 Task: Open Card Legal Compliance Review in Board Sales Territory Management and Optimization to Workspace Call Center Services and add a team member Softage.3@softage.net, a label Red, a checklist Video Marketing, an attachment from your onedrive, a color Red and finally, add a card description 'team-building event at a local charity' and a comment 'We should approach this task with a sense of experimentation and exploration, willing to try new things and take risks.'. Add a start date 'Jan 03, 1900' with a due date 'Jan 10, 1900'
Action: Mouse moved to (70, 333)
Screenshot: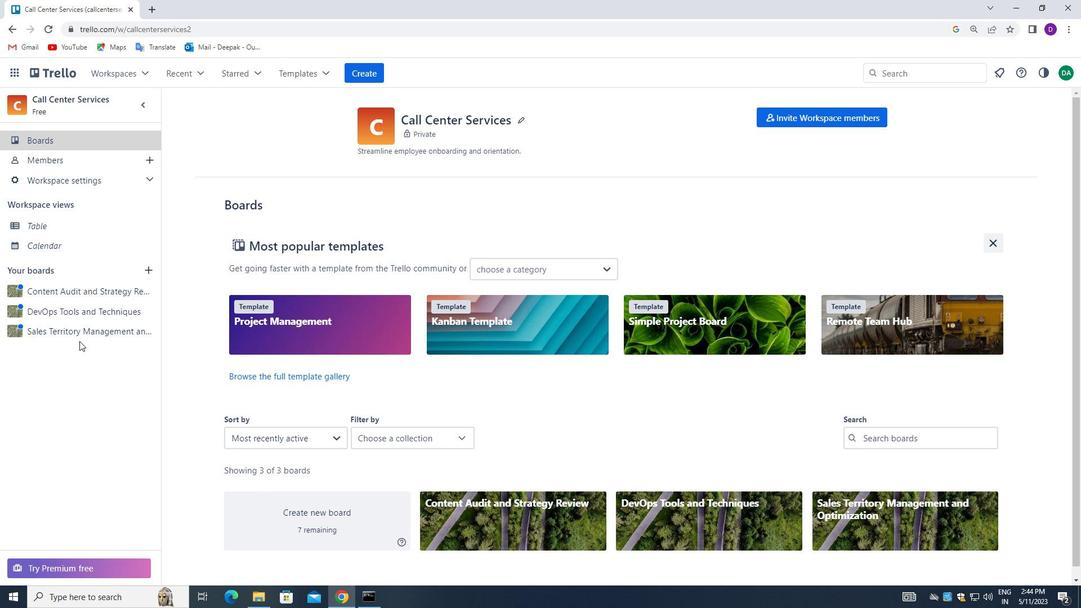 
Action: Mouse pressed left at (70, 333)
Screenshot: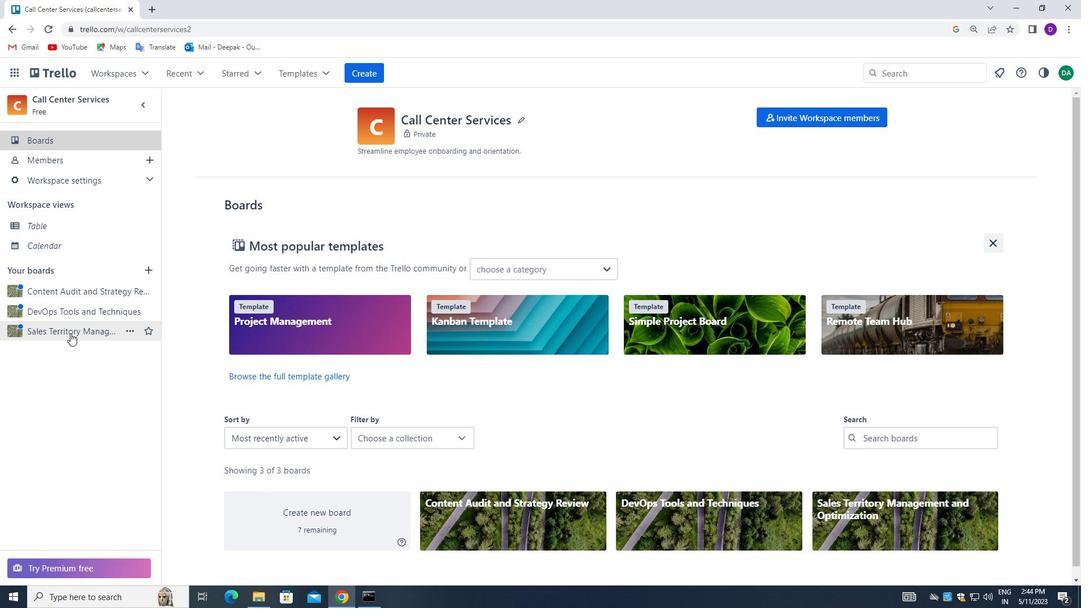 
Action: Mouse moved to (229, 171)
Screenshot: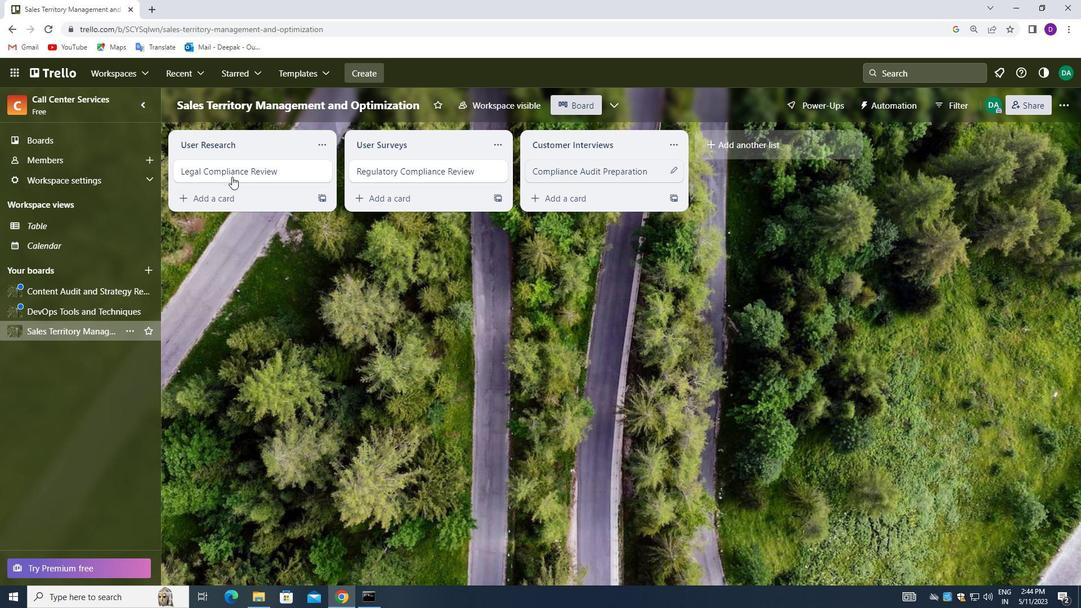 
Action: Mouse pressed left at (229, 171)
Screenshot: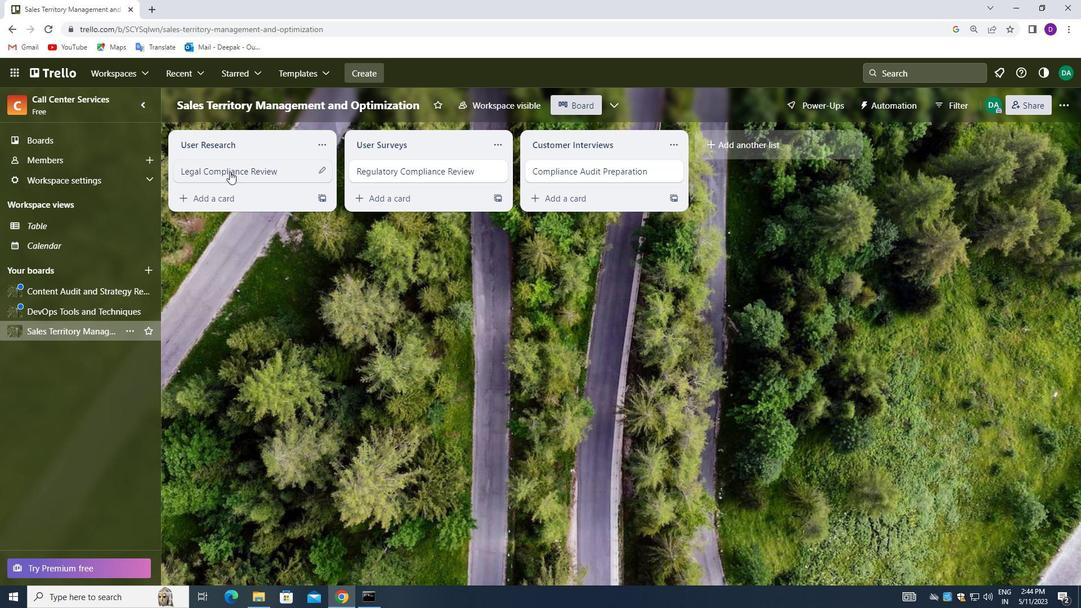 
Action: Mouse moved to (692, 171)
Screenshot: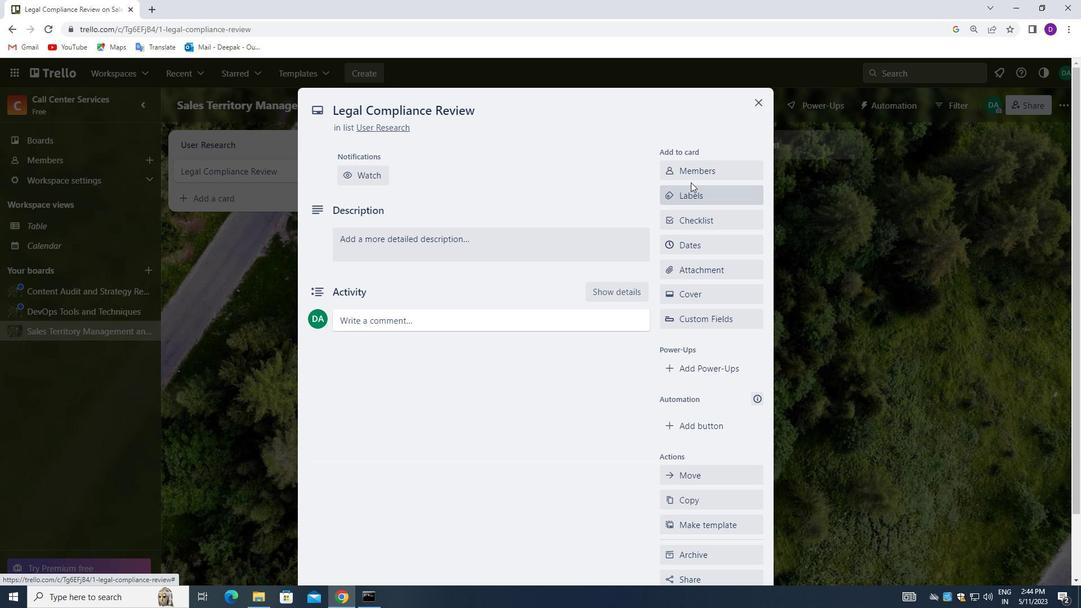 
Action: Mouse pressed left at (692, 171)
Screenshot: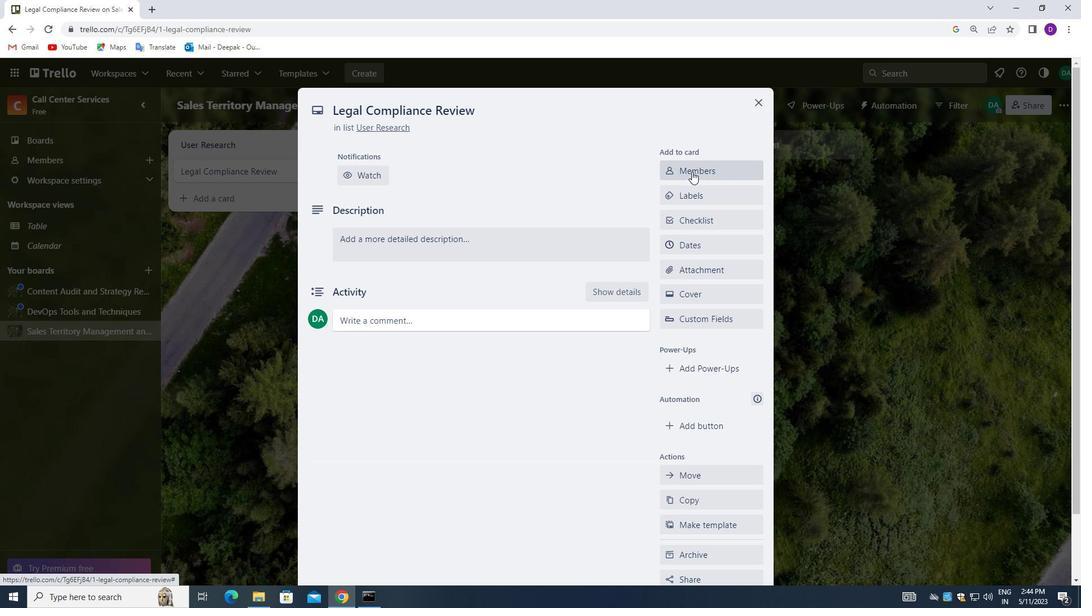 
Action: Mouse moved to (705, 226)
Screenshot: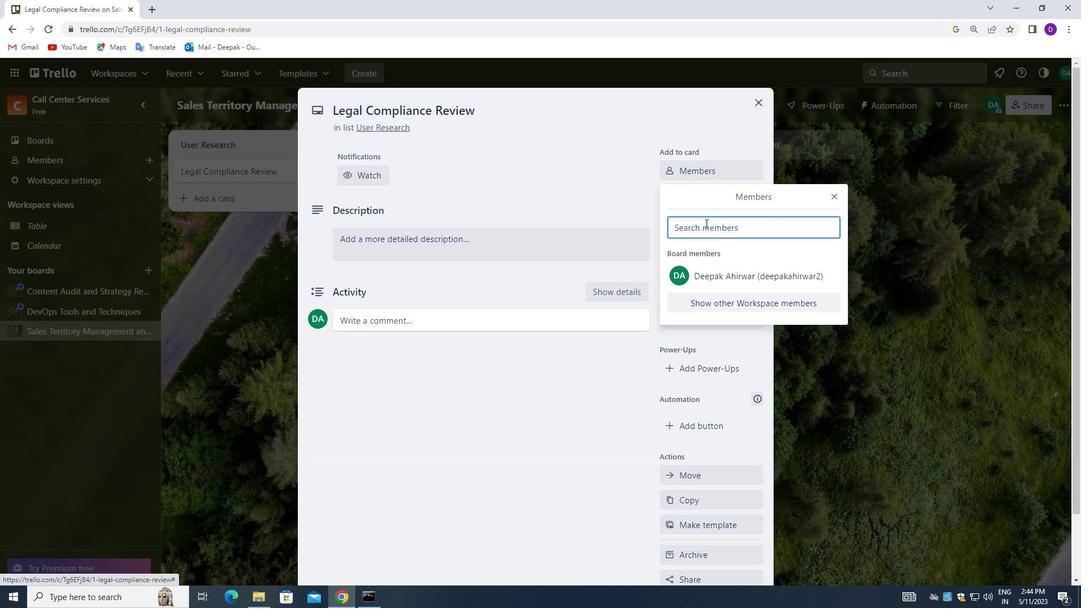 
Action: Mouse pressed left at (705, 226)
Screenshot: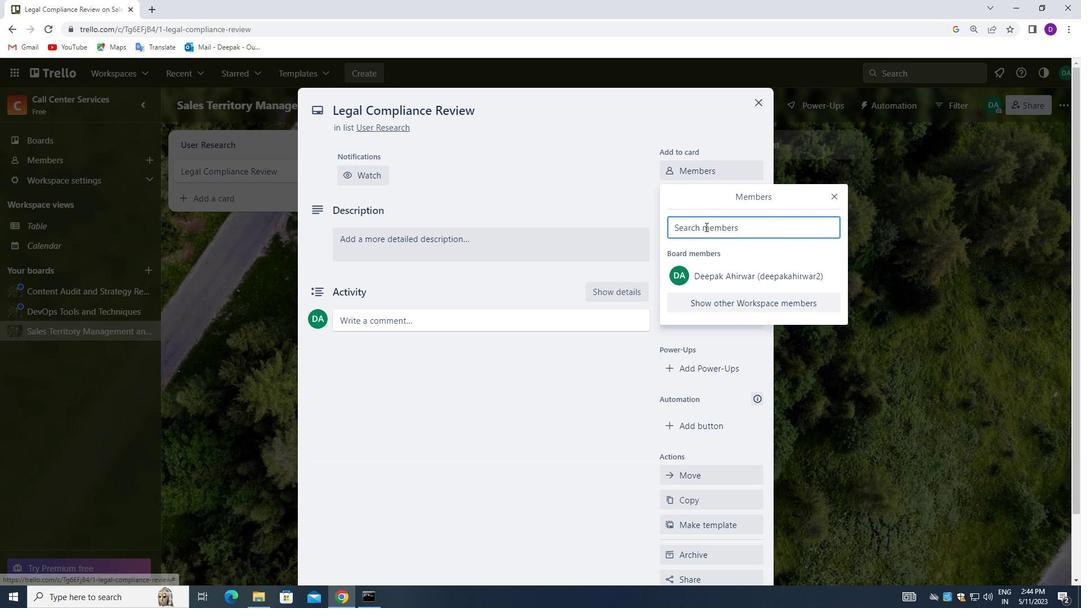 
Action: Mouse moved to (475, 335)
Screenshot: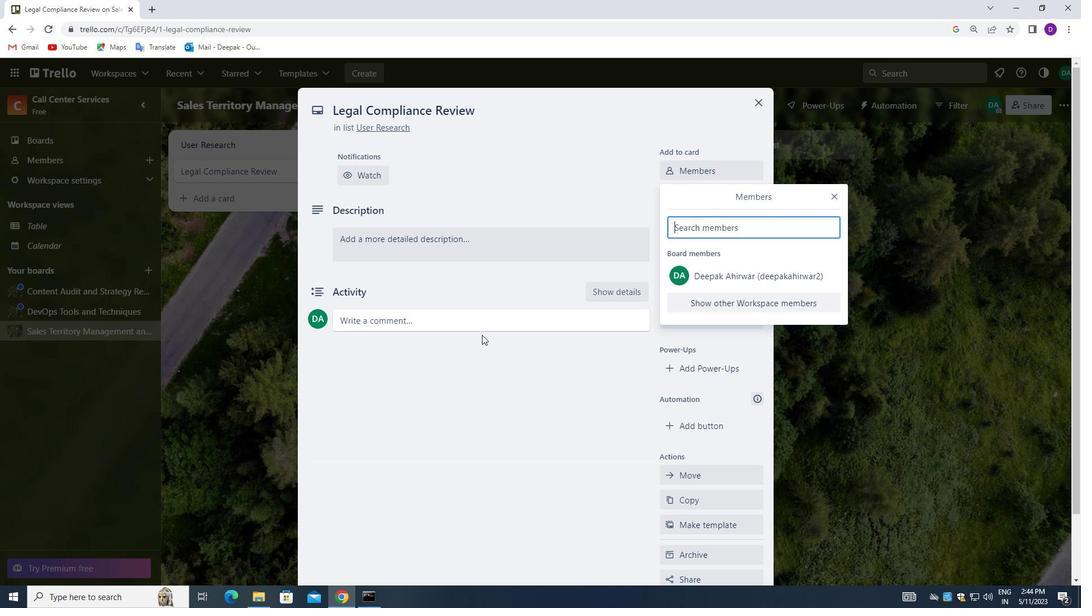 
Action: Key pressed softage.3<Key.shift>@SOFTAGE.NET
Screenshot: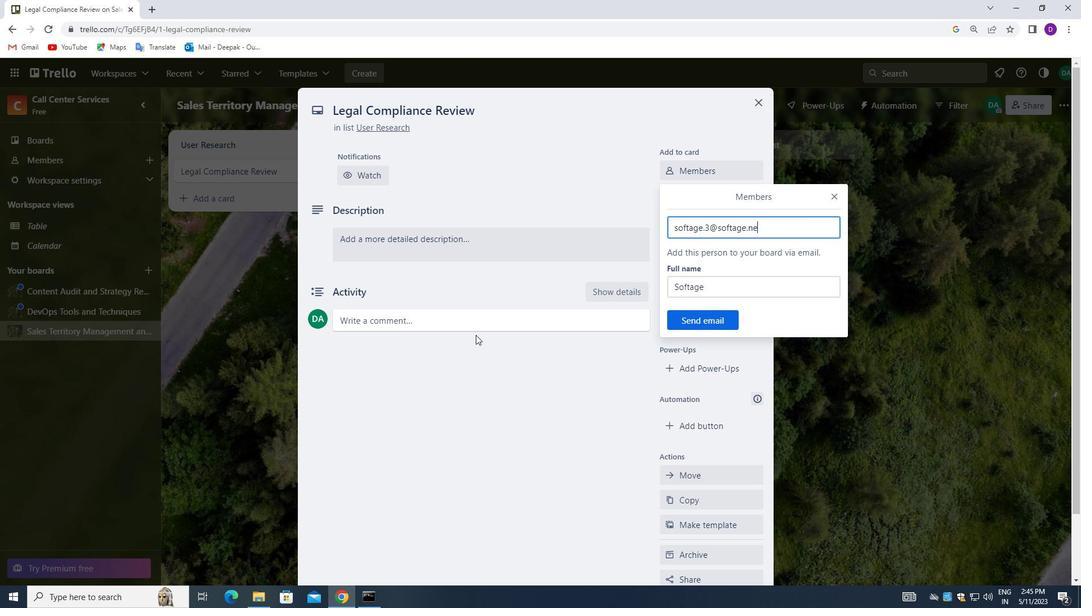 
Action: Mouse moved to (699, 319)
Screenshot: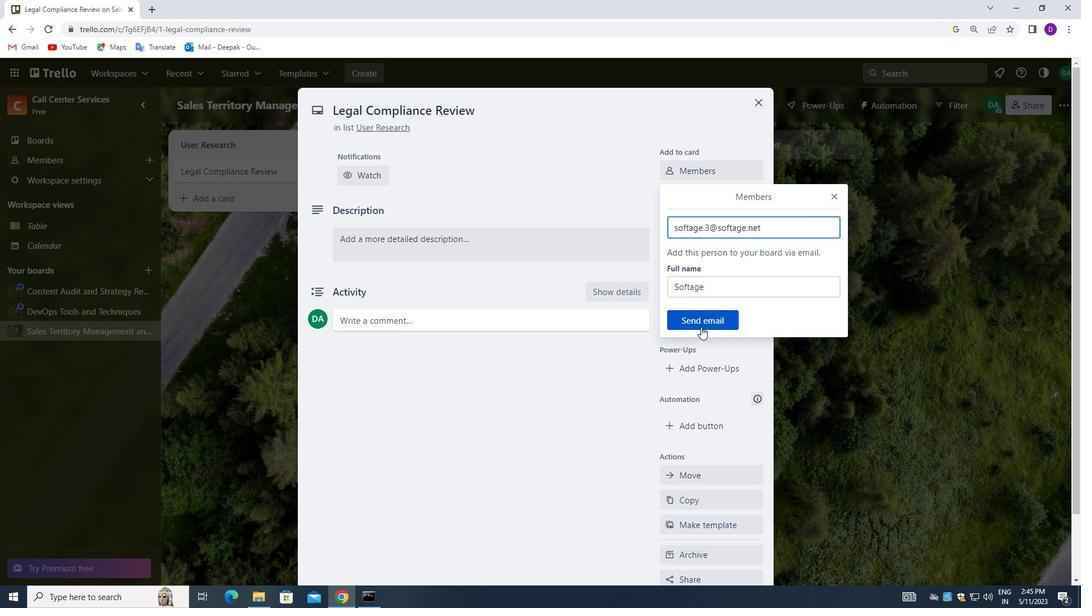 
Action: Mouse pressed left at (699, 319)
Screenshot: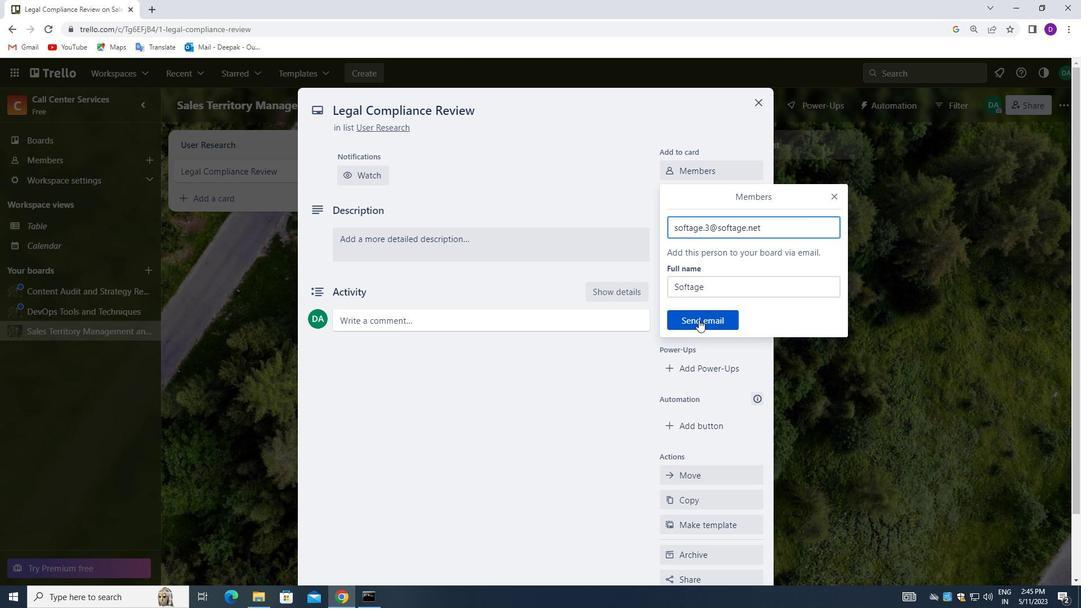 
Action: Mouse moved to (688, 241)
Screenshot: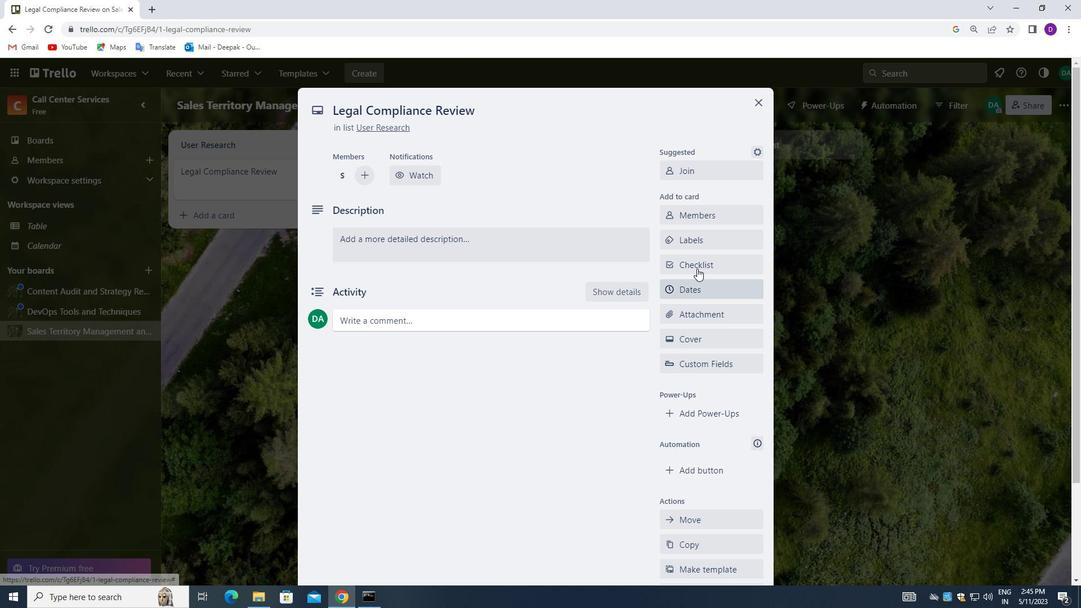 
Action: Mouse pressed left at (688, 241)
Screenshot: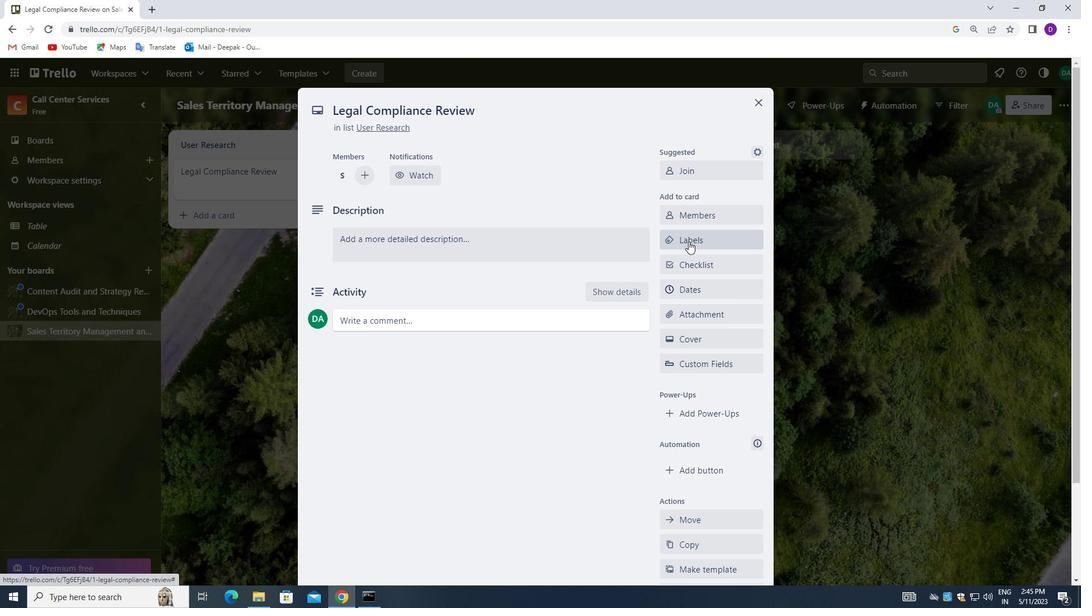 
Action: Mouse moved to (749, 401)
Screenshot: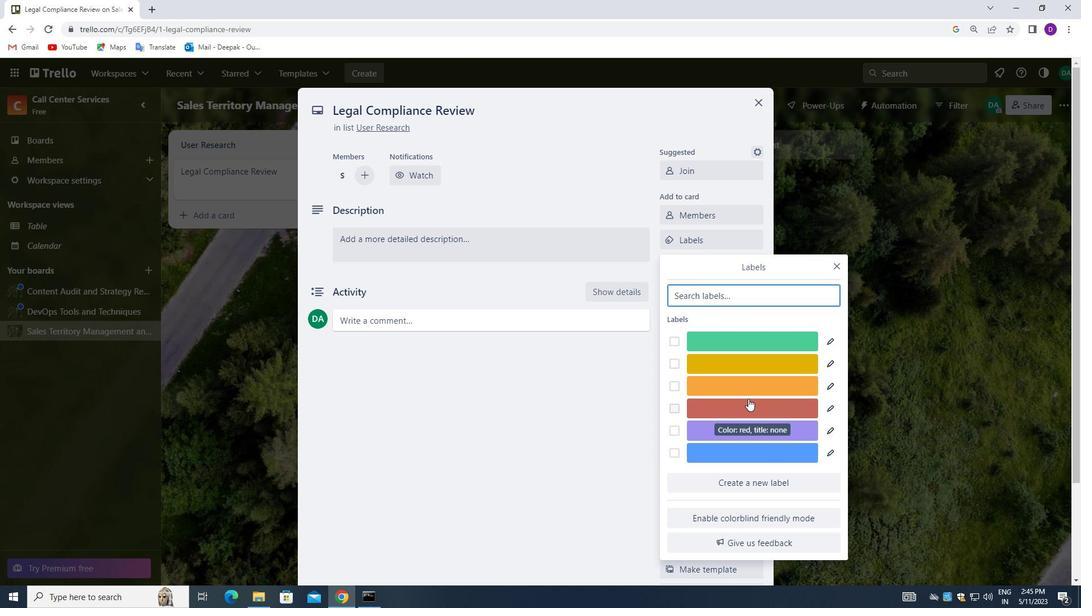 
Action: Mouse pressed left at (749, 401)
Screenshot: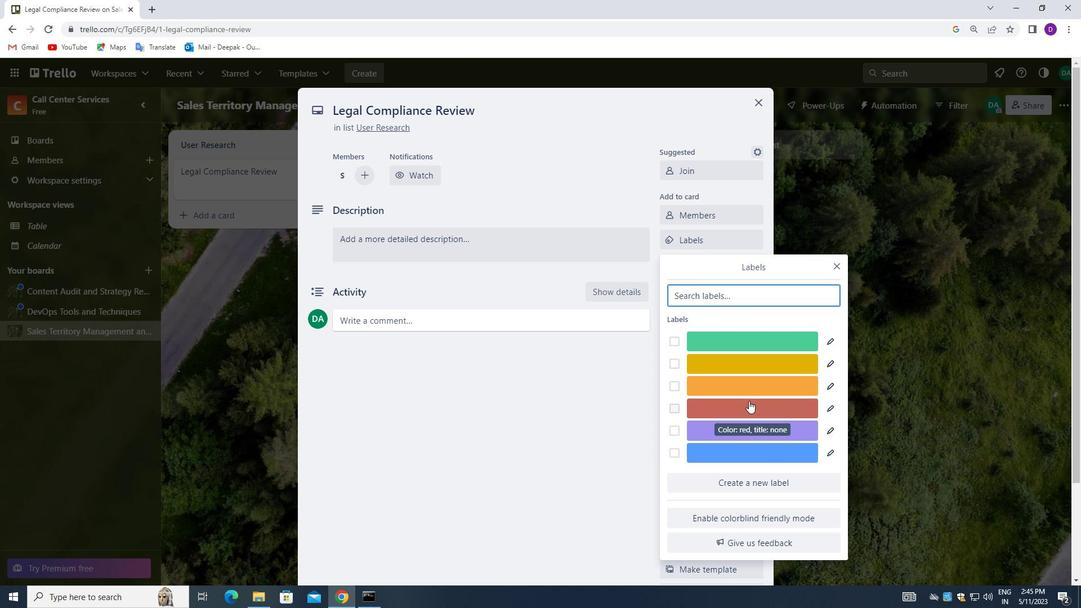 
Action: Mouse moved to (837, 266)
Screenshot: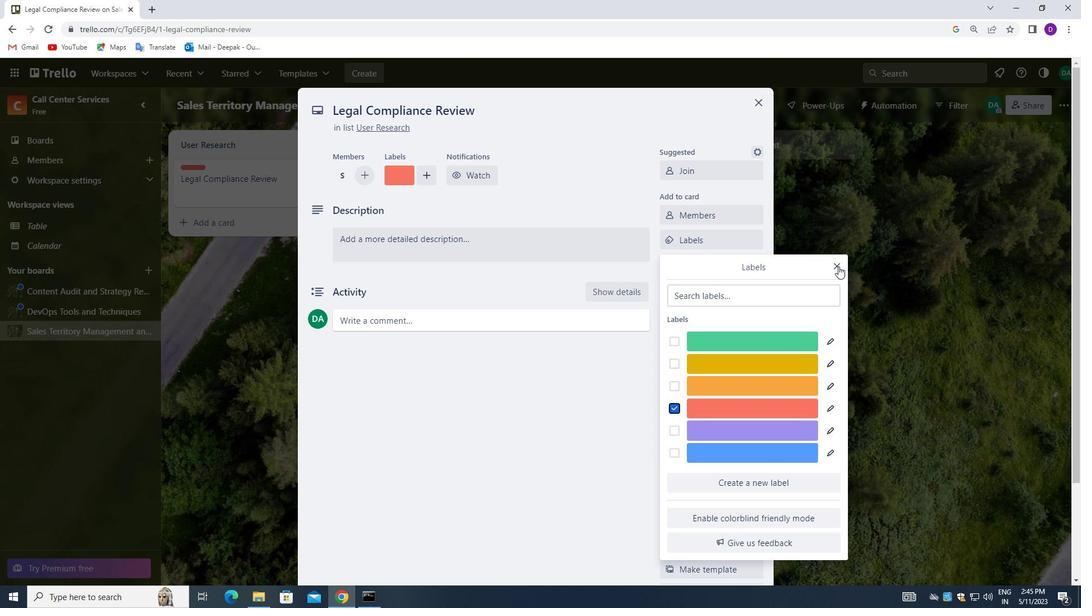
Action: Mouse pressed left at (837, 266)
Screenshot: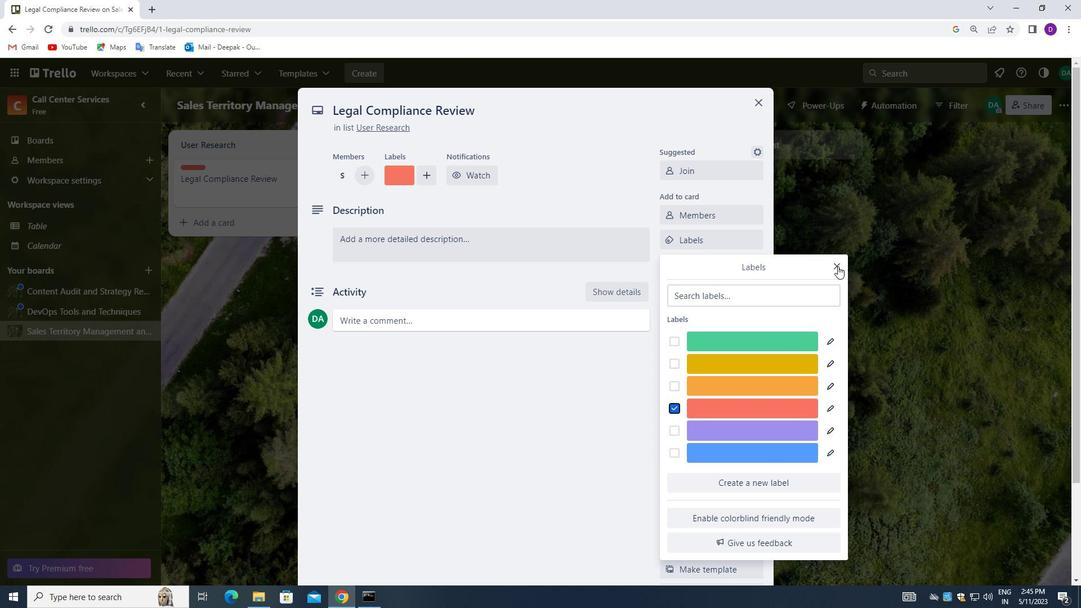
Action: Mouse moved to (710, 264)
Screenshot: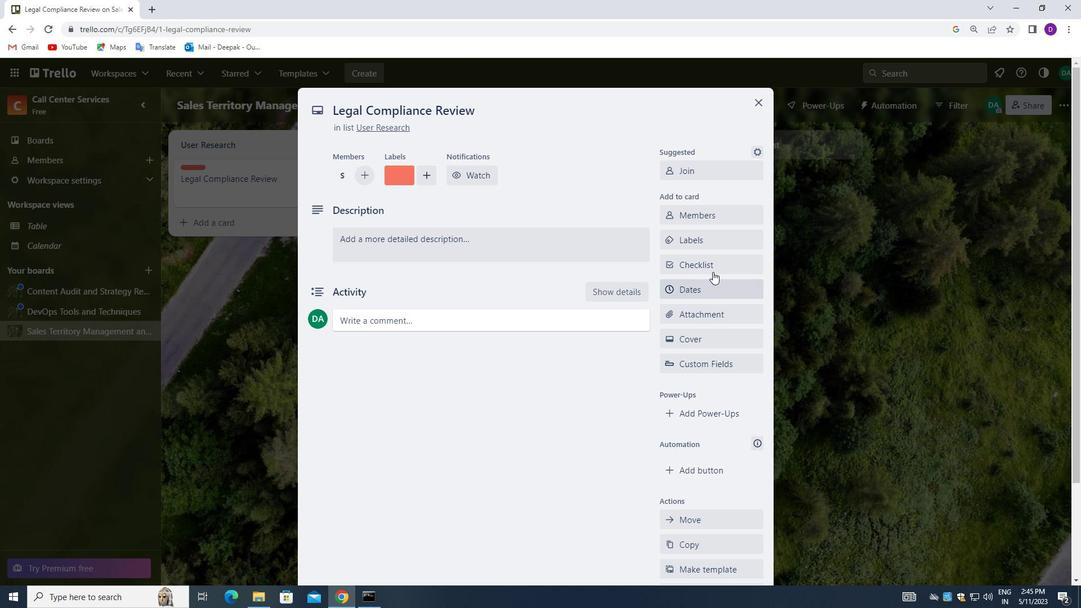
Action: Mouse pressed left at (710, 264)
Screenshot: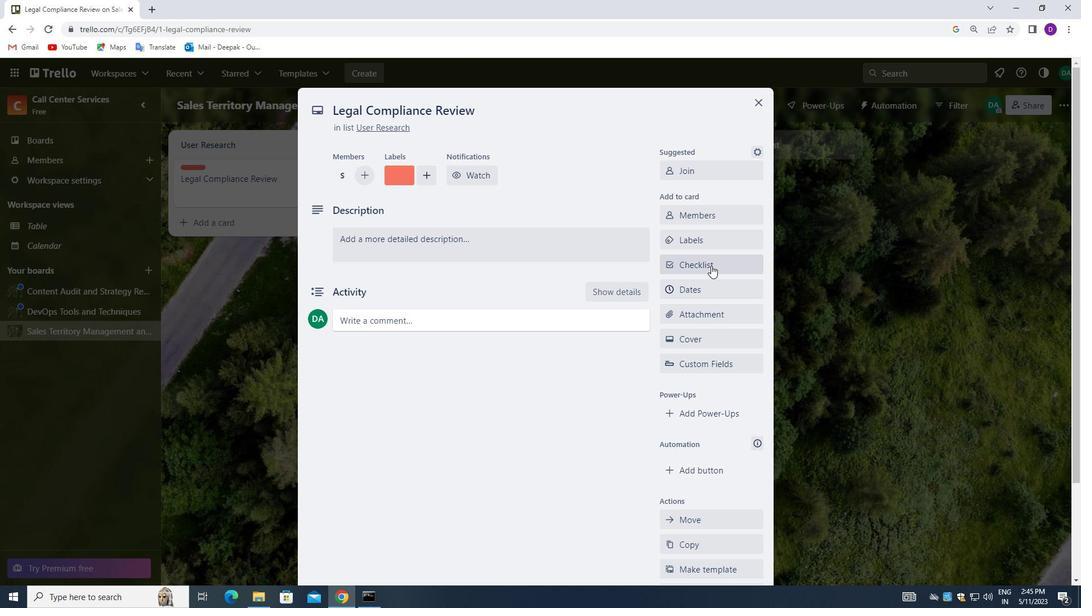 
Action: Mouse moved to (745, 334)
Screenshot: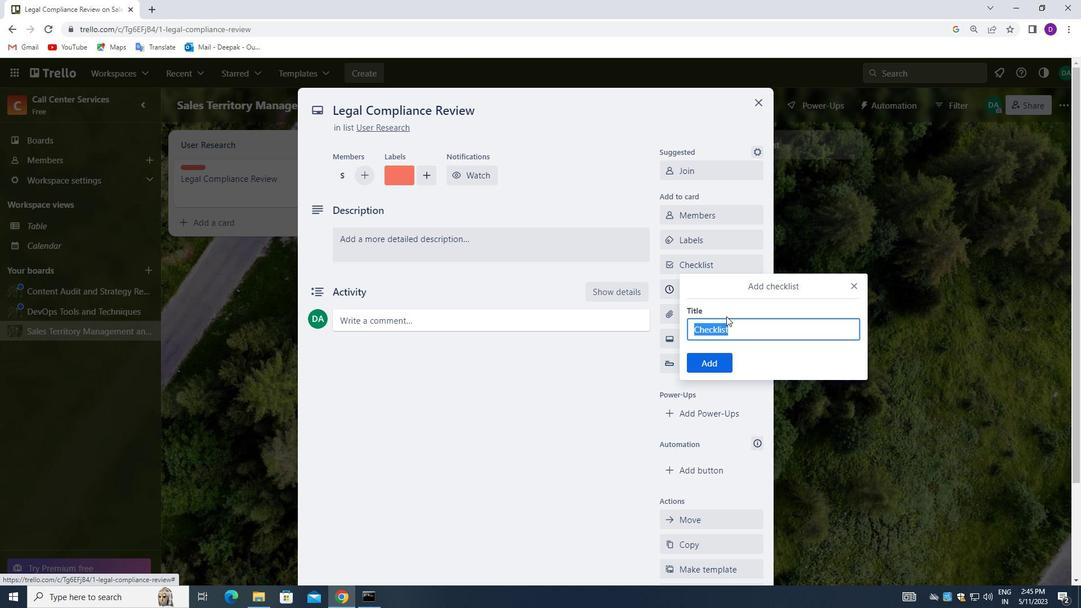 
Action: Key pressed <Key.backspace><Key.shift_r><Key.shift_r><Key.shift_r><Key.shift_r><Key.shift_r><Key.shift_r><Key.shift_r><Key.shift_r><Key.shift_r><Key.shift_r><Key.shift_r><Key.shift_r><Key.shift_r><Key.shift_r><Key.shift_r><Key.shift_r><Key.shift_r><Key.shift_r><Key.shift_r><Key.shift_r>VIDEO<Key.space><Key.shift>MARKETING<Key.space>
Screenshot: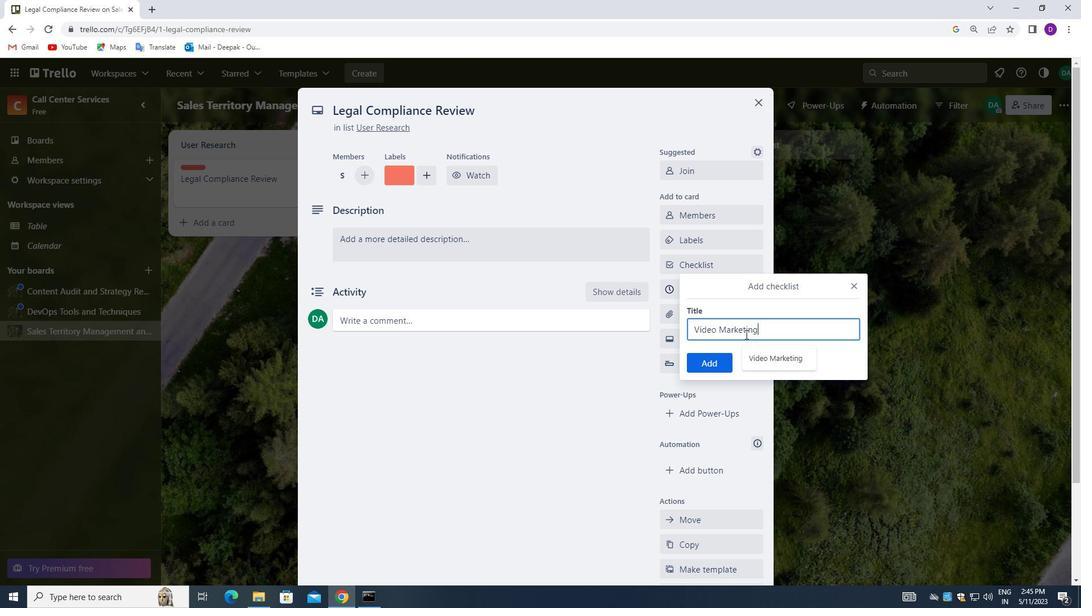 
Action: Mouse moved to (702, 363)
Screenshot: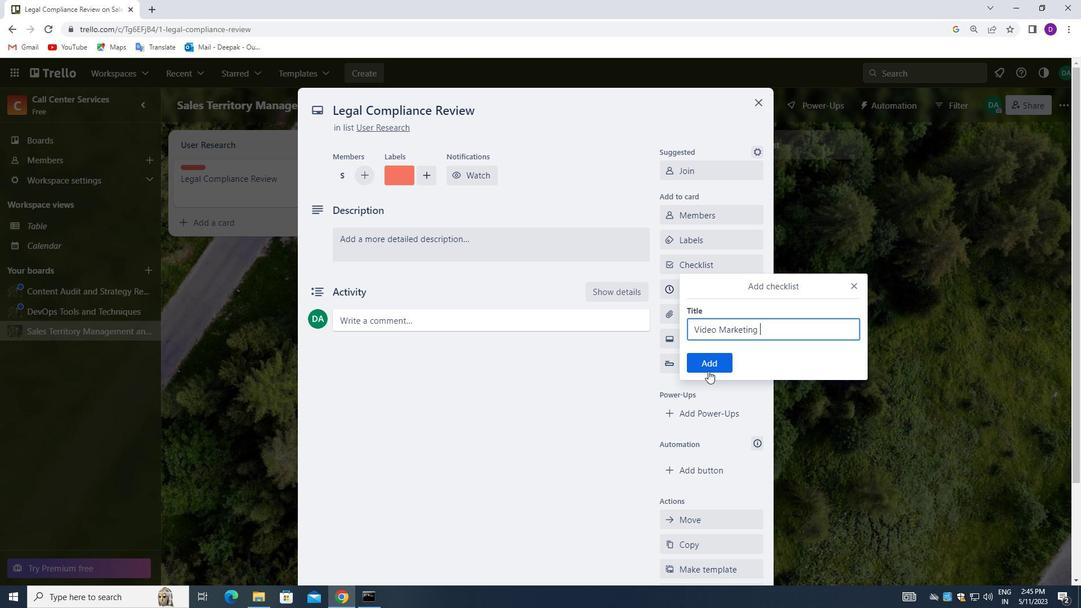 
Action: Mouse pressed left at (702, 363)
Screenshot: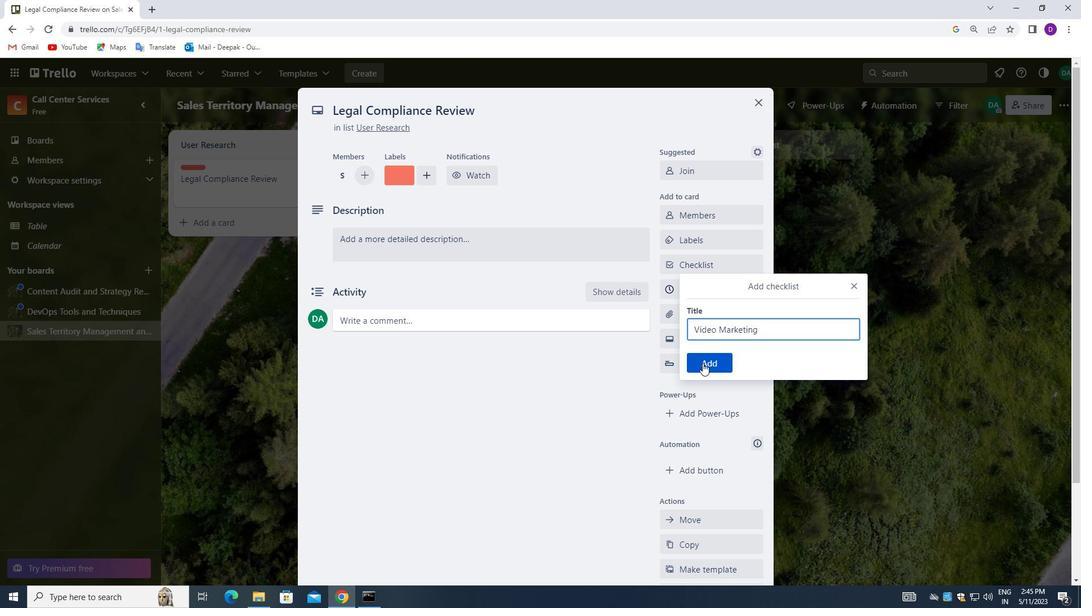 
Action: Mouse moved to (717, 312)
Screenshot: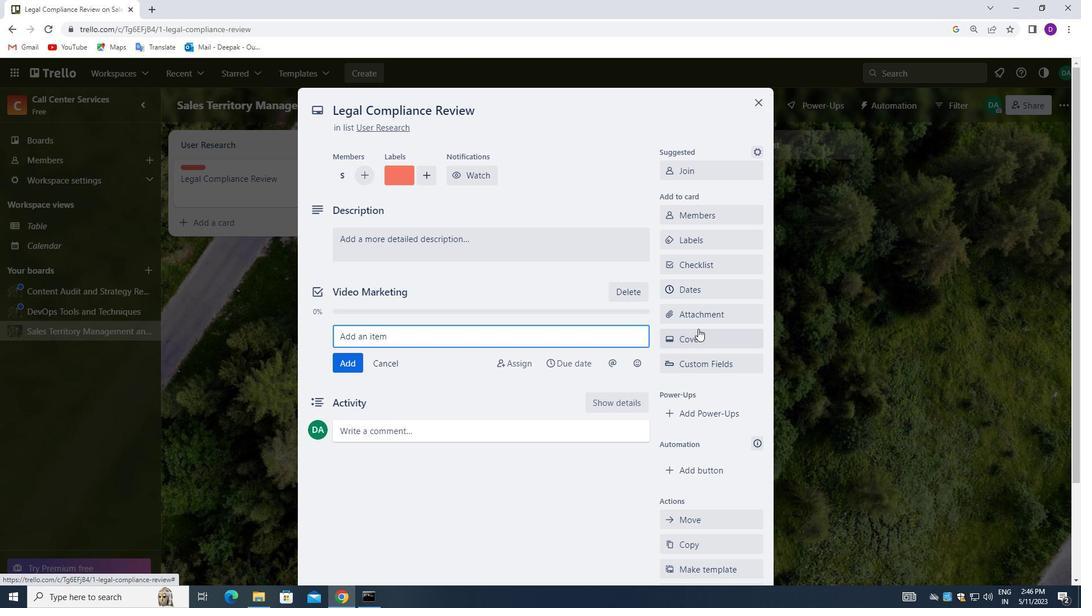 
Action: Mouse pressed left at (717, 312)
Screenshot: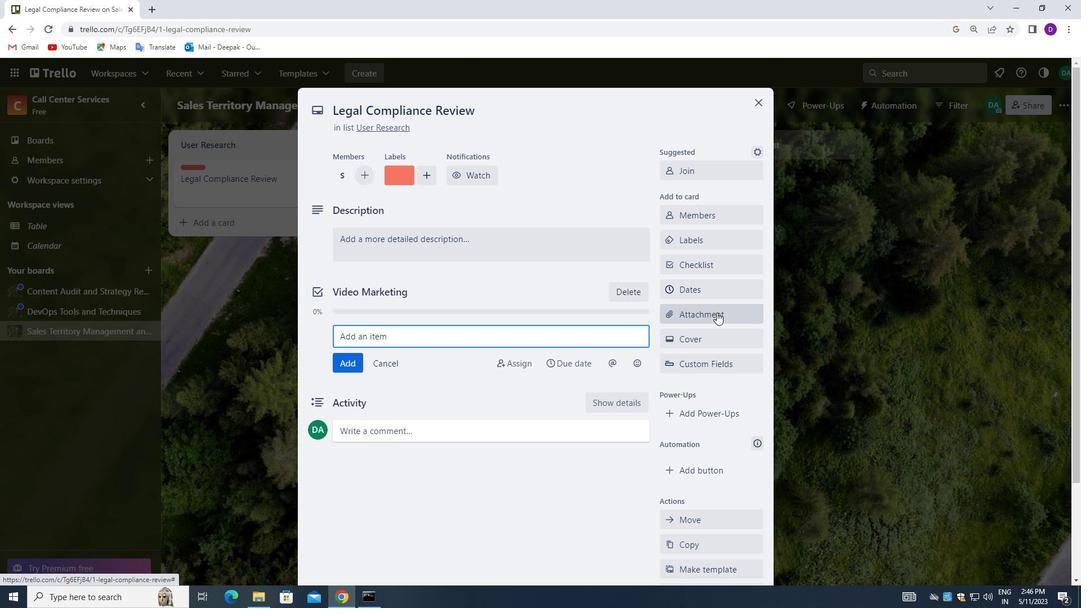 
Action: Mouse moved to (698, 230)
Screenshot: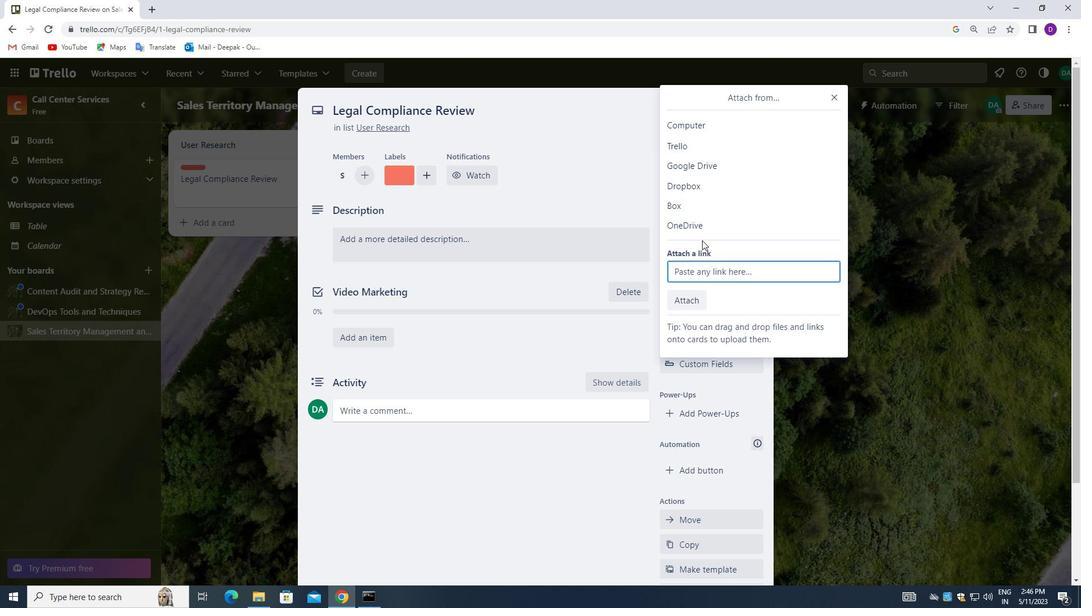 
Action: Mouse pressed left at (698, 230)
Screenshot: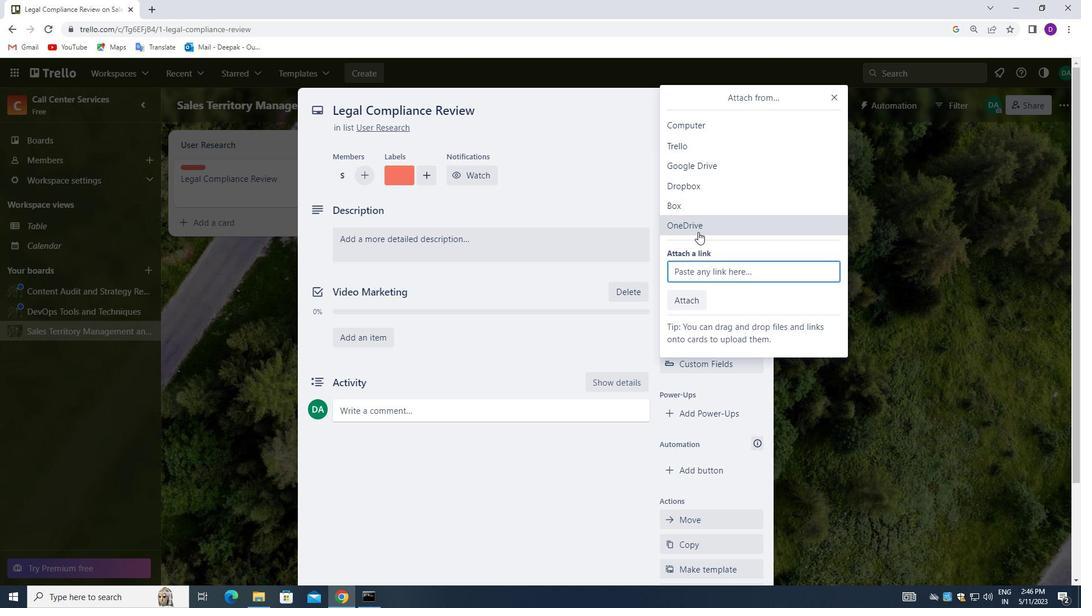 
Action: Mouse moved to (498, 391)
Screenshot: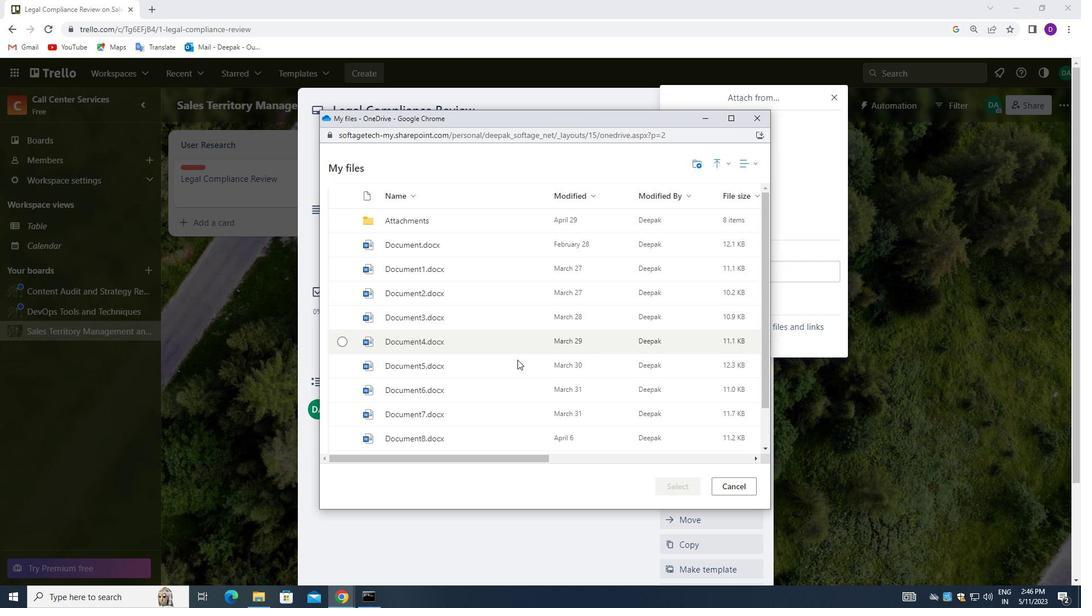 
Action: Mouse scrolled (498, 390) with delta (0, 0)
Screenshot: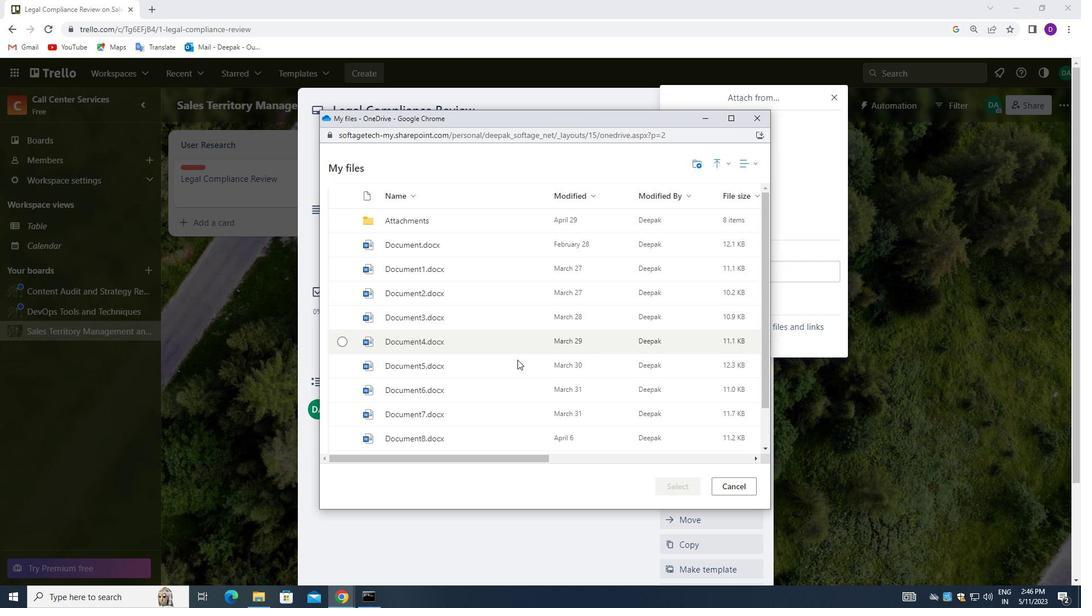 
Action: Mouse moved to (495, 395)
Screenshot: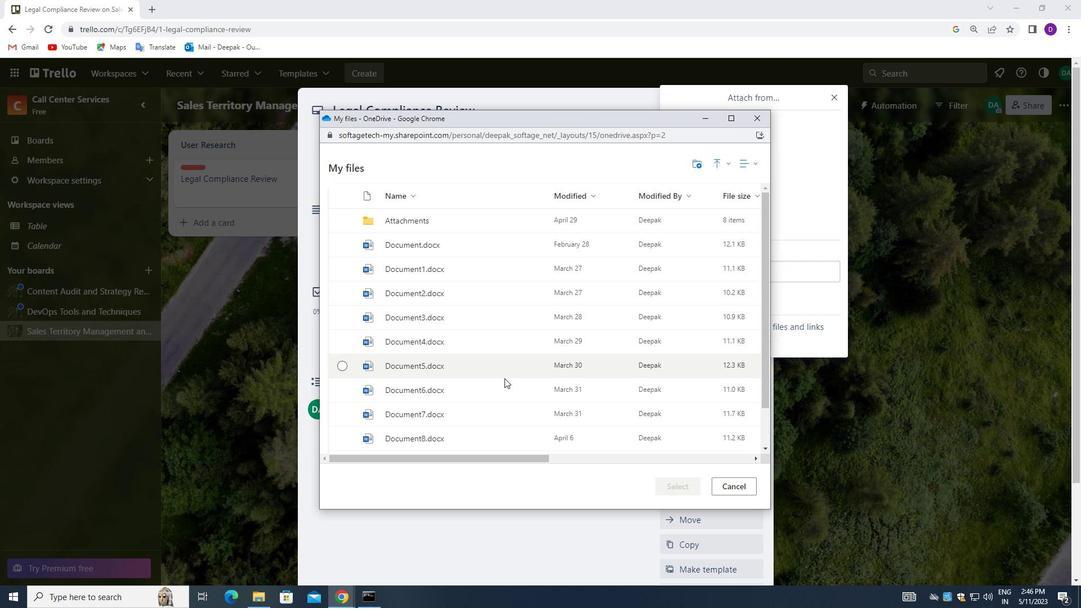 
Action: Mouse scrolled (495, 394) with delta (0, 0)
Screenshot: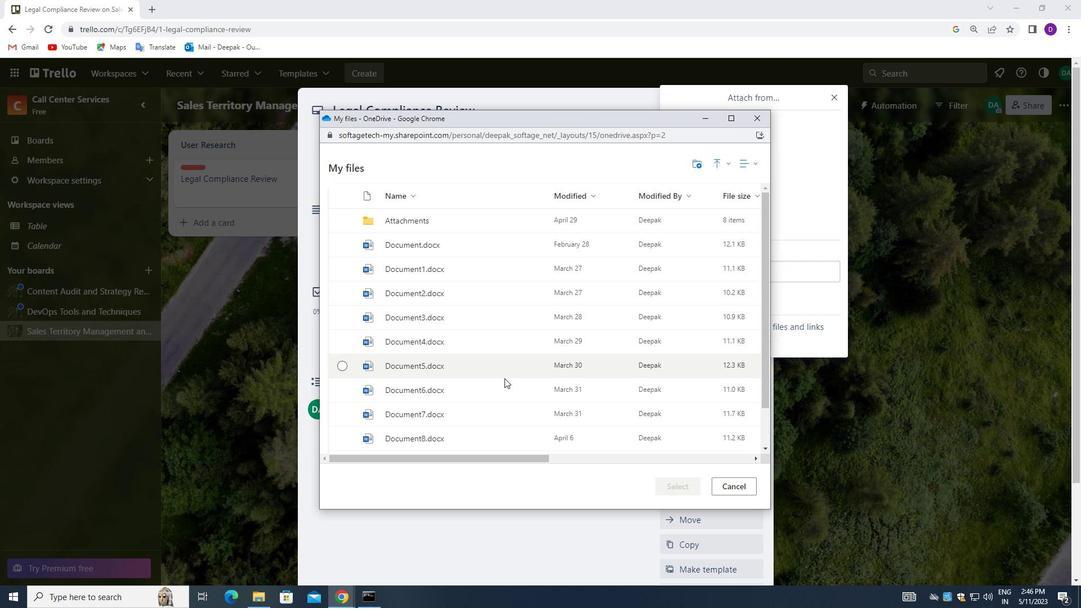 
Action: Mouse moved to (493, 397)
Screenshot: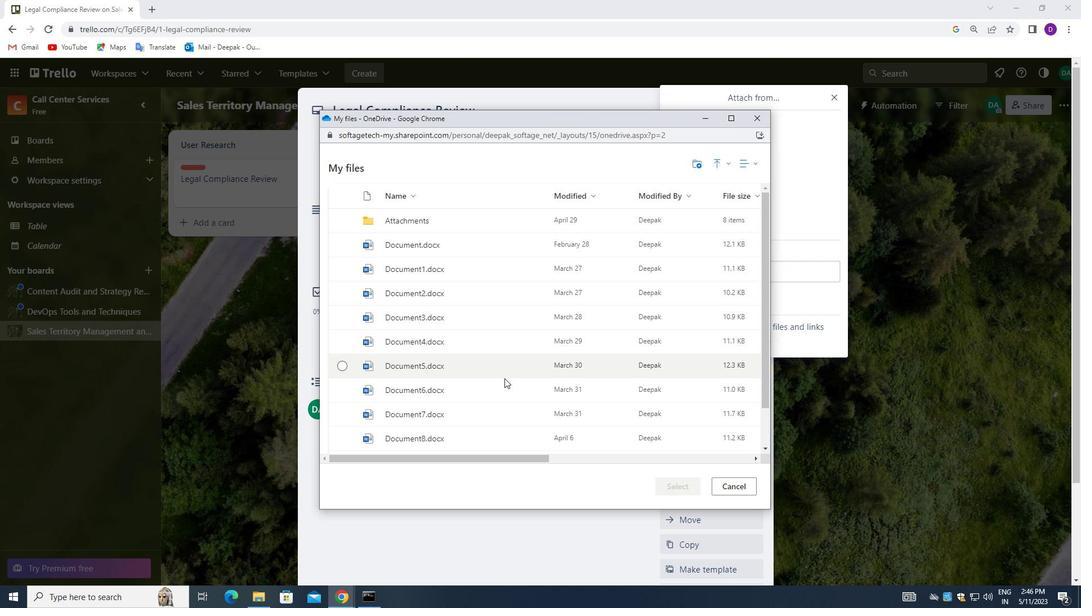 
Action: Mouse scrolled (493, 397) with delta (0, 0)
Screenshot: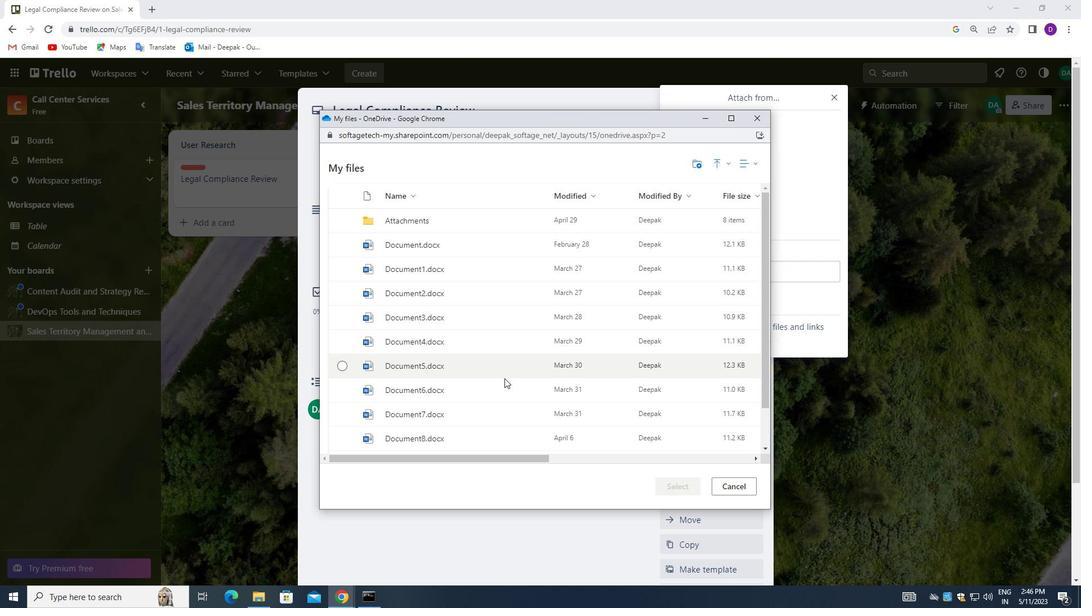 
Action: Mouse moved to (491, 398)
Screenshot: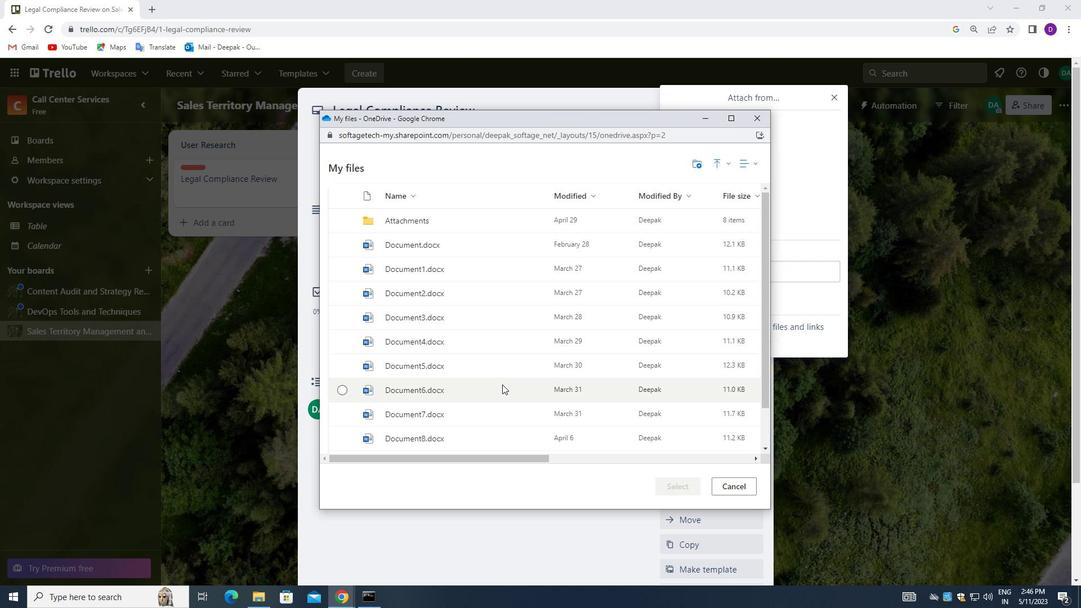 
Action: Mouse scrolled (491, 398) with delta (0, 0)
Screenshot: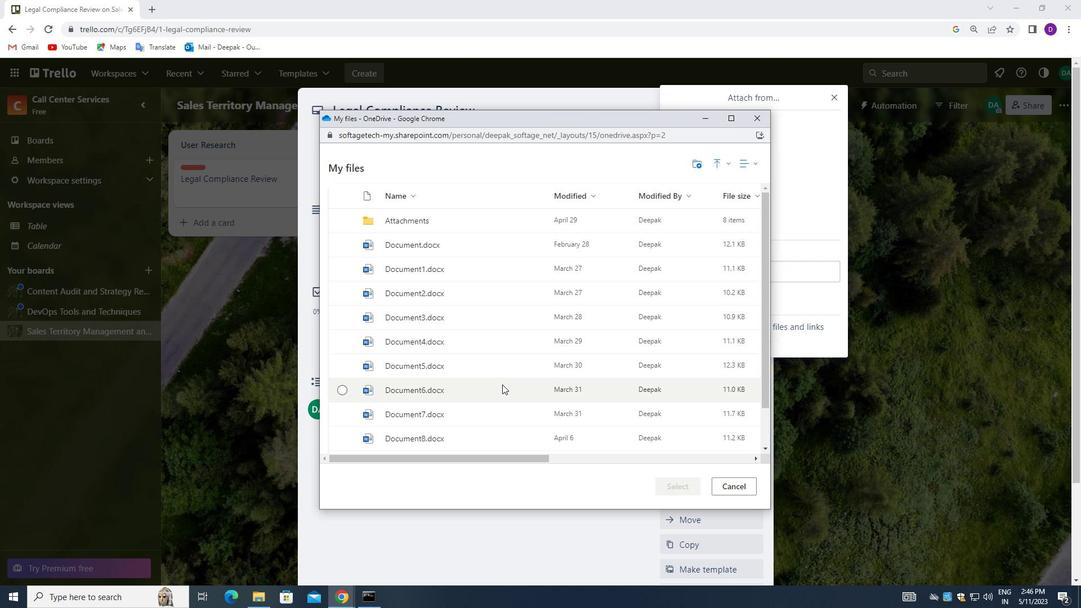
Action: Mouse moved to (495, 404)
Screenshot: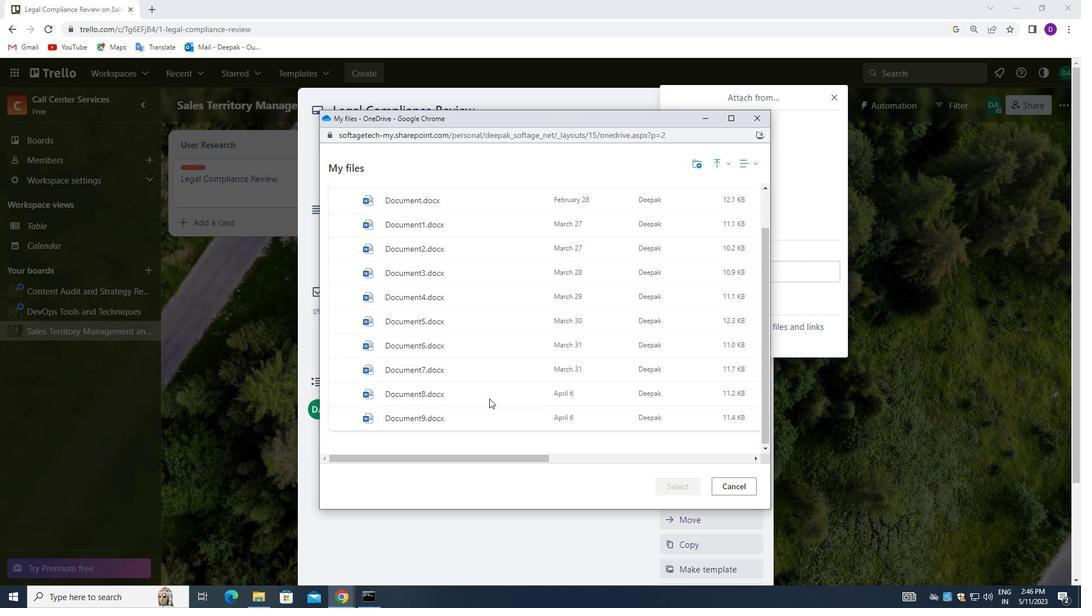 
Action: Mouse scrolled (495, 404) with delta (0, 0)
Screenshot: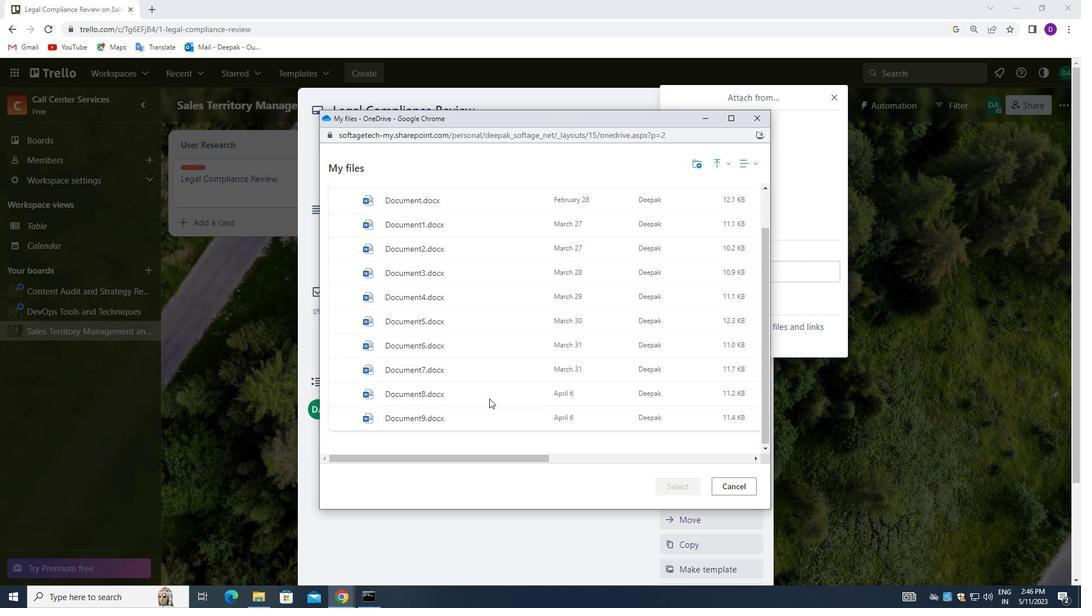 
Action: Mouse moved to (495, 406)
Screenshot: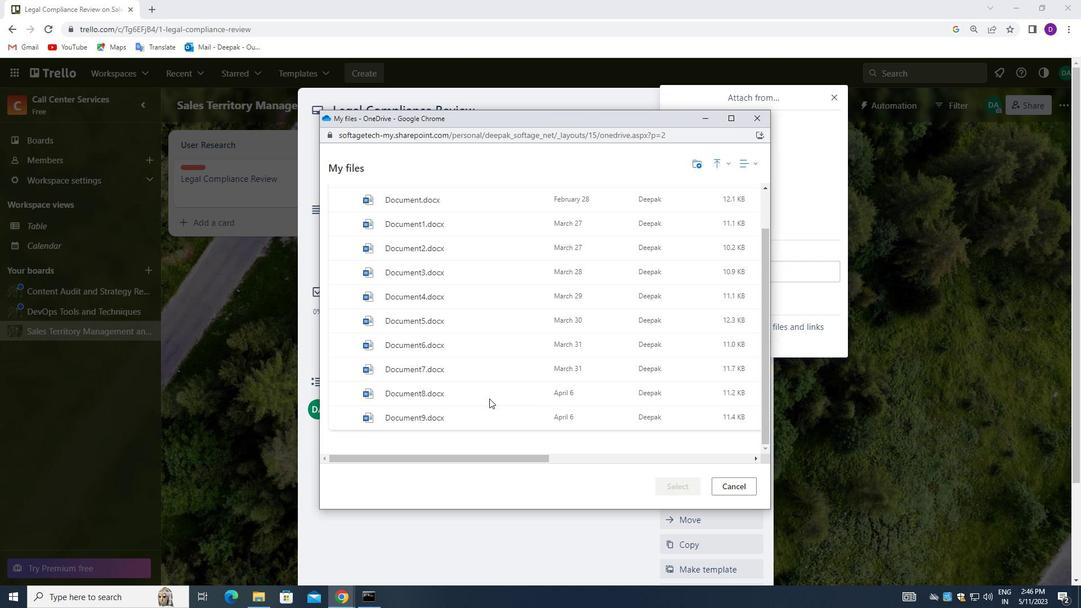 
Action: Mouse scrolled (495, 406) with delta (0, 0)
Screenshot: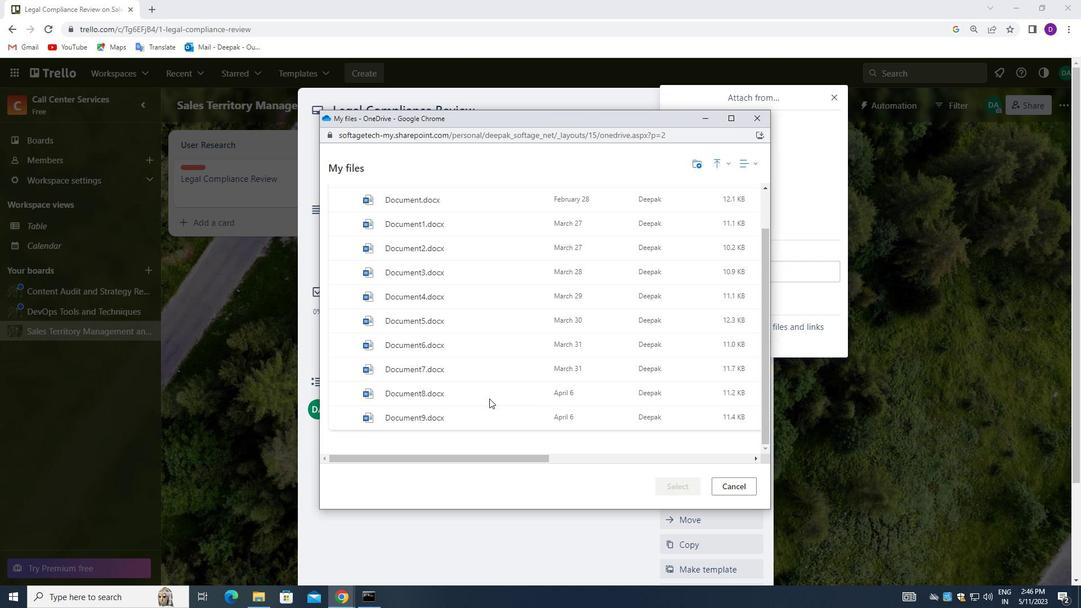 
Action: Mouse moved to (495, 406)
Screenshot: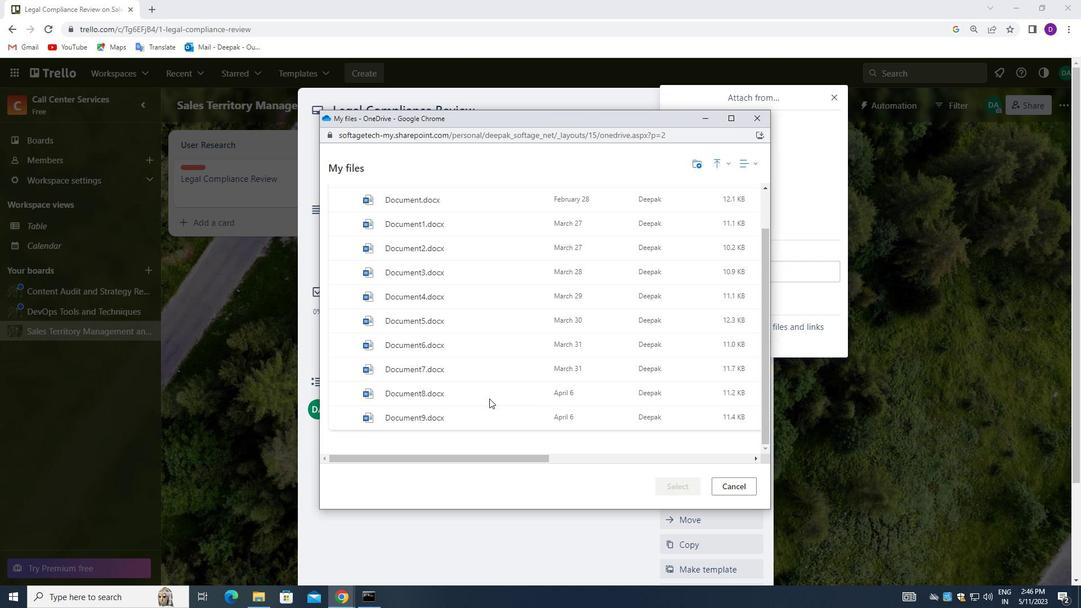 
Action: Mouse scrolled (495, 406) with delta (0, 0)
Screenshot: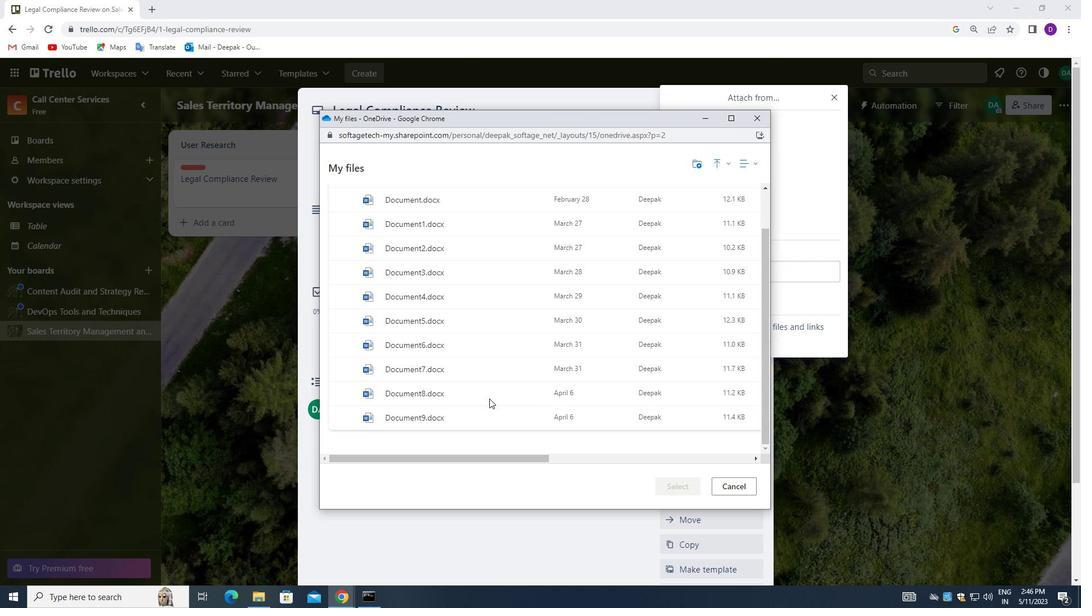 
Action: Mouse scrolled (495, 406) with delta (0, 0)
Screenshot: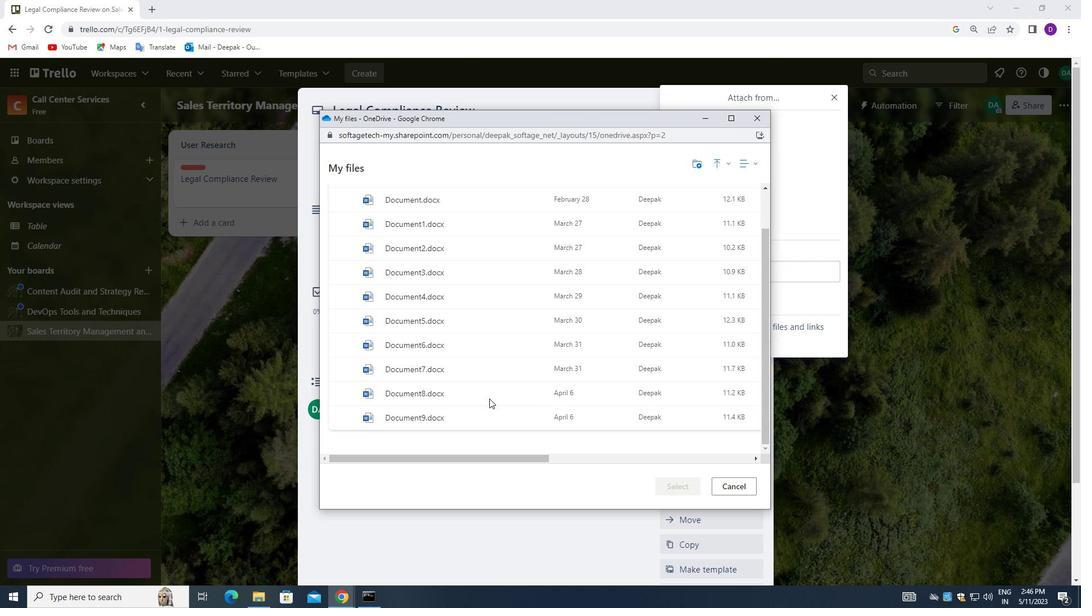 
Action: Mouse scrolled (495, 406) with delta (0, 0)
Screenshot: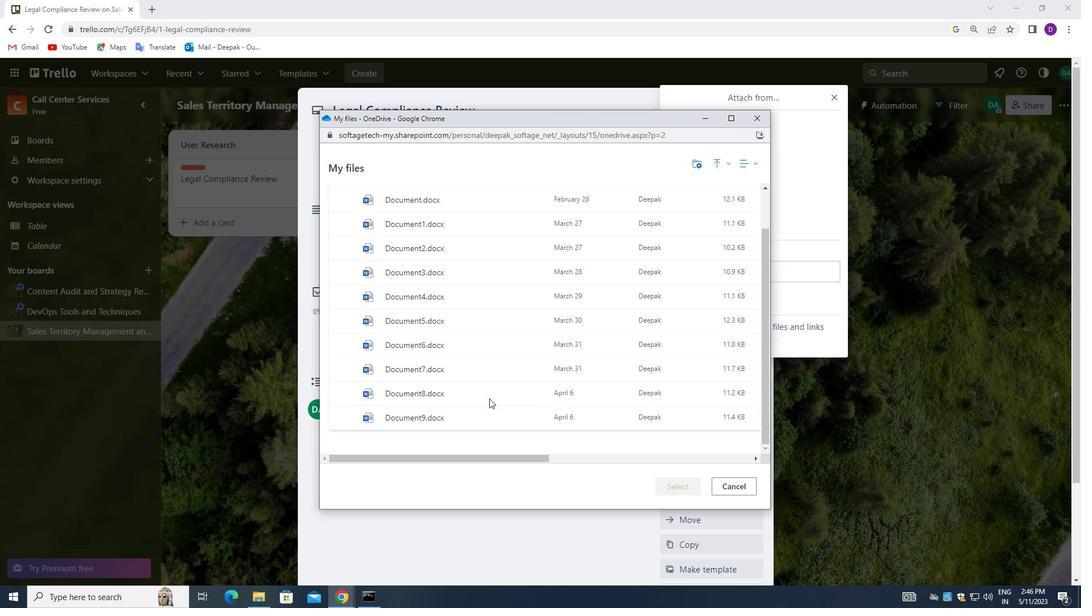 
Action: Mouse moved to (487, 375)
Screenshot: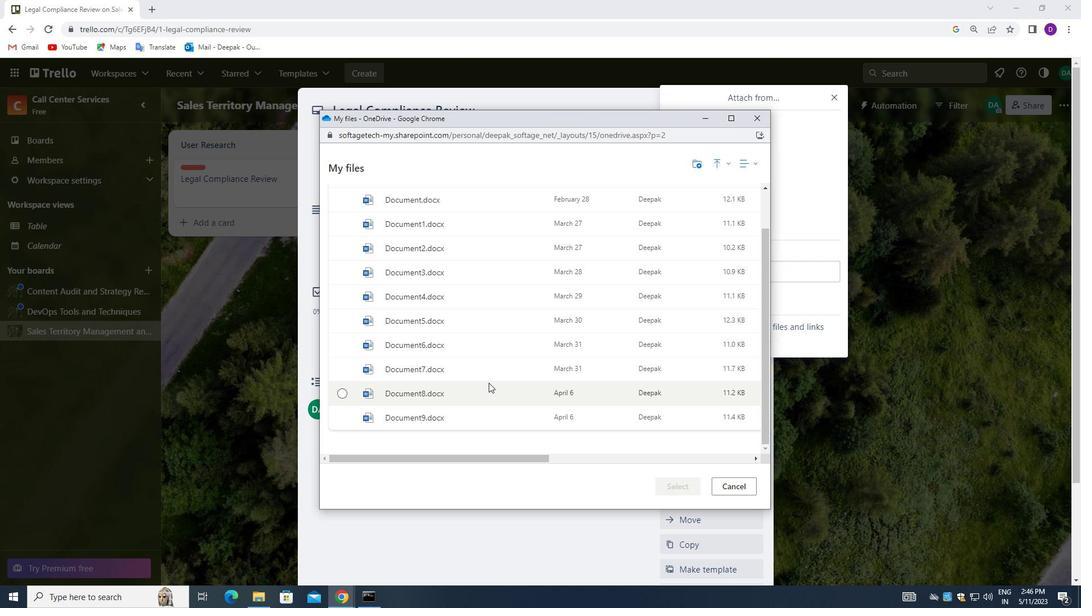 
Action: Mouse pressed left at (487, 375)
Screenshot: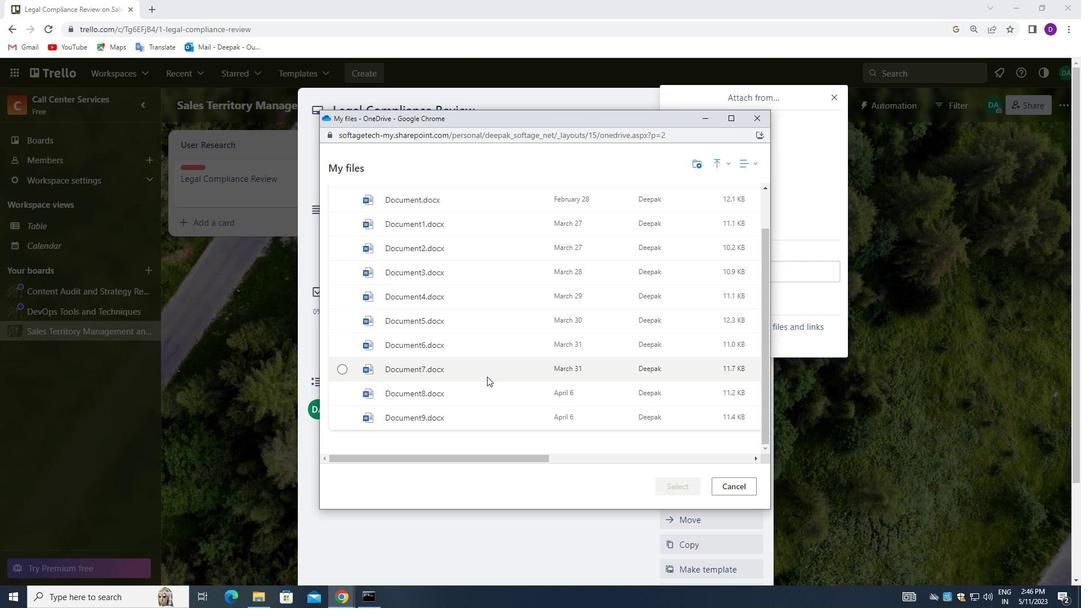 
Action: Mouse moved to (671, 485)
Screenshot: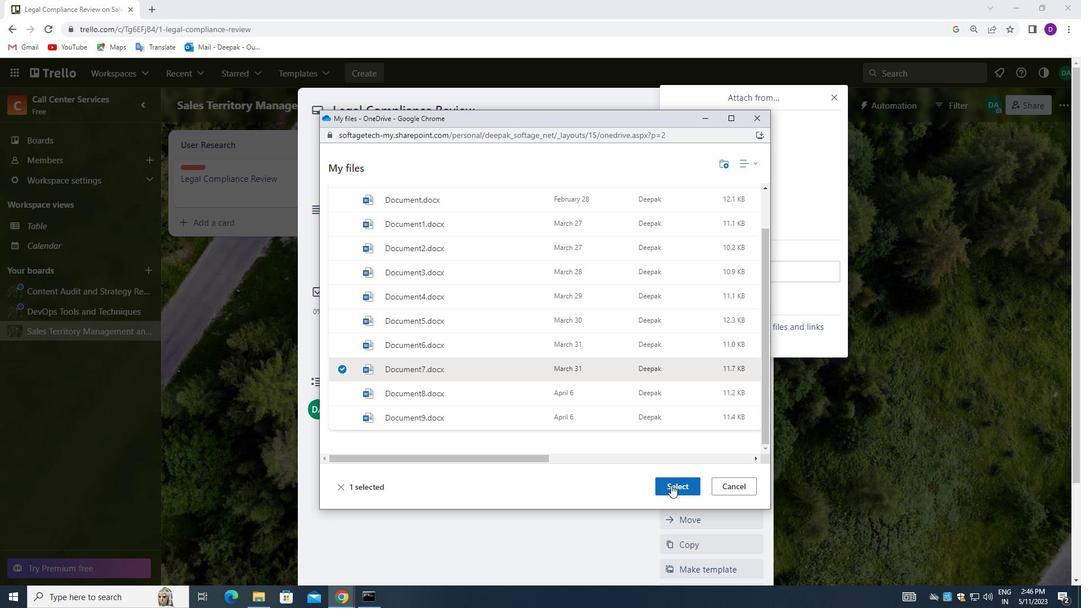 
Action: Mouse pressed left at (671, 485)
Screenshot: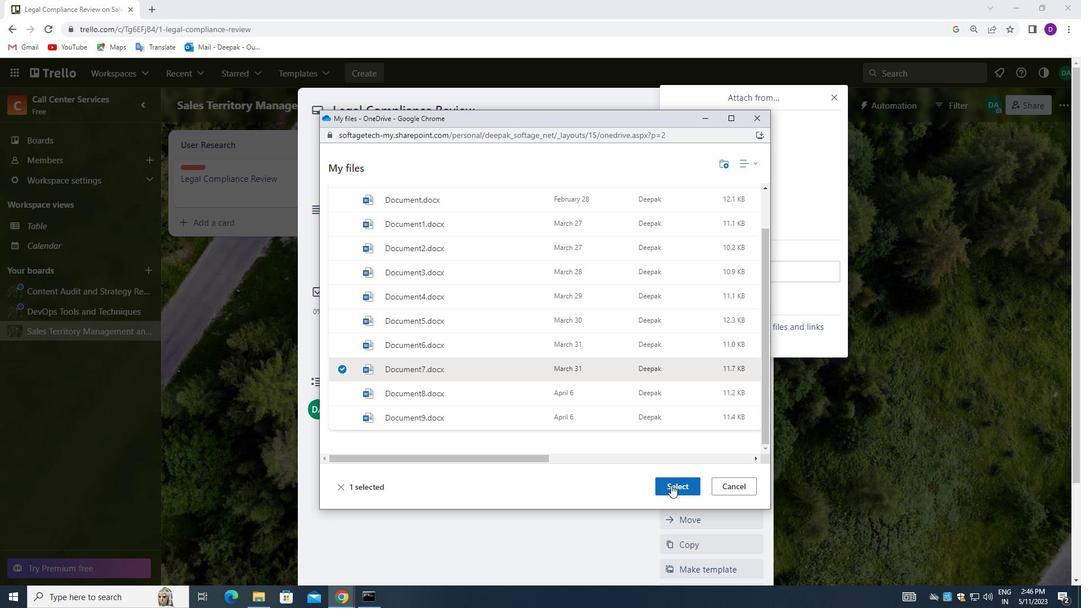 
Action: Mouse moved to (701, 338)
Screenshot: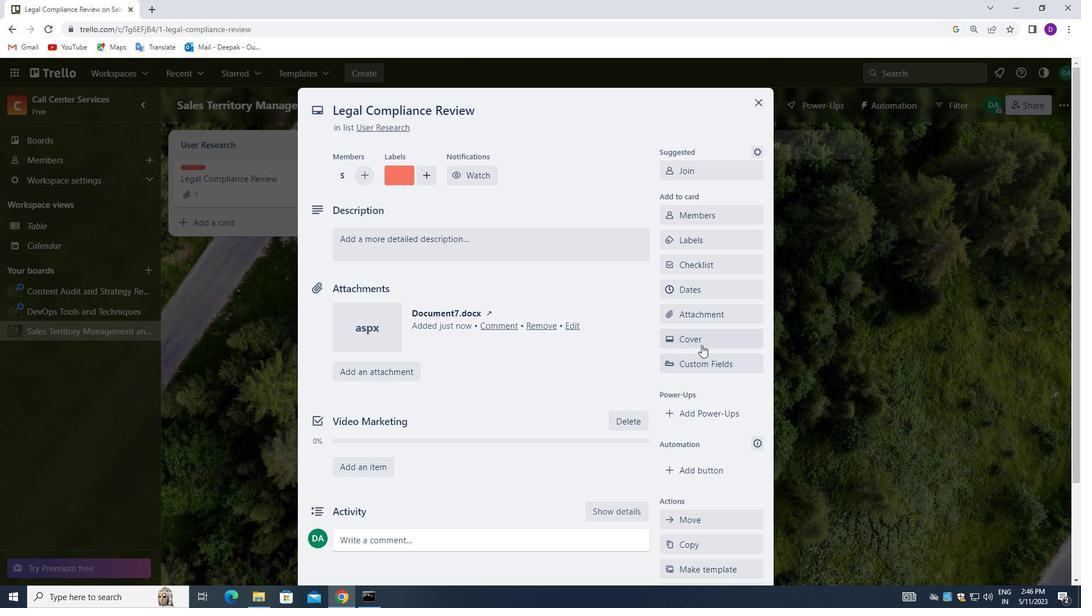 
Action: Mouse pressed left at (701, 338)
Screenshot: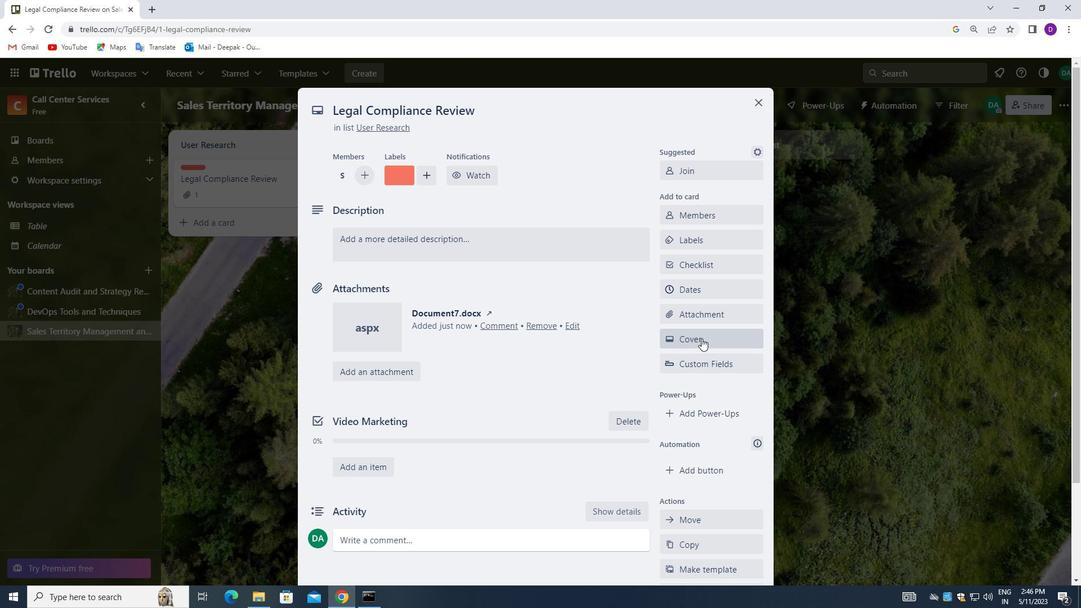 
Action: Mouse moved to (791, 339)
Screenshot: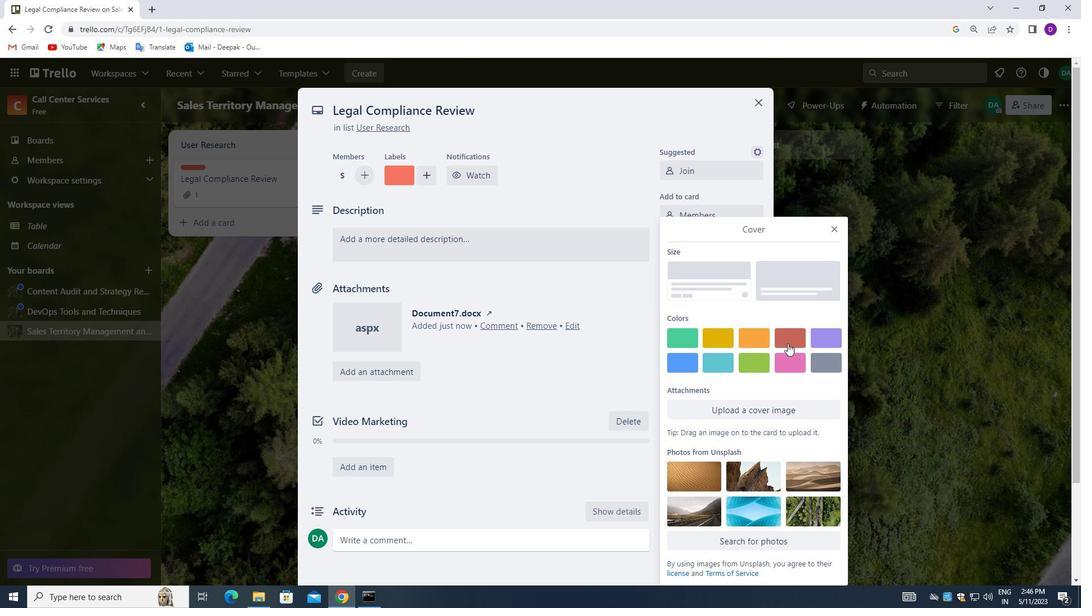 
Action: Mouse pressed left at (791, 339)
Screenshot: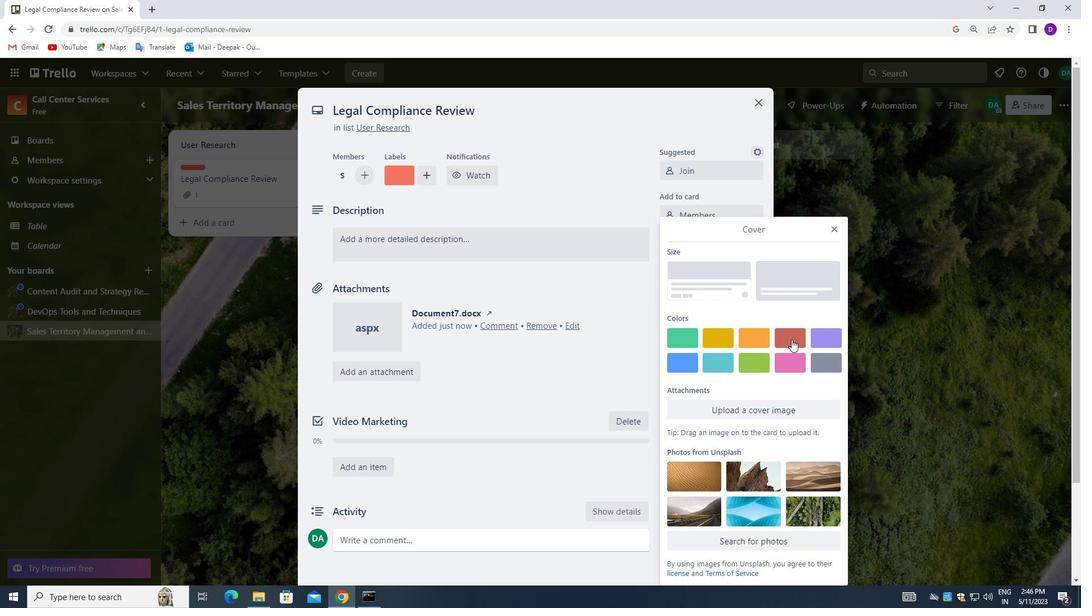 
Action: Mouse moved to (832, 203)
Screenshot: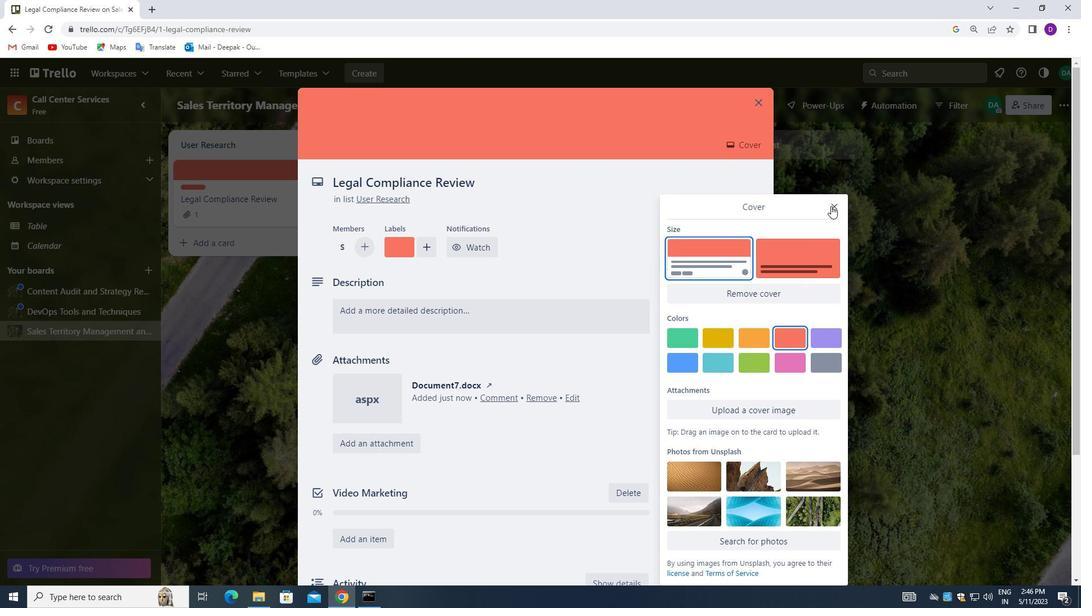 
Action: Mouse pressed left at (832, 203)
Screenshot: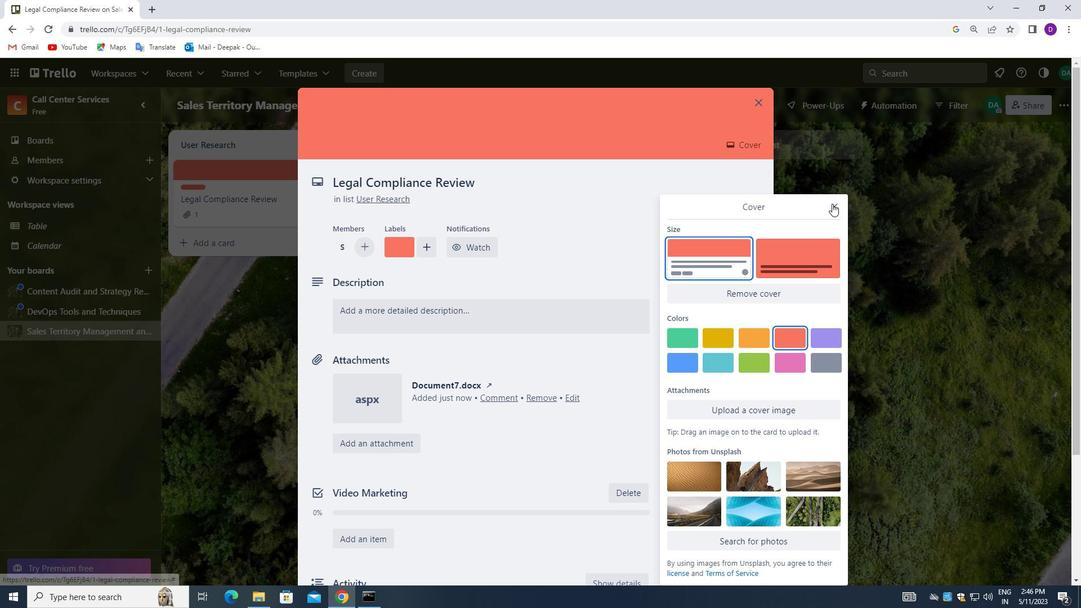 
Action: Mouse moved to (420, 310)
Screenshot: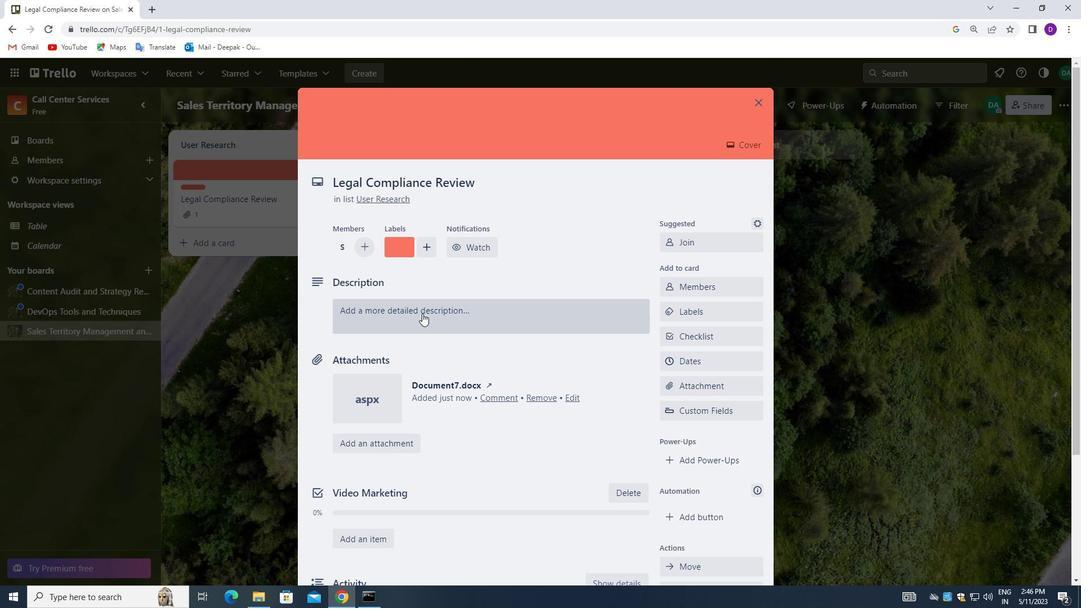 
Action: Mouse pressed left at (420, 310)
Screenshot: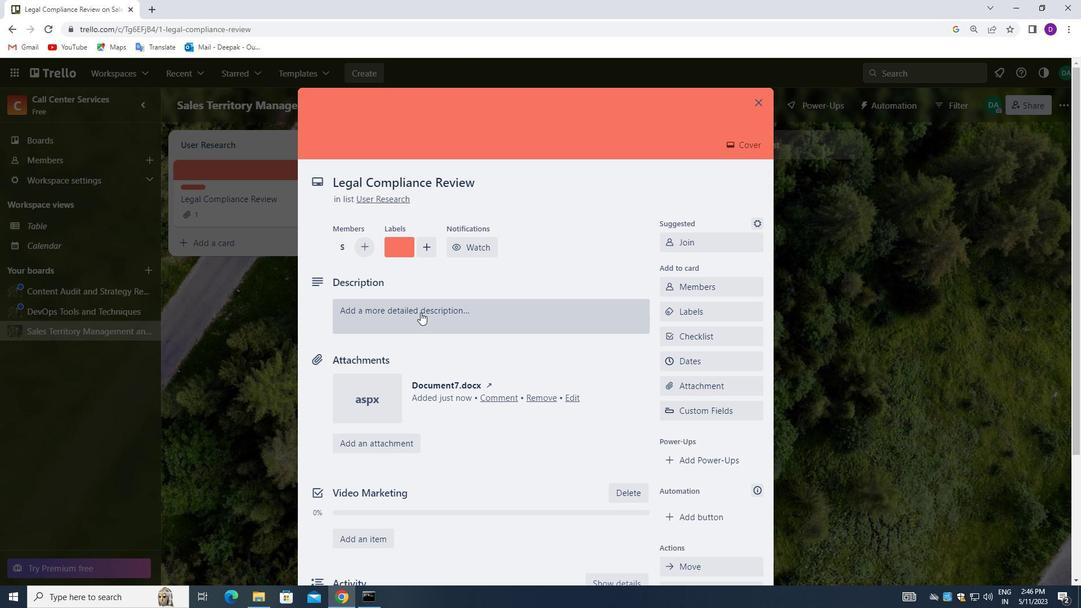 
Action: Mouse moved to (292, 339)
Screenshot: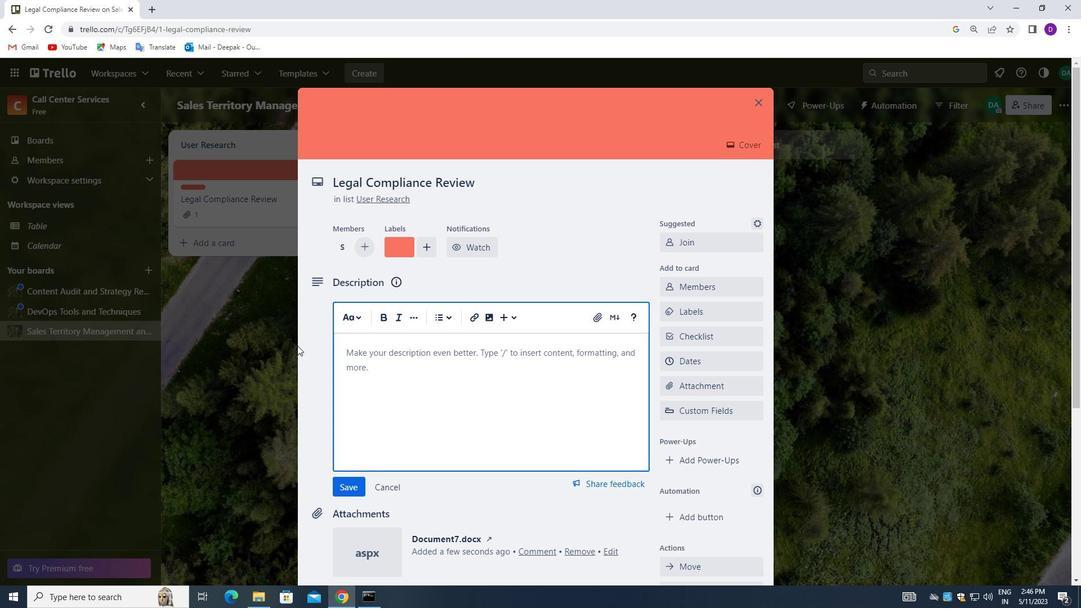 
Action: Key pressed <Key.shift_r>TEAM-BUILDING<Key.space>EVENT<Key.space>AT<Key.space>A<Key.space>LOCAL<Key.space>CHARITY<Key.space>AND<Key.backspace><Key.backspace><Key.backspace><Key.backspace>.
Screenshot: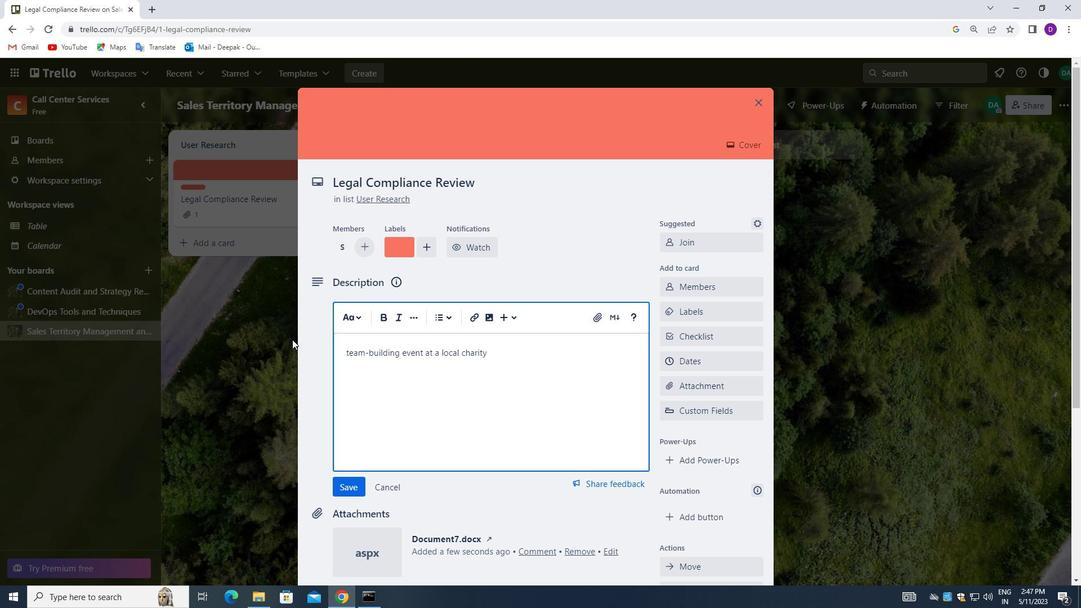 
Action: Mouse moved to (346, 488)
Screenshot: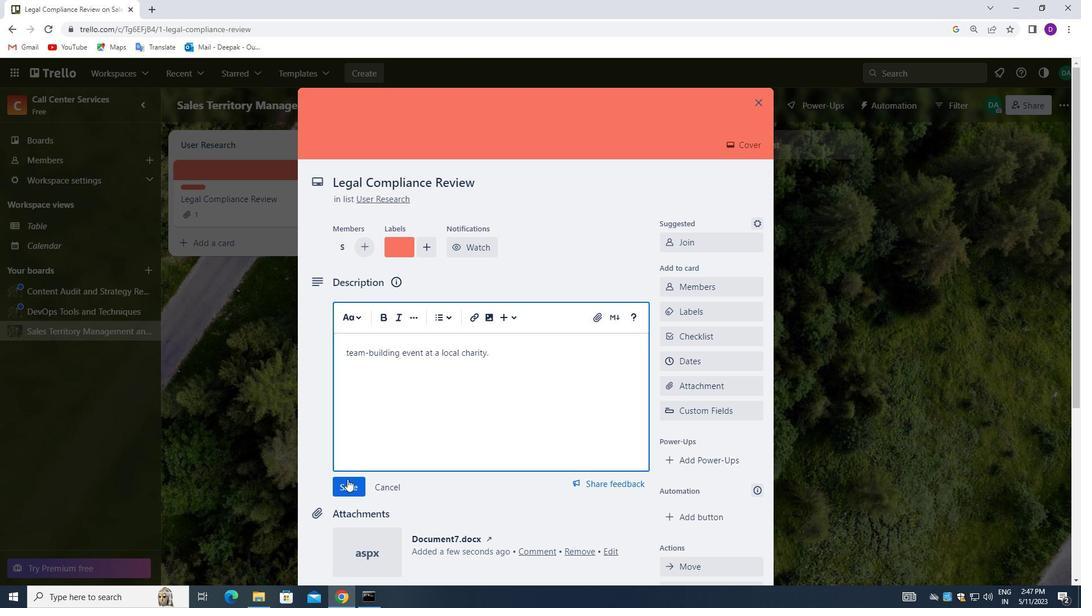 
Action: Mouse pressed left at (346, 488)
Screenshot: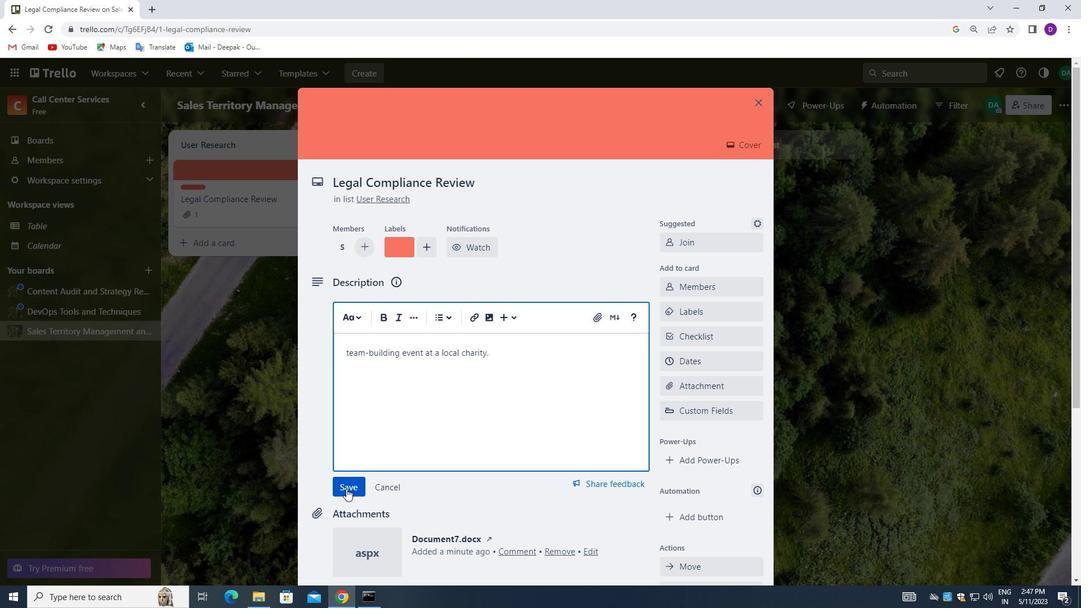
Action: Mouse moved to (444, 343)
Screenshot: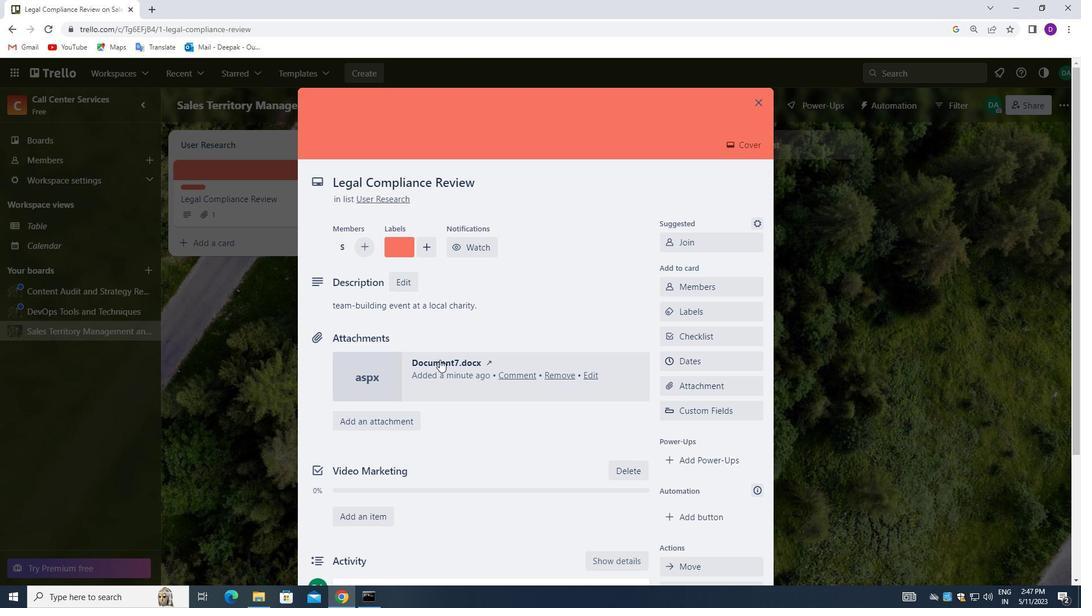 
Action: Mouse scrolled (444, 342) with delta (0, 0)
Screenshot: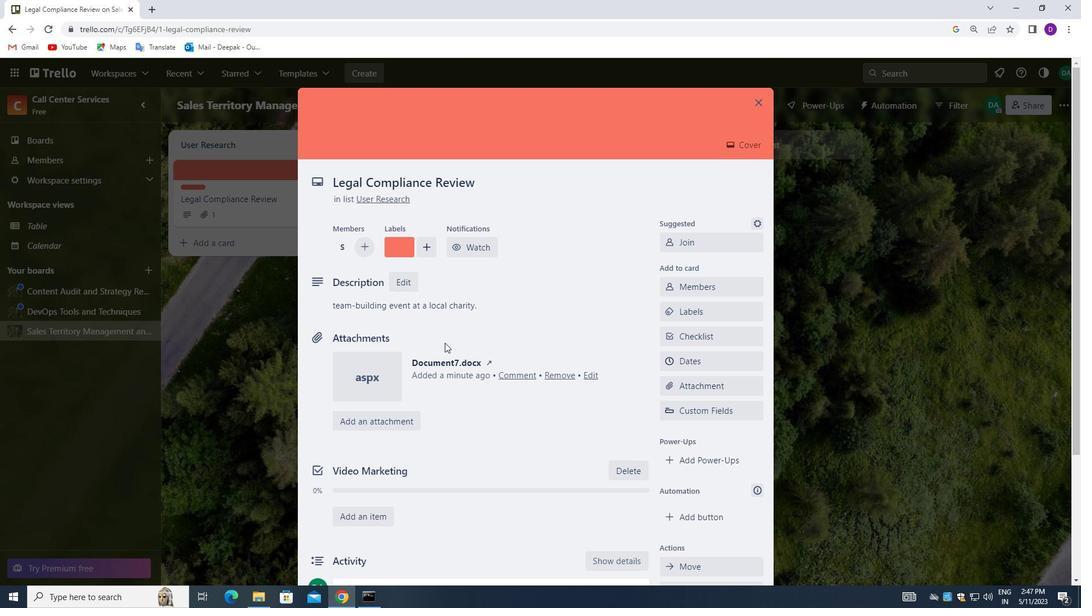 
Action: Mouse scrolled (444, 342) with delta (0, 0)
Screenshot: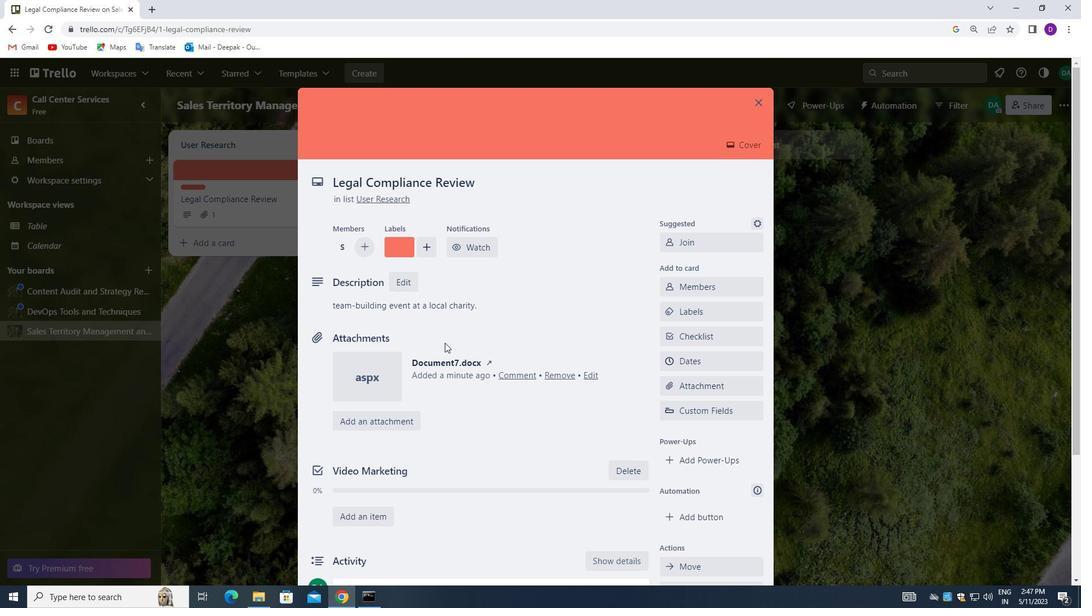 
Action: Mouse moved to (444, 343)
Screenshot: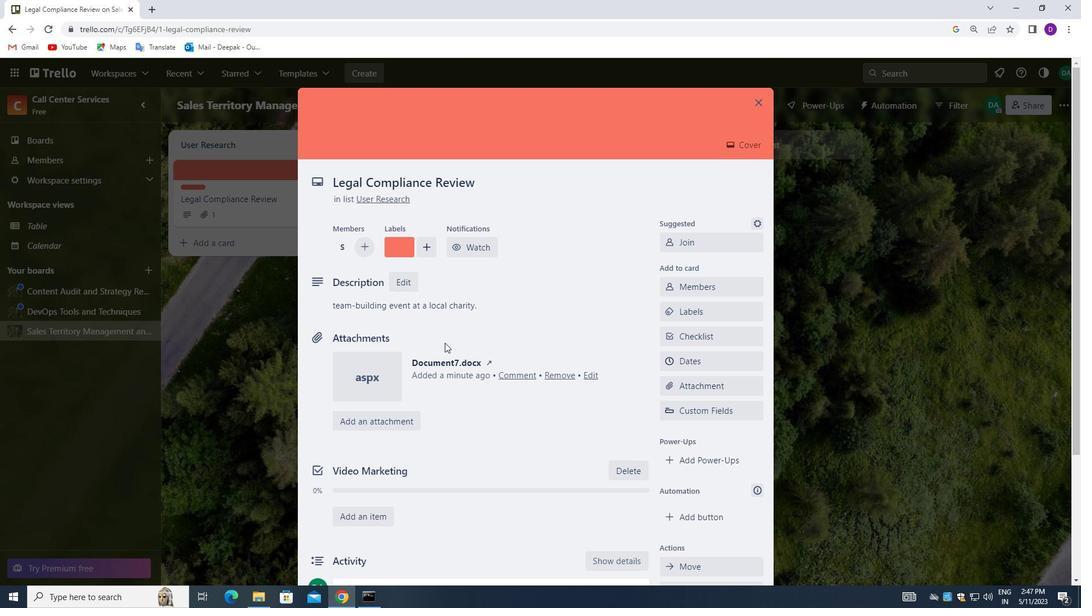 
Action: Mouse scrolled (444, 343) with delta (0, 0)
Screenshot: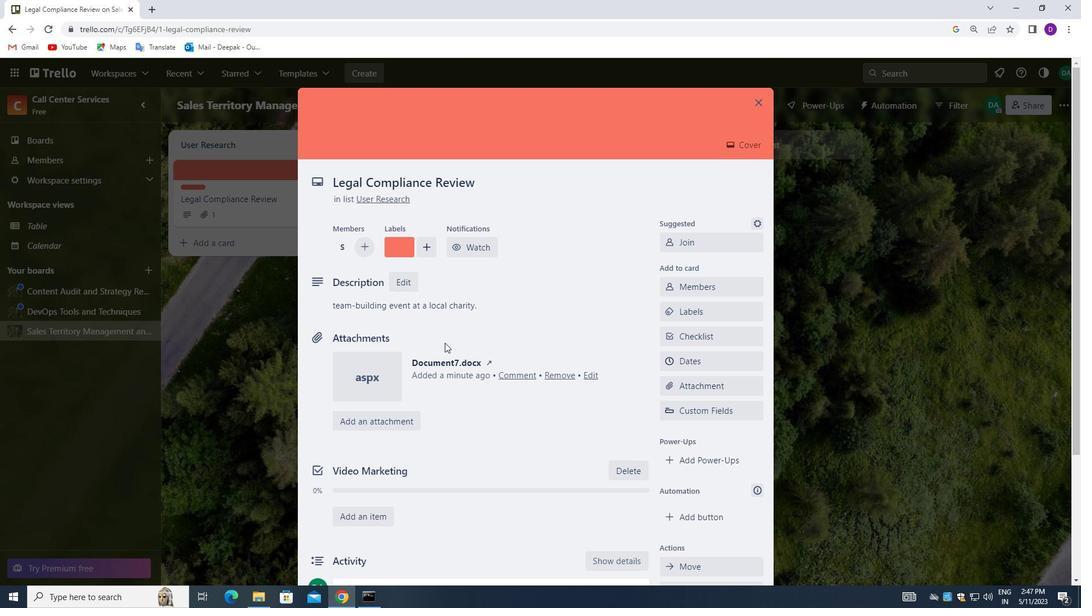 
Action: Mouse moved to (394, 425)
Screenshot: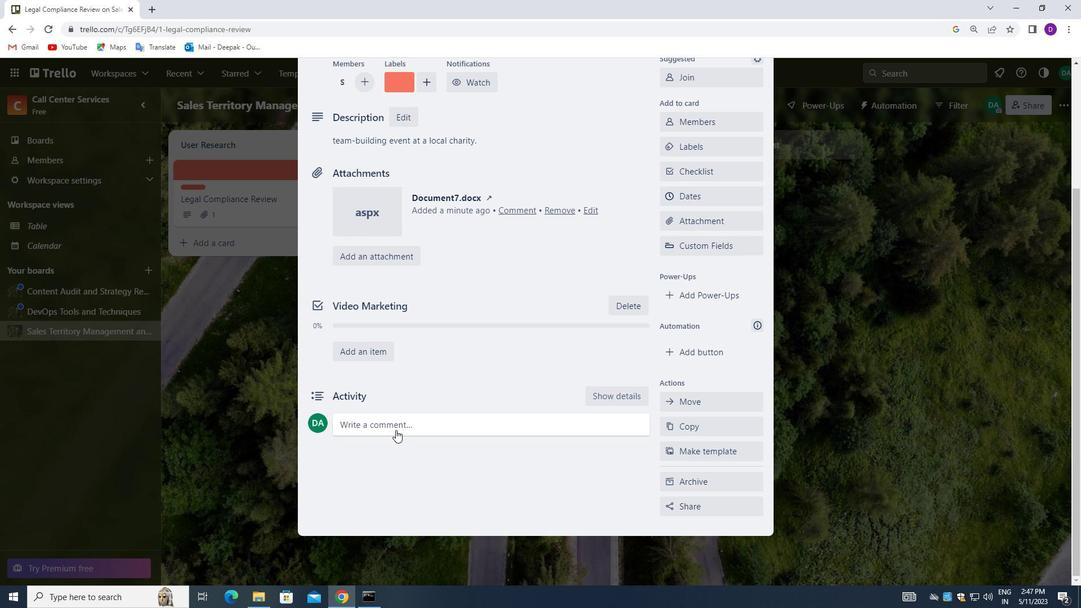 
Action: Mouse pressed left at (394, 425)
Screenshot: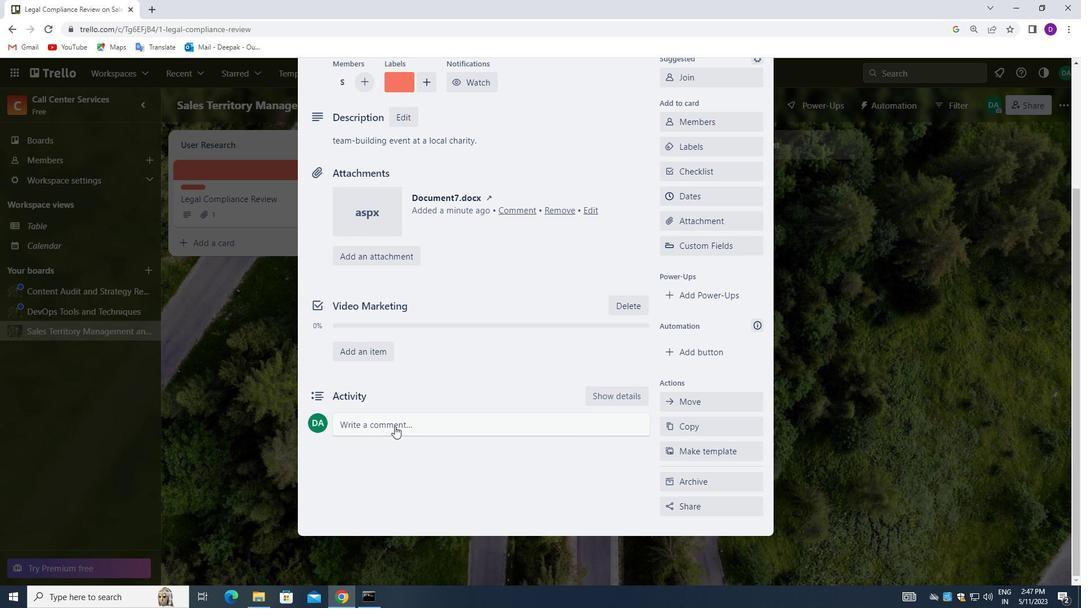 
Action: Mouse moved to (384, 462)
Screenshot: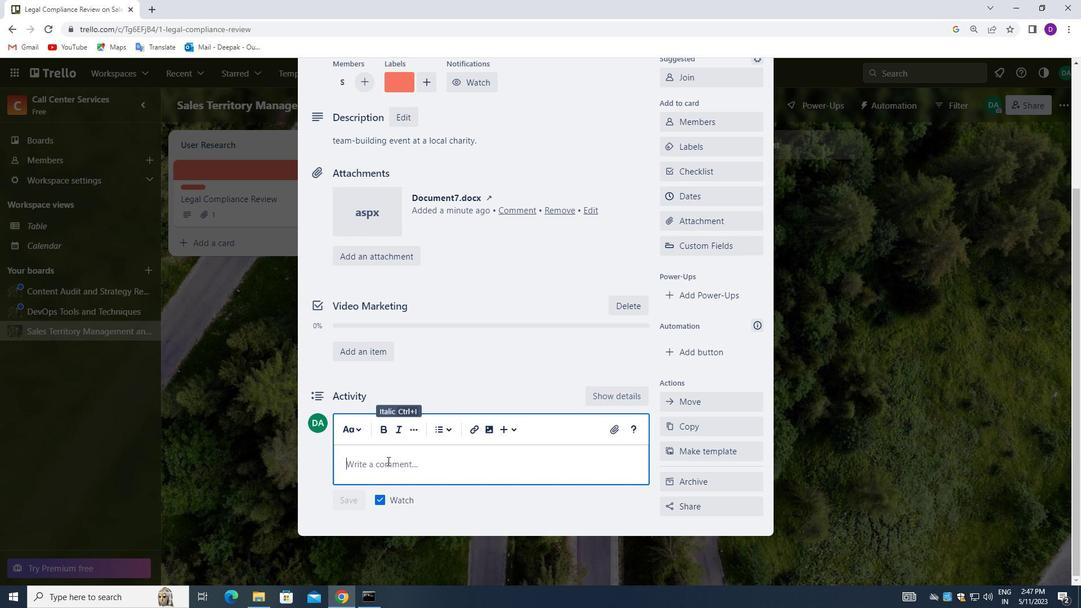 
Action: Mouse pressed left at (384, 462)
Screenshot: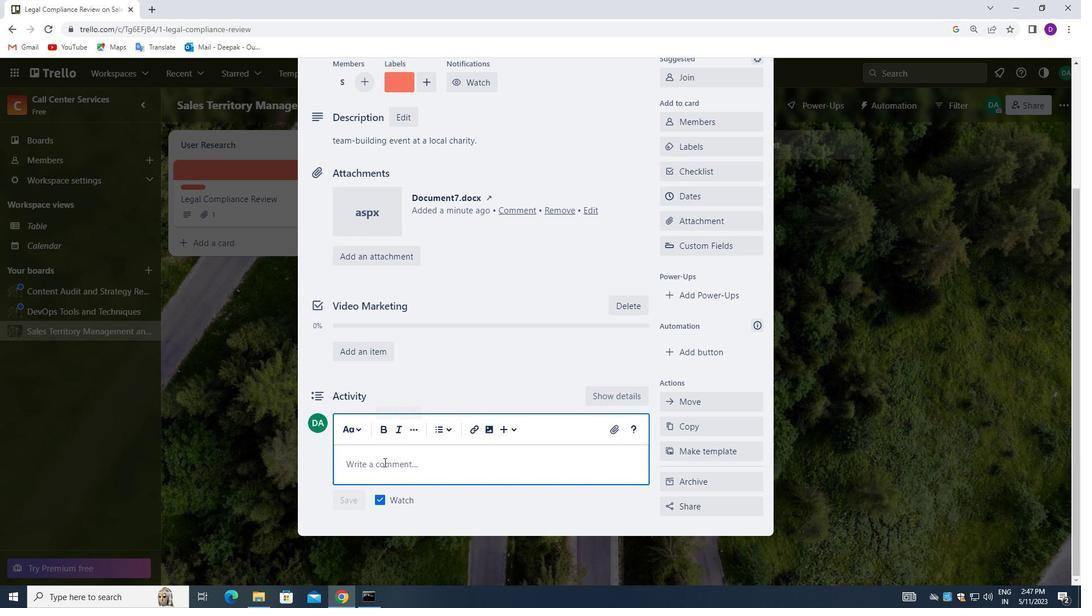 
Action: Mouse moved to (308, 463)
Screenshot: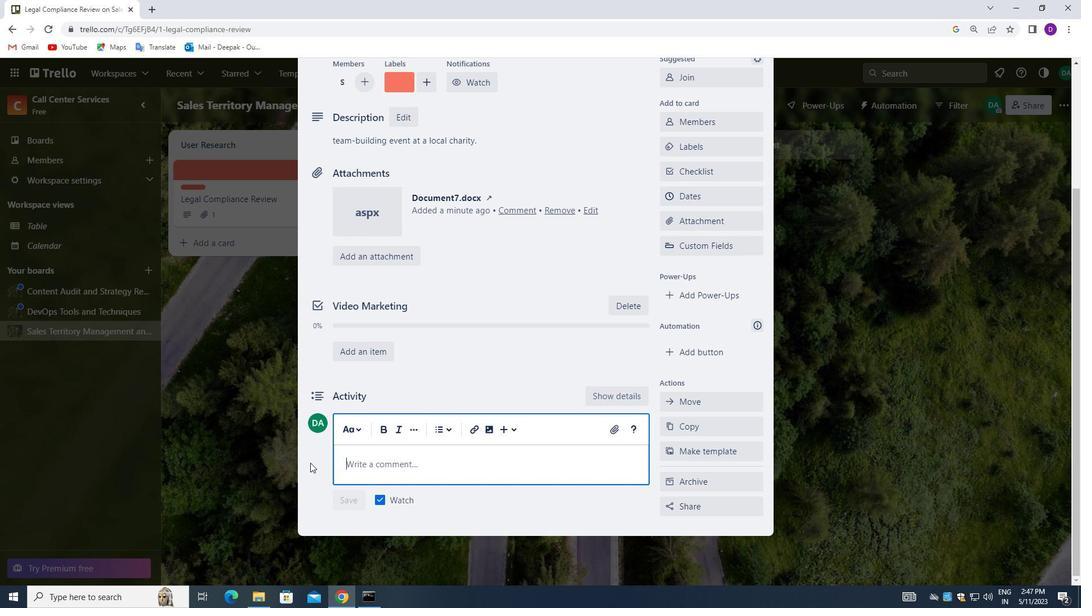 
Action: Key pressed <Key.shift_r>WE<Key.space>SHOULD<Key.space>APPROACH<Key.space>THIS<Key.space>TAL<Key.backspace>SK<Key.space>WITH<Key.space>A<Key.space>SENSE<Key.space>OF<Key.space>EXPERIMET<Key.backspace>NTATION<Key.space>AND<Key.space>ES<Key.backspace>XPLORATION,<Key.space>WILLING<Key.space>TO<Key.space>TRY<Key.space>NEW<Key.space>THINGS<Key.space>AND<Key.space>TAKE<Key.space>RISKS.
Screenshot: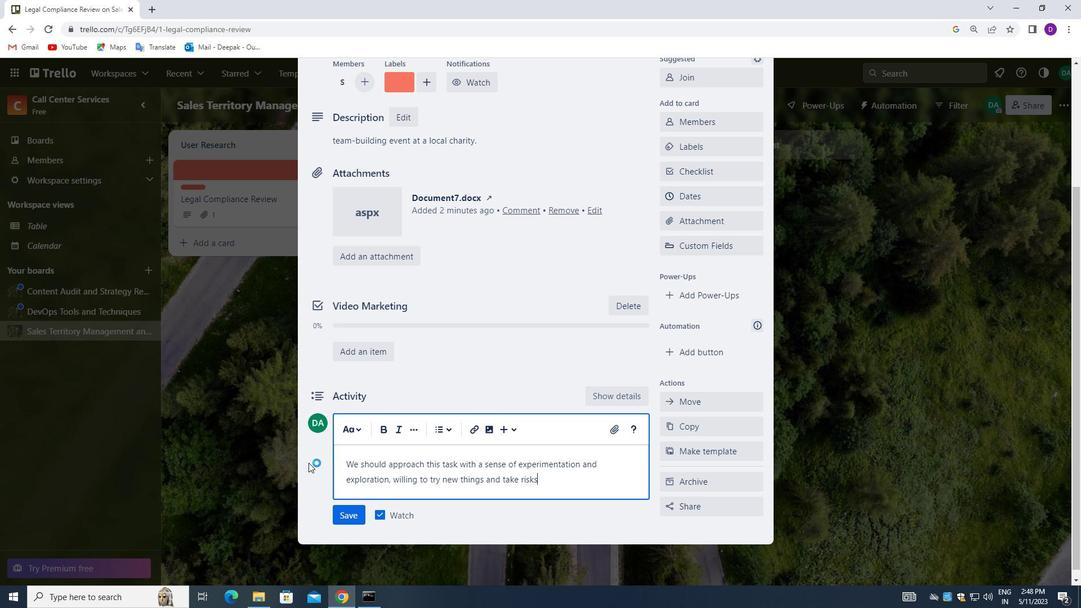 
Action: Mouse moved to (346, 513)
Screenshot: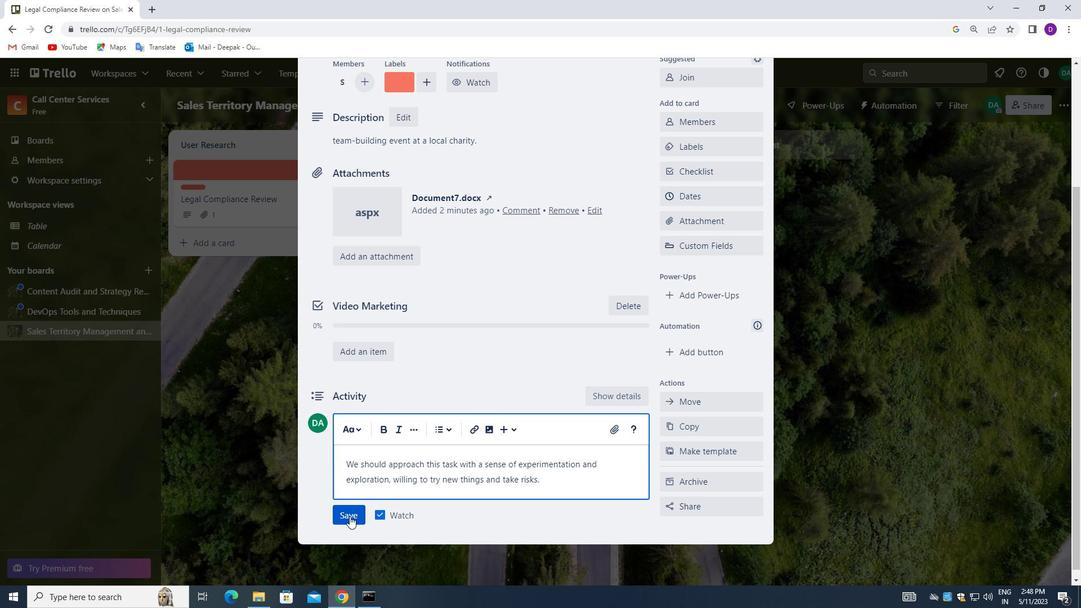 
Action: Mouse pressed left at (346, 513)
Screenshot: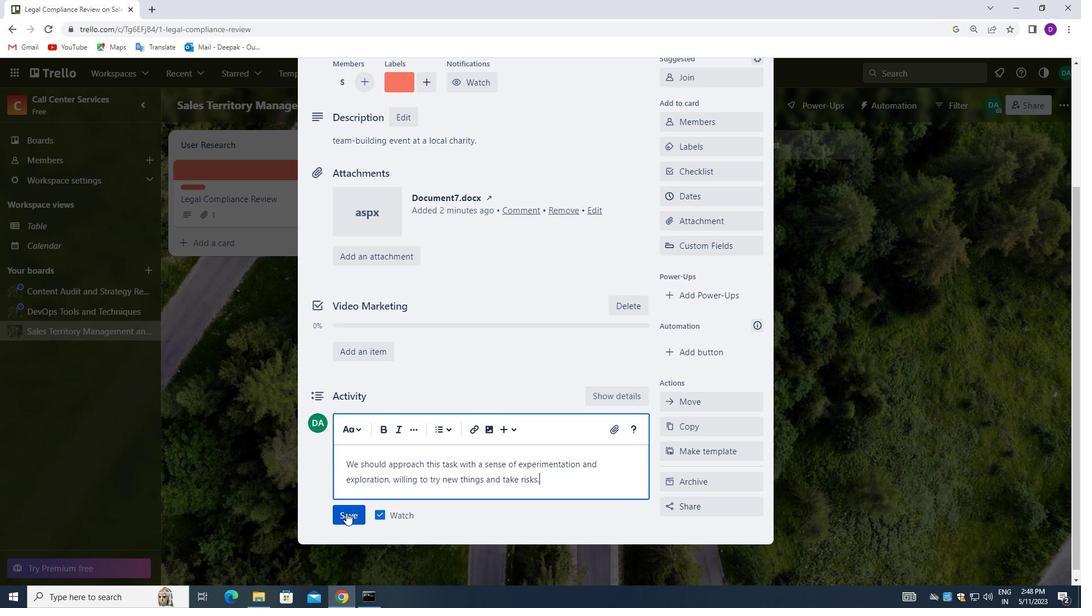 
Action: Mouse moved to (707, 297)
Screenshot: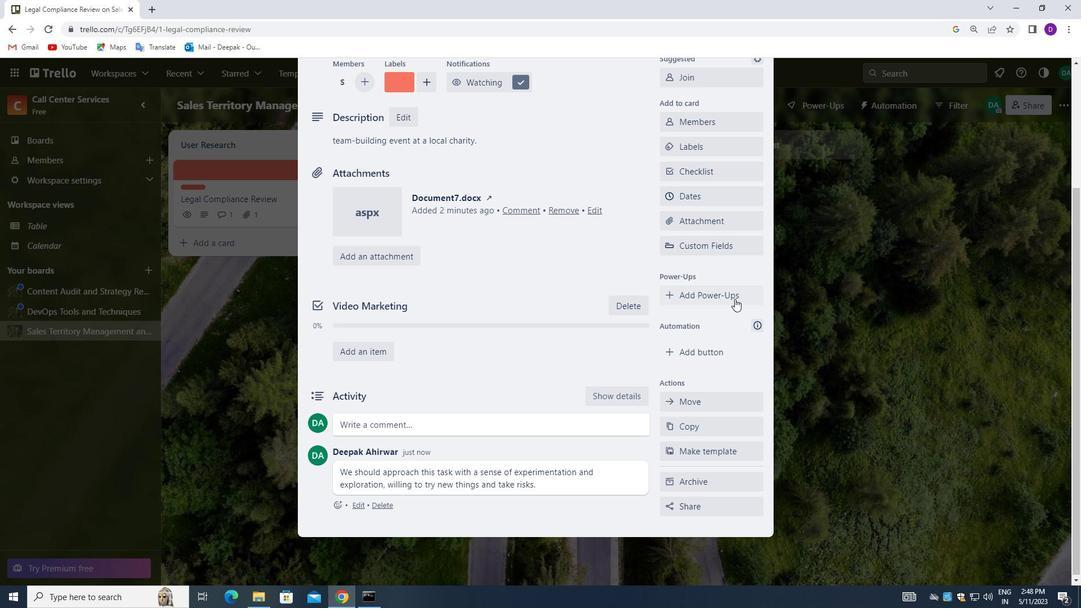 
Action: Mouse scrolled (707, 297) with delta (0, 0)
Screenshot: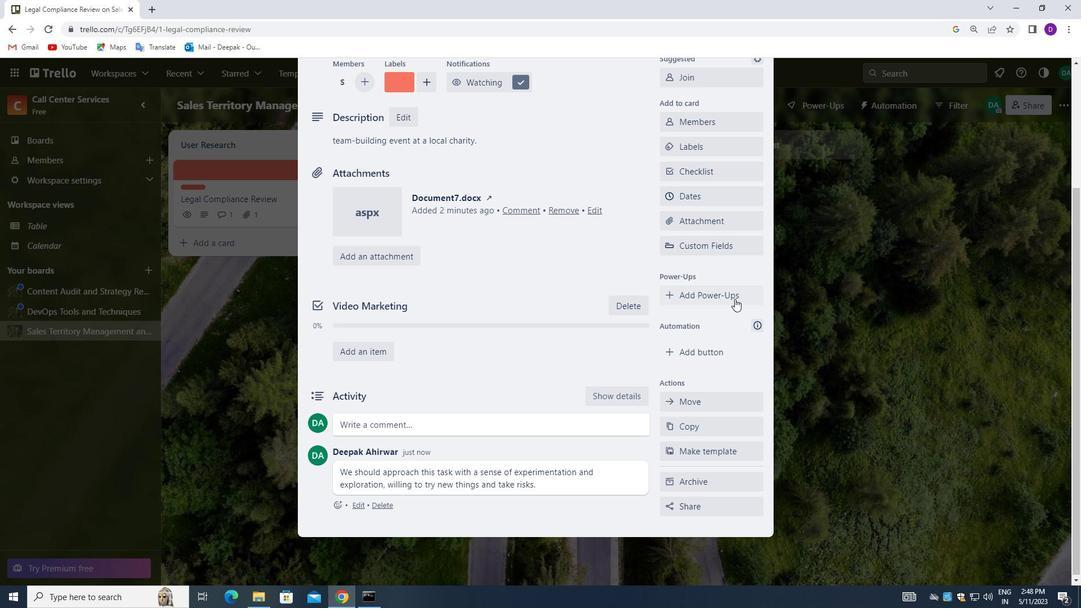 
Action: Mouse moved to (696, 254)
Screenshot: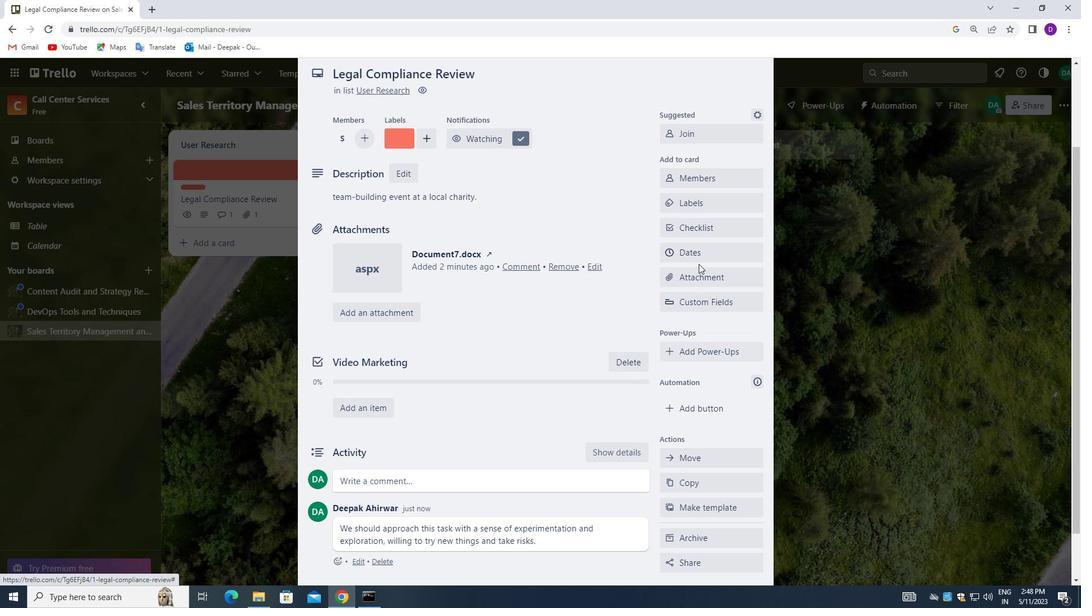 
Action: Mouse pressed left at (696, 254)
Screenshot: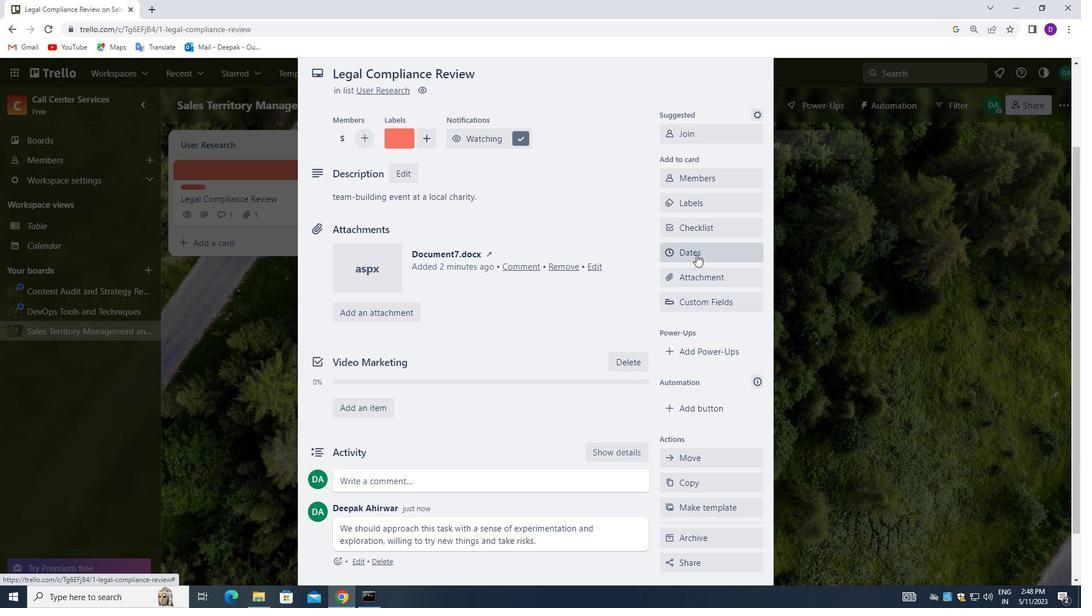 
Action: Mouse moved to (671, 328)
Screenshot: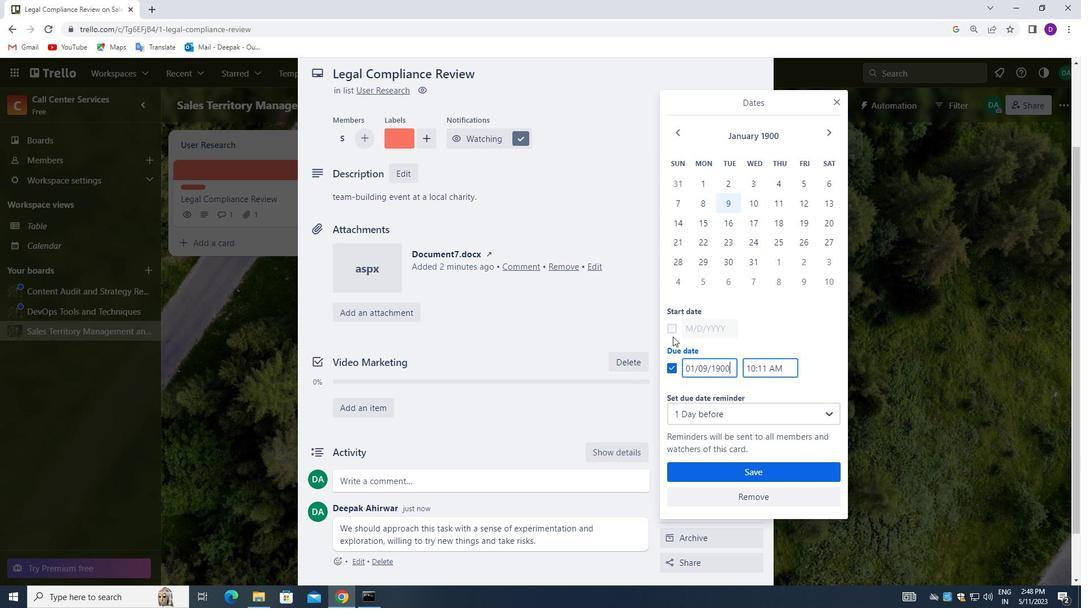 
Action: Mouse pressed left at (671, 328)
Screenshot: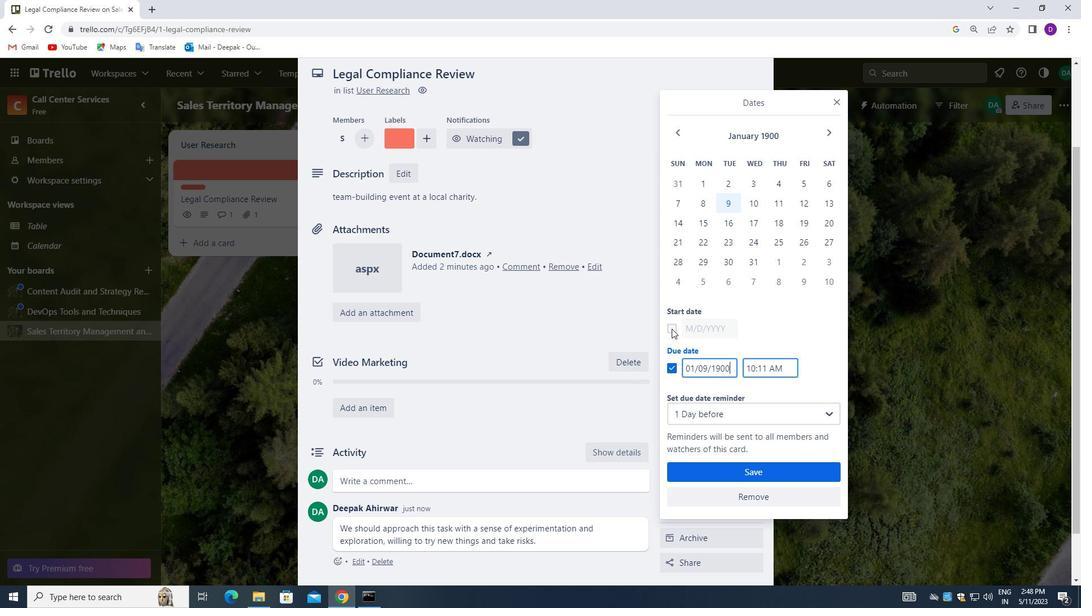 
Action: Mouse moved to (735, 328)
Screenshot: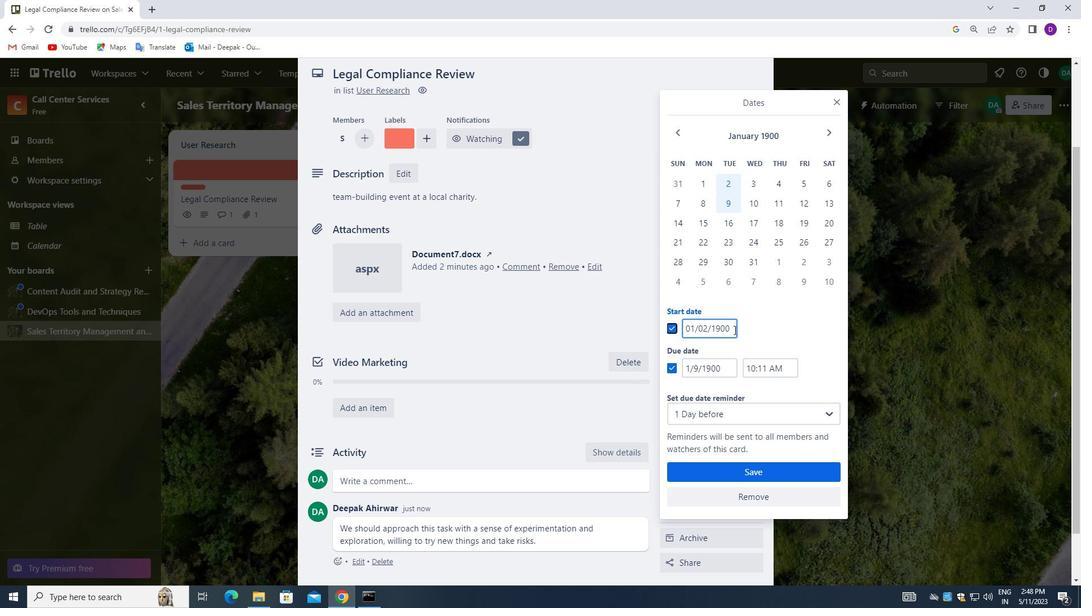 
Action: Mouse pressed left at (735, 328)
Screenshot: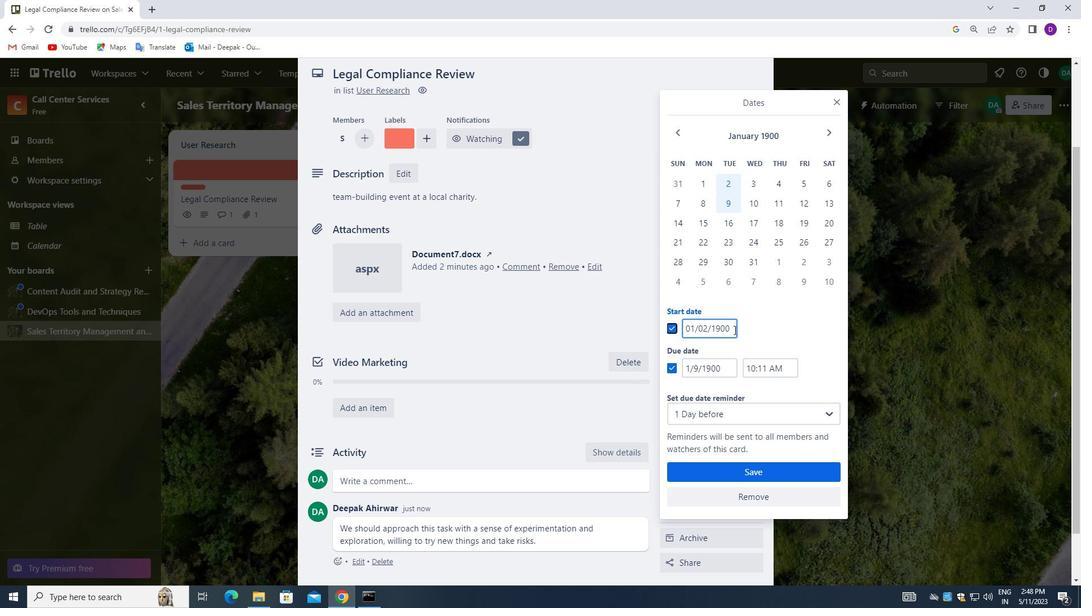 
Action: Mouse moved to (724, 332)
Screenshot: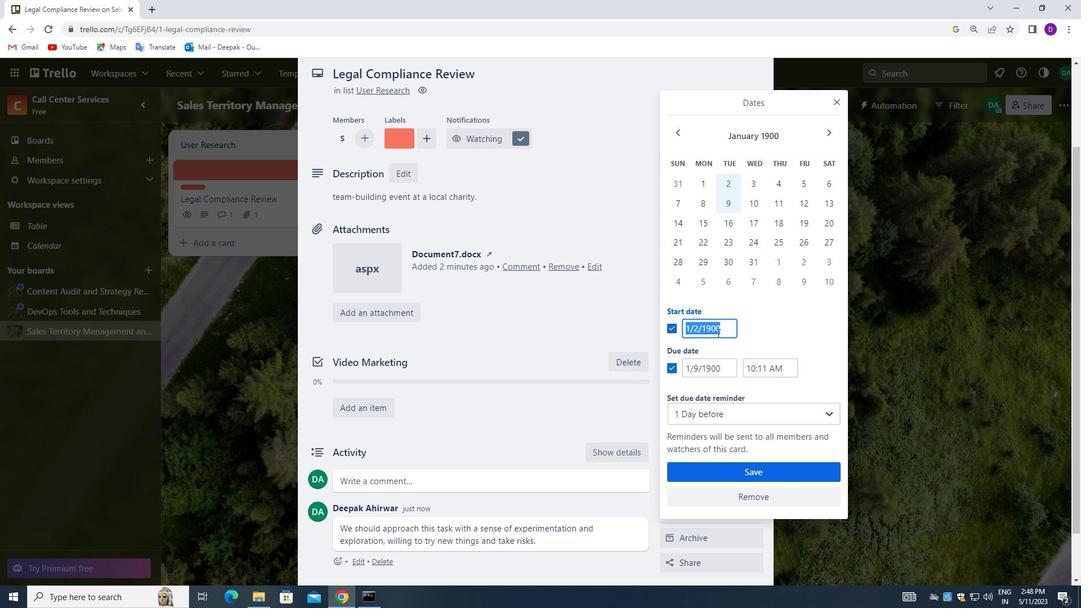 
Action: Key pressed <Key.backspace>
Screenshot: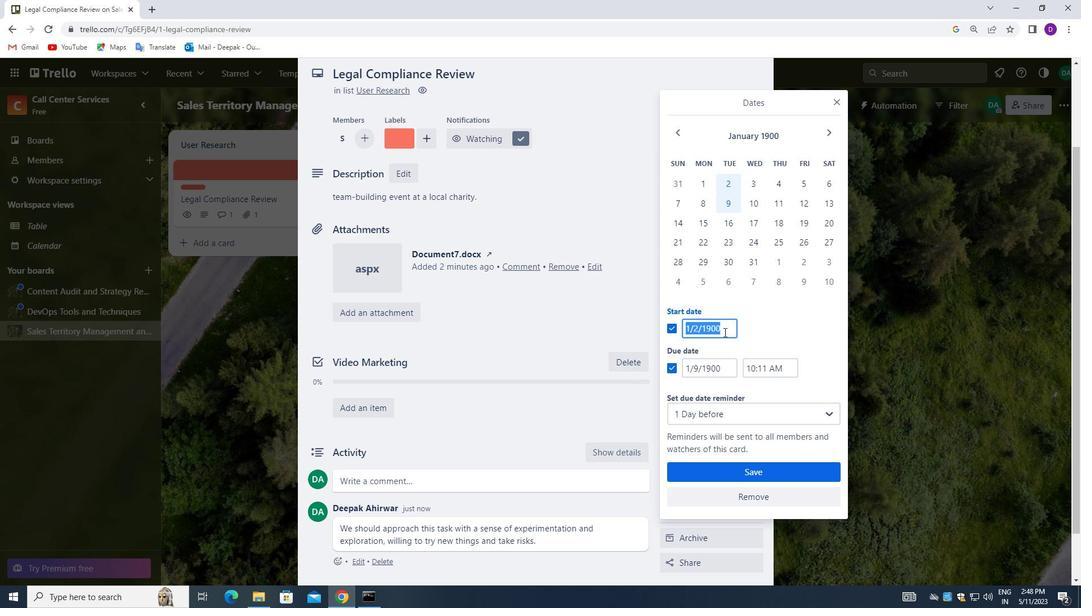 
Action: Mouse moved to (697, 335)
Screenshot: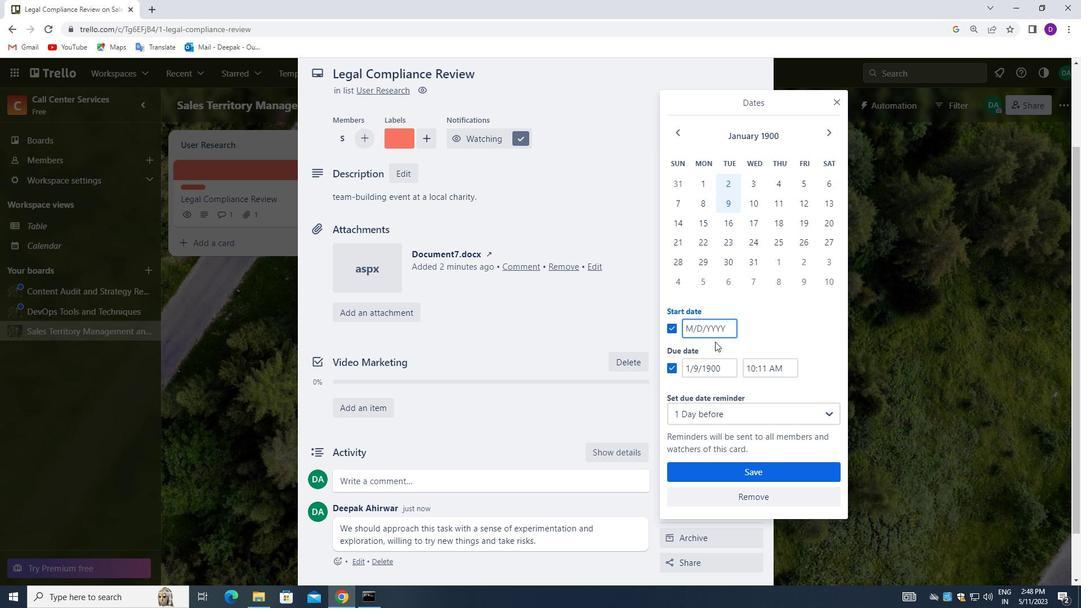 
Action: Key pressed 01/03/1900
Screenshot: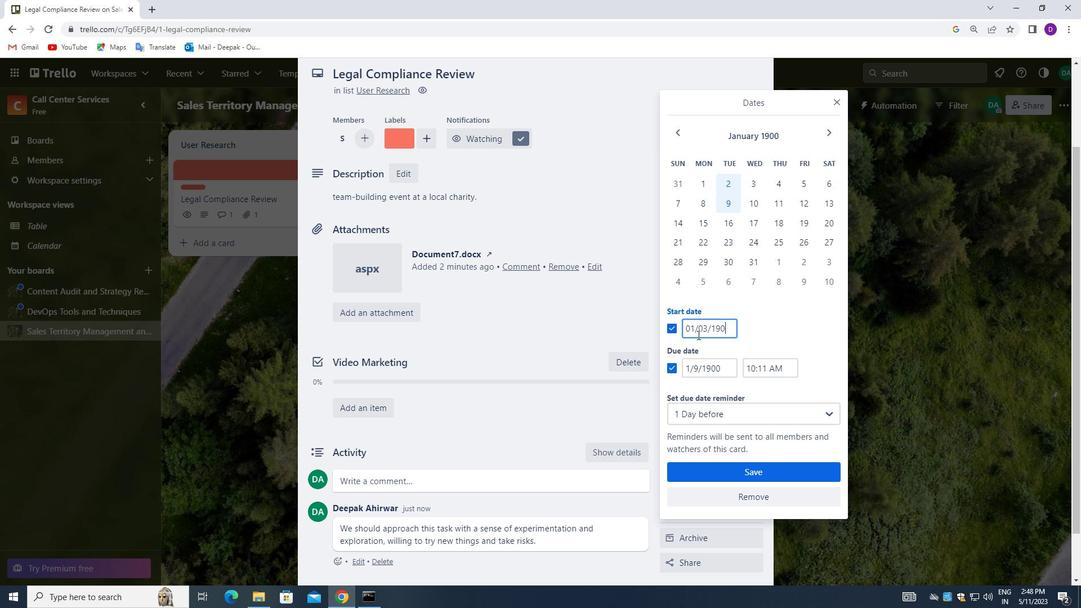
Action: Mouse moved to (724, 367)
Screenshot: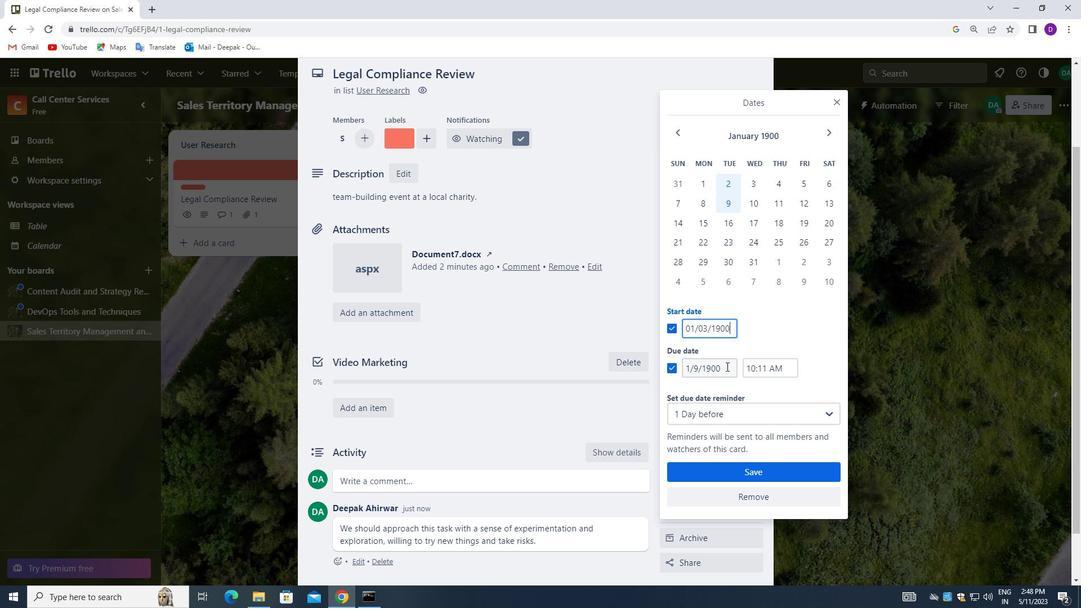 
Action: Mouse pressed left at (724, 367)
Screenshot: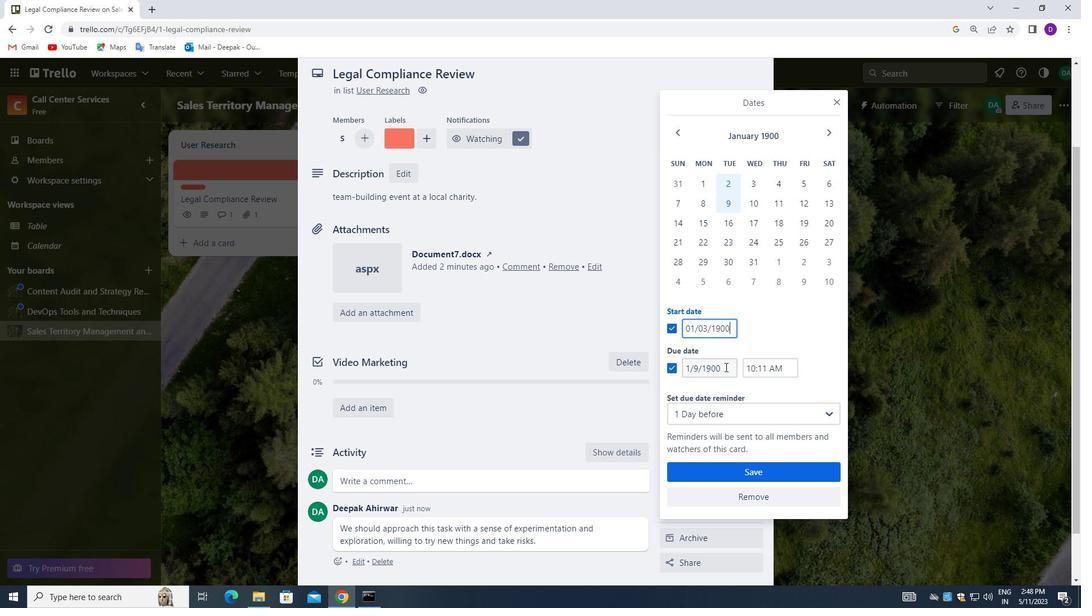 
Action: Mouse moved to (726, 370)
Screenshot: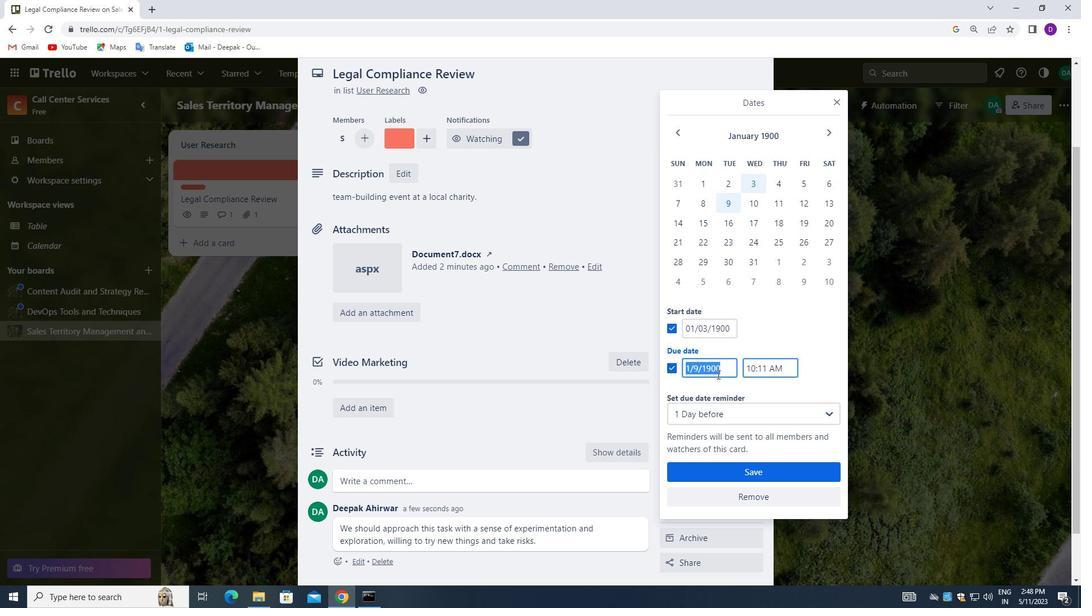 
Action: Key pressed <Key.backspace>
Screenshot: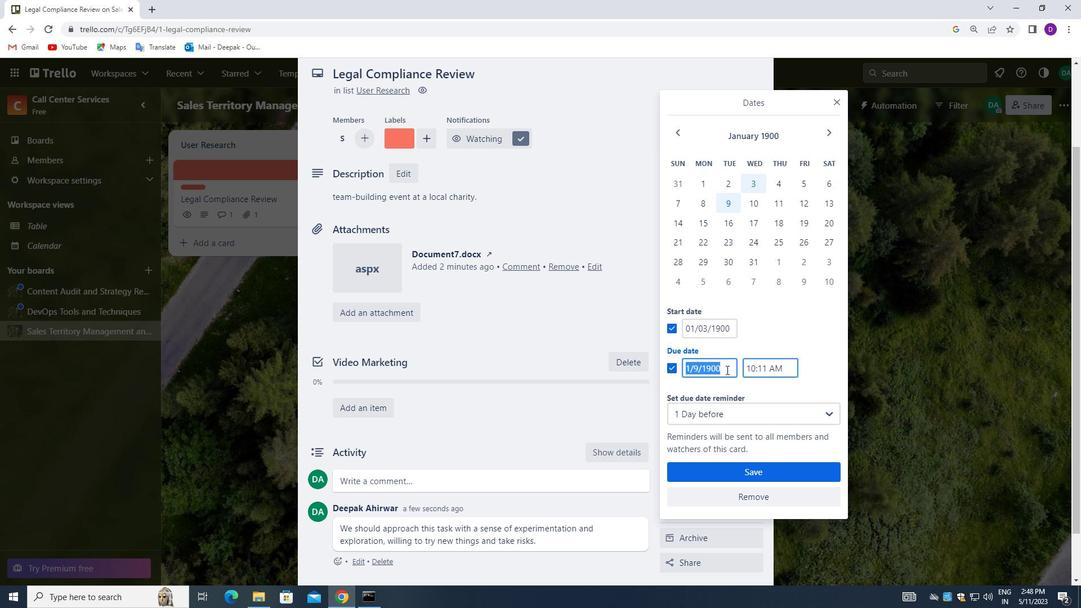 
Action: Mouse moved to (727, 370)
Screenshot: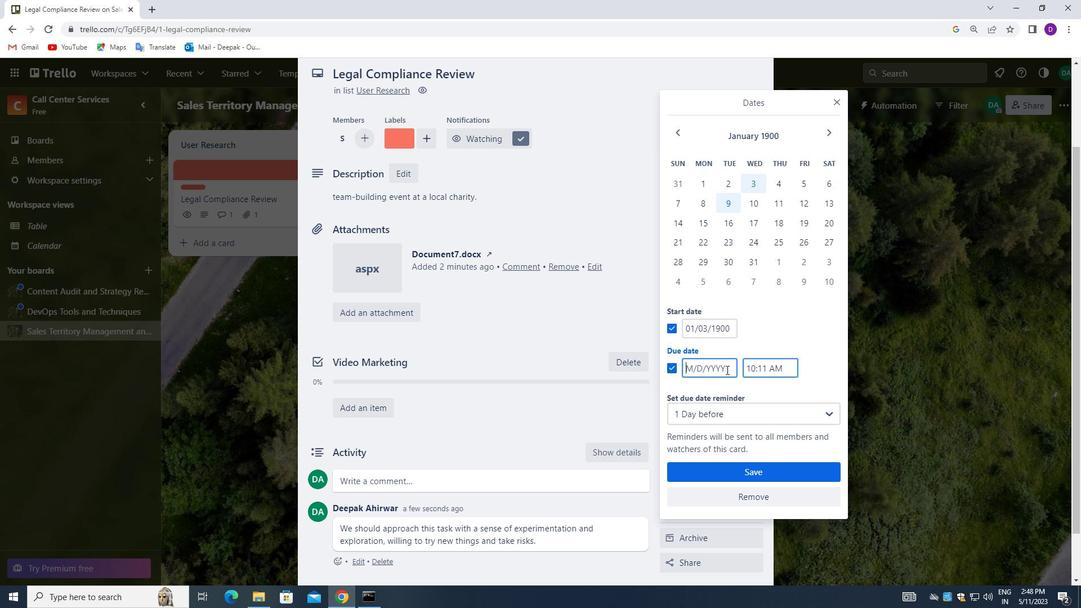 
Action: Key pressed 01/10/1900
Screenshot: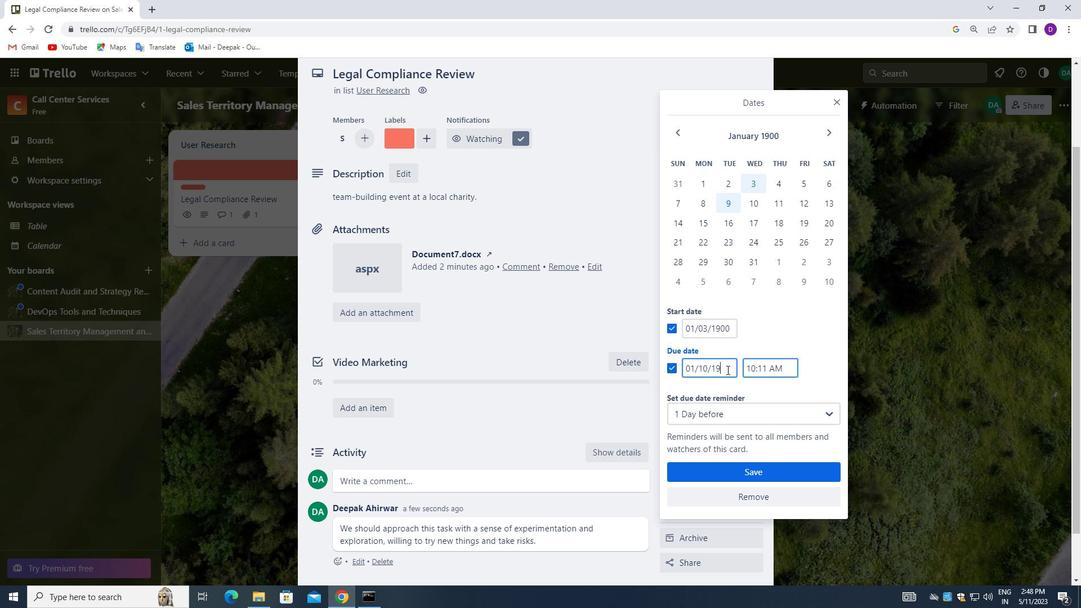
Action: Mouse moved to (756, 468)
Screenshot: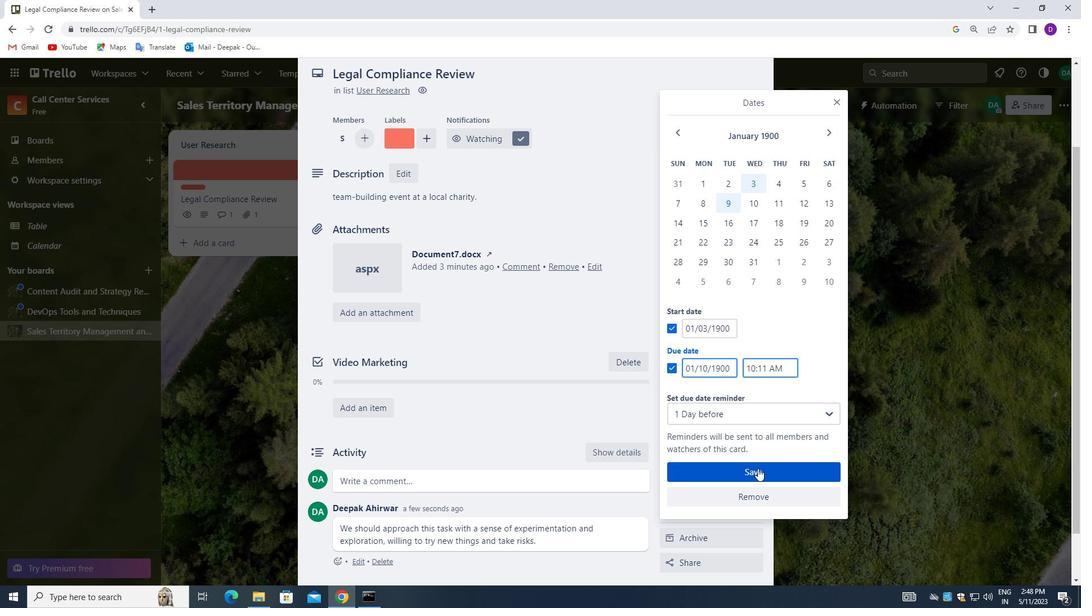
Action: Mouse pressed left at (756, 468)
Screenshot: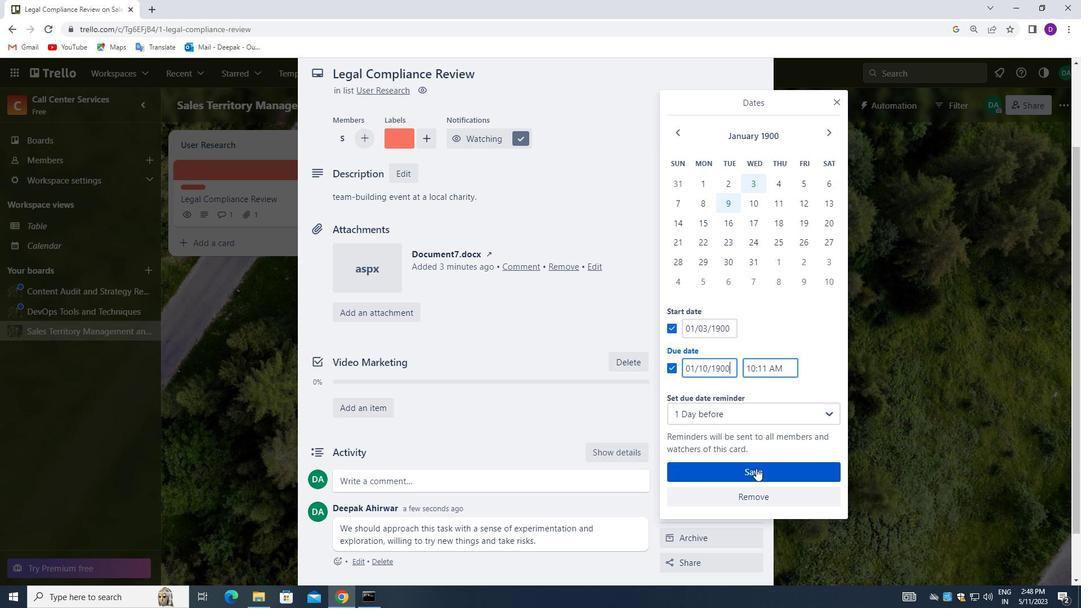 
Action: Mouse moved to (544, 375)
Screenshot: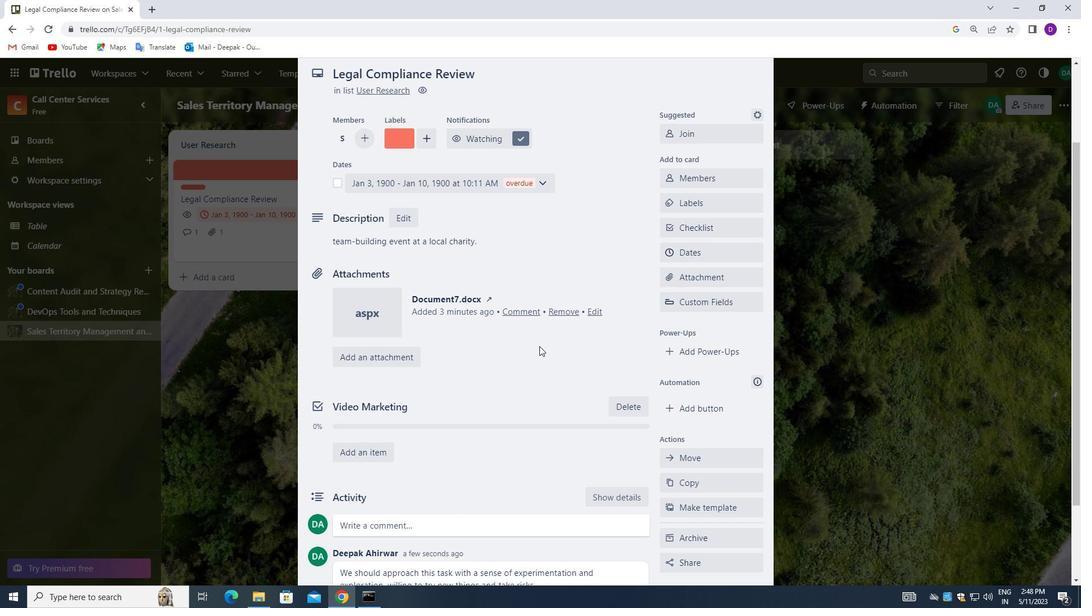 
Action: Mouse scrolled (544, 374) with delta (0, 0)
Screenshot: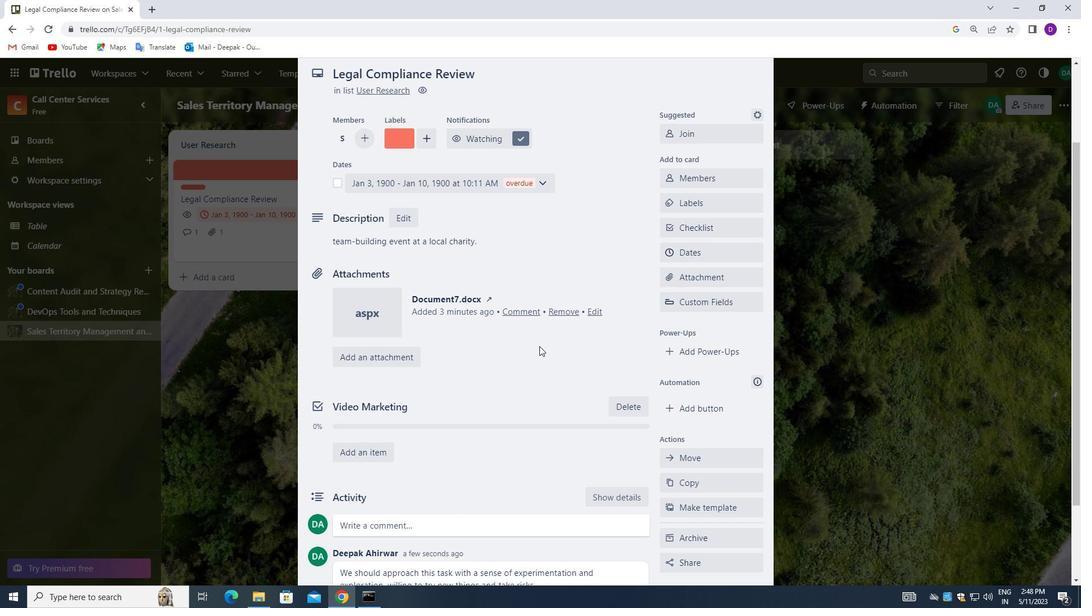 
Action: Mouse moved to (546, 386)
Screenshot: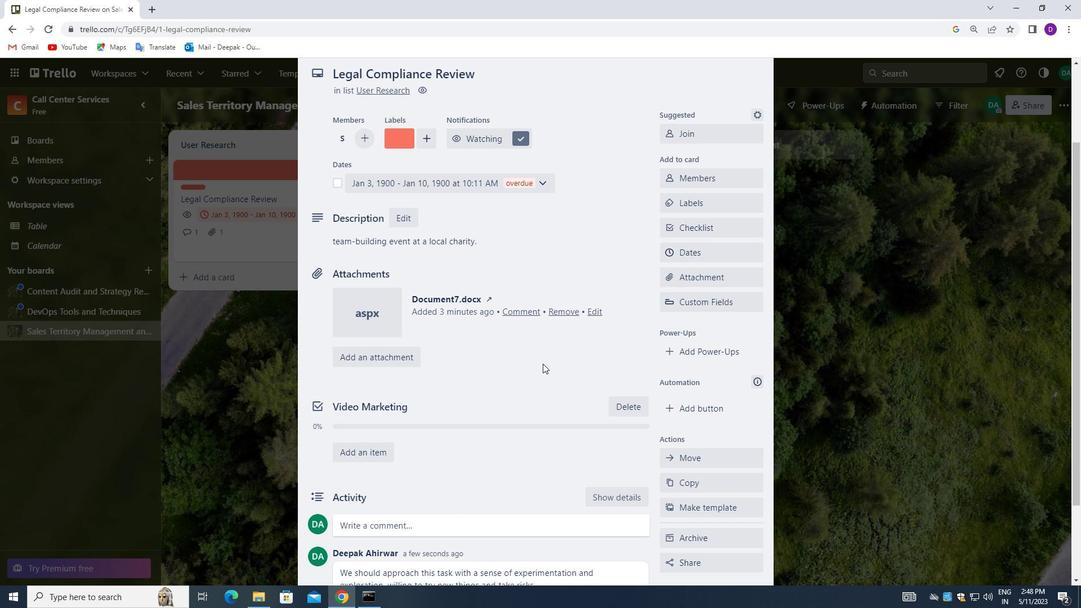 
Action: Mouse scrolled (546, 386) with delta (0, 0)
Screenshot: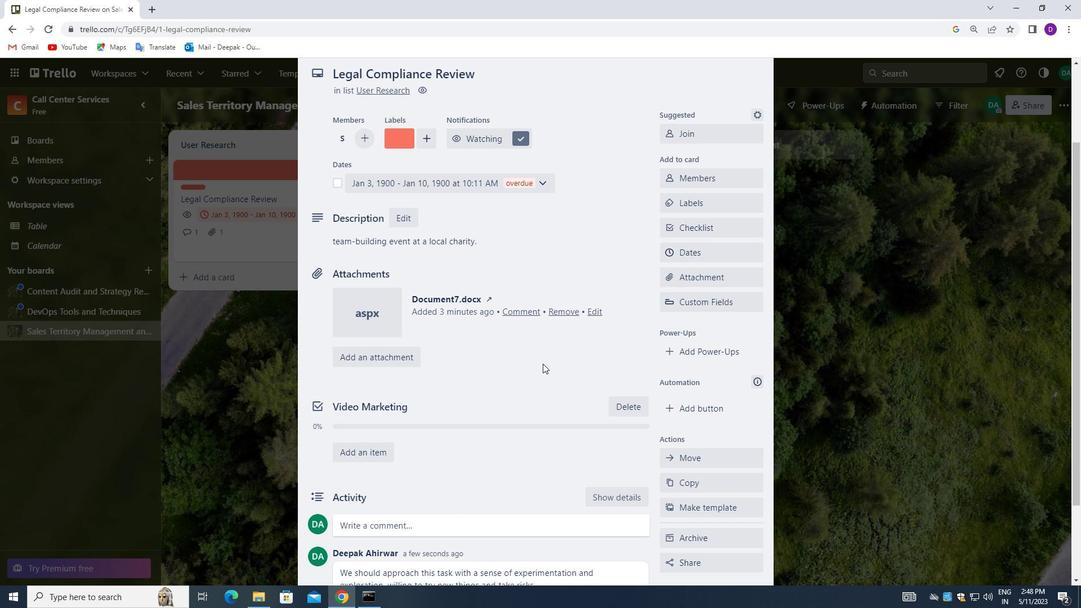 
Action: Mouse moved to (546, 388)
Screenshot: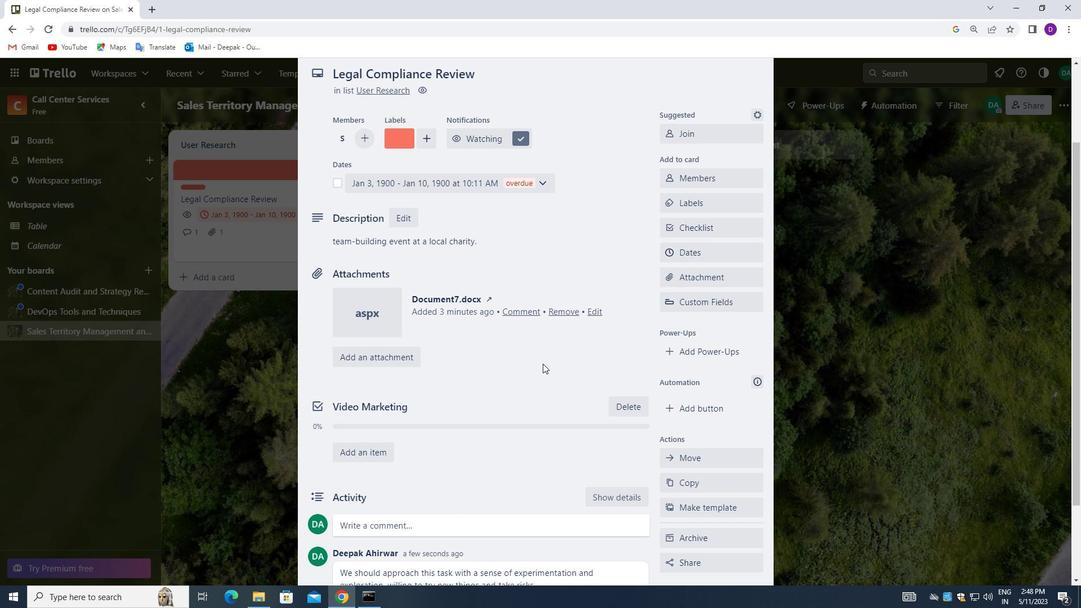 
Action: Mouse scrolled (546, 387) with delta (0, 0)
Screenshot: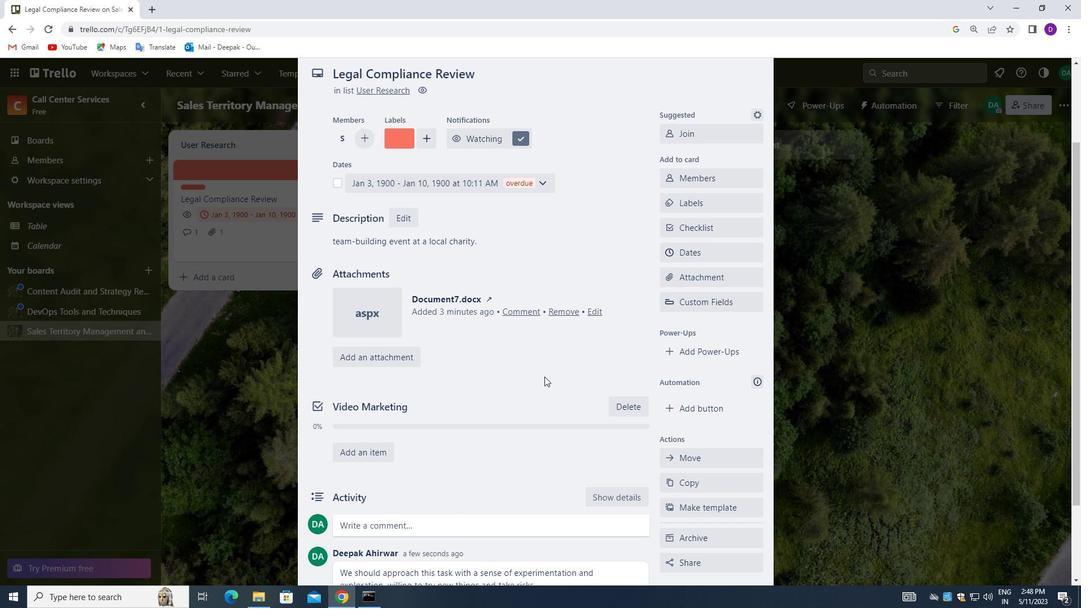 
Action: Mouse moved to (546, 388)
Screenshot: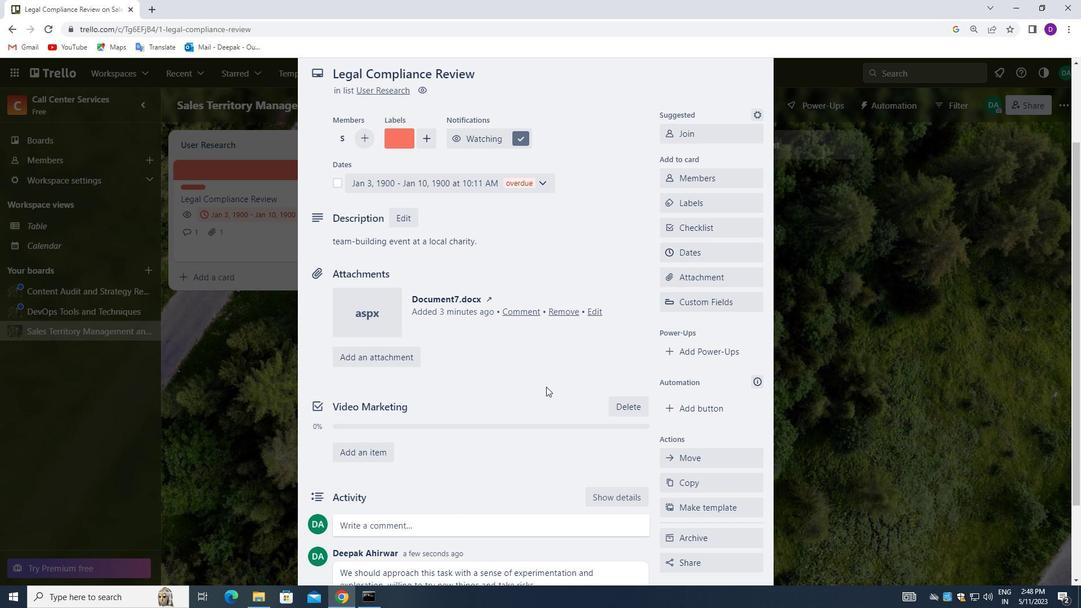 
Action: Mouse scrolled (546, 387) with delta (0, 0)
Screenshot: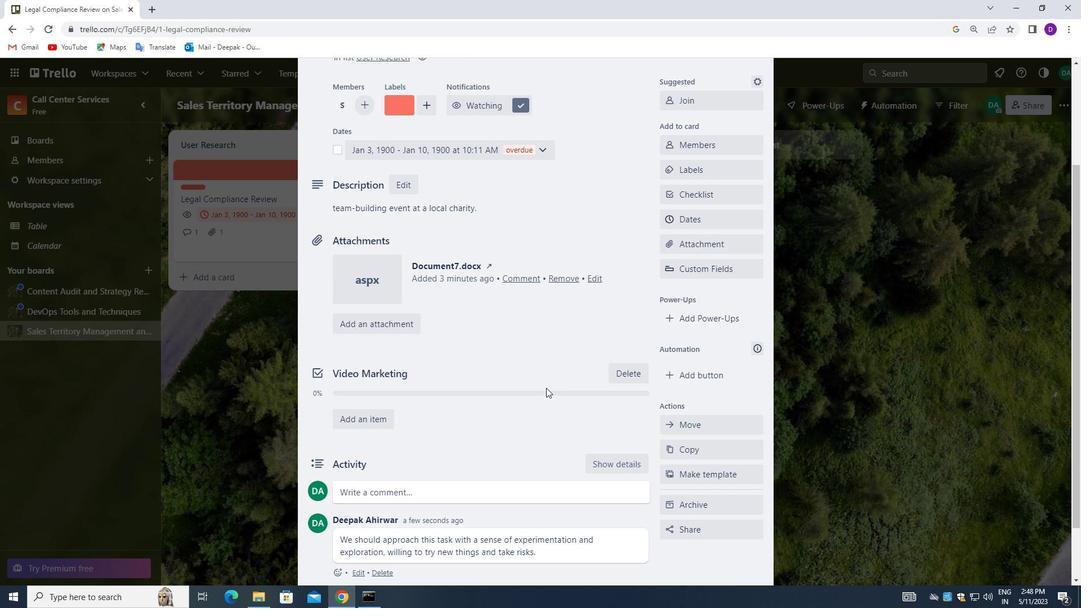 
Action: Mouse scrolled (546, 387) with delta (0, 0)
Screenshot: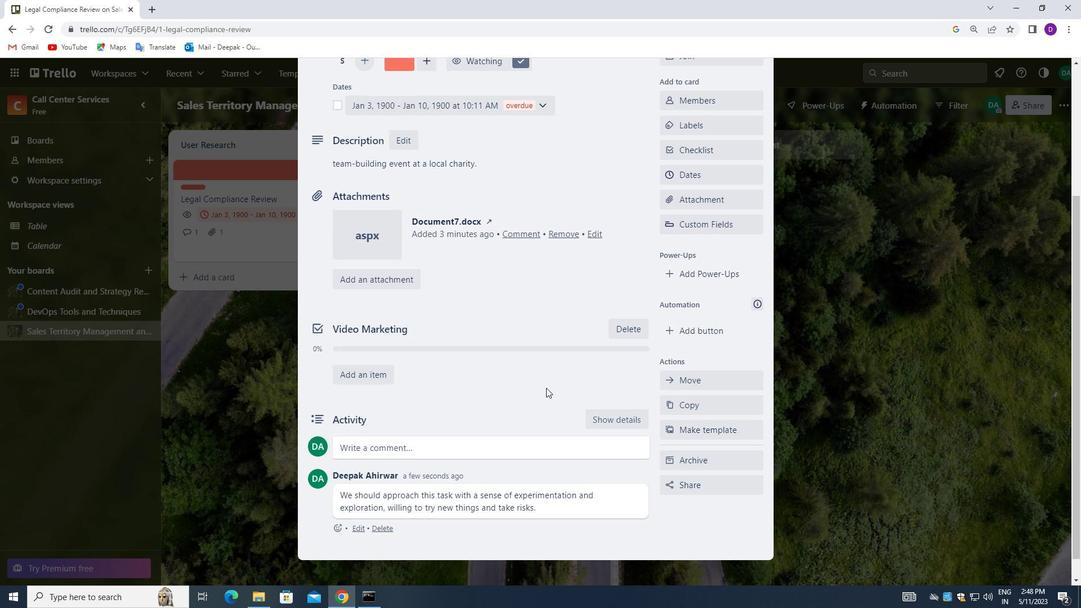 
Action: Mouse scrolled (546, 387) with delta (0, 0)
Screenshot: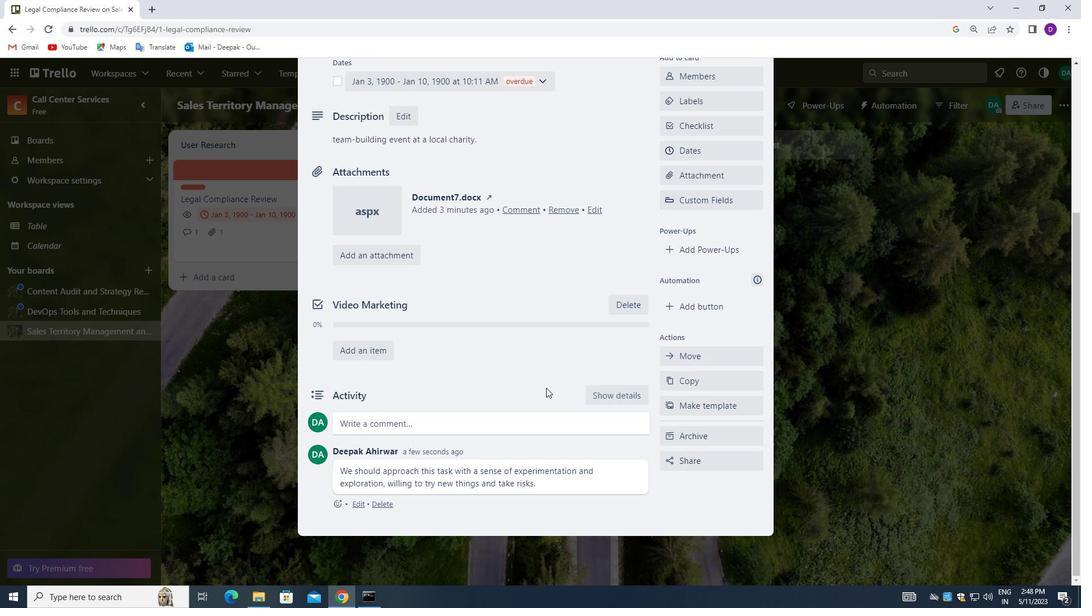 
Action: Mouse scrolled (546, 387) with delta (0, 0)
Screenshot: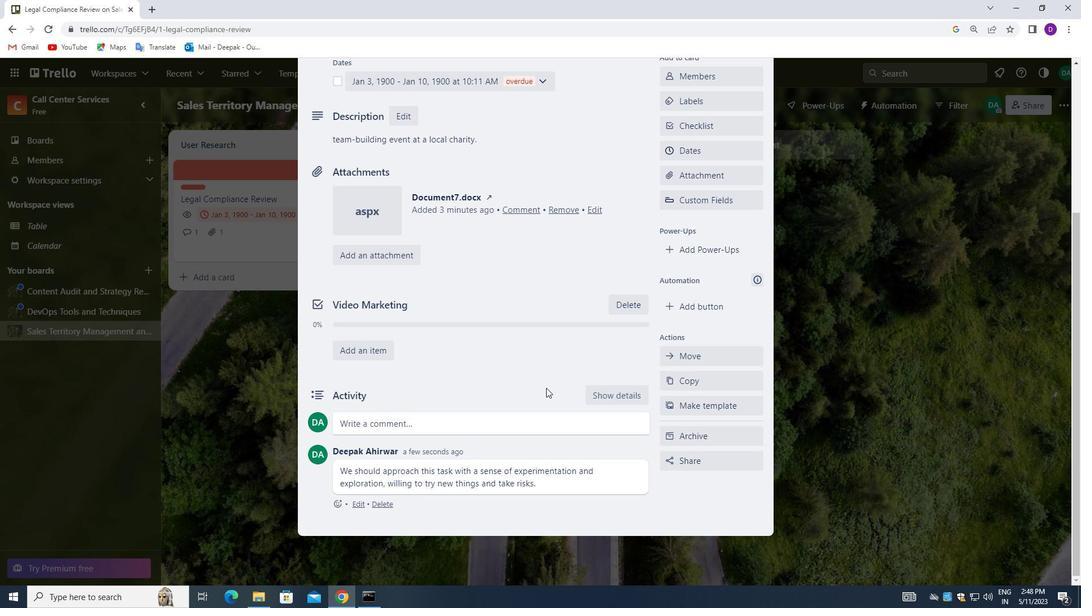 
Action: Mouse scrolled (546, 387) with delta (0, 0)
Screenshot: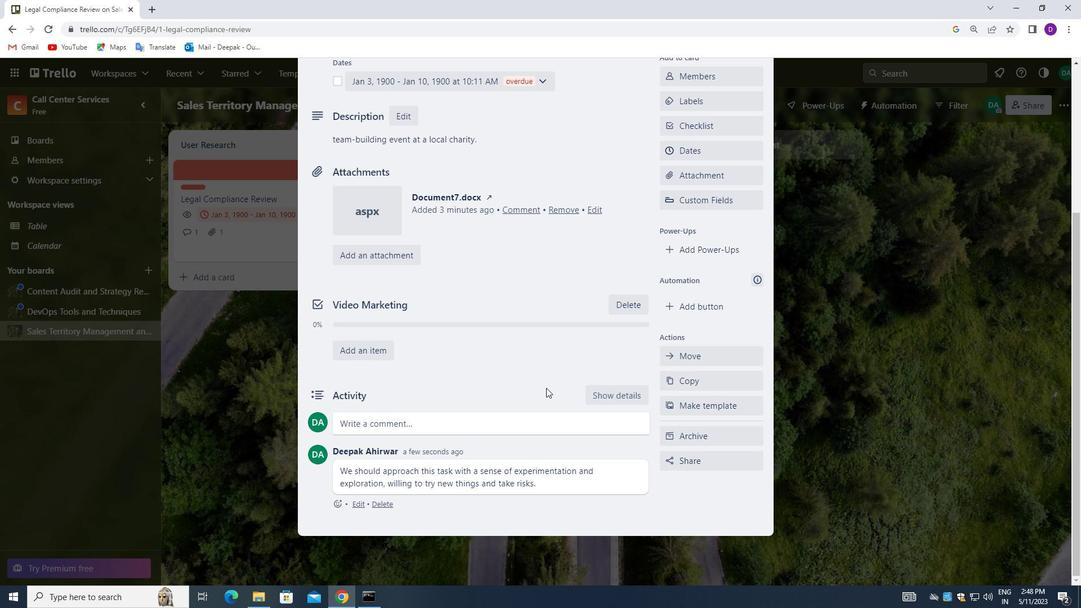 
Action: Mouse moved to (542, 385)
Screenshot: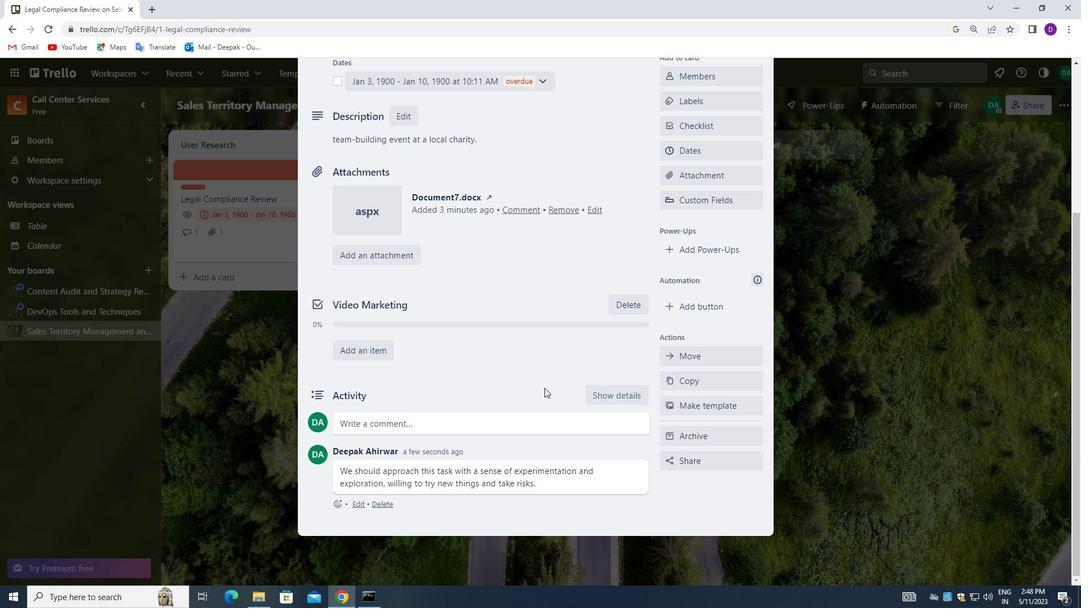 
Action: Mouse scrolled (542, 385) with delta (0, 0)
Screenshot: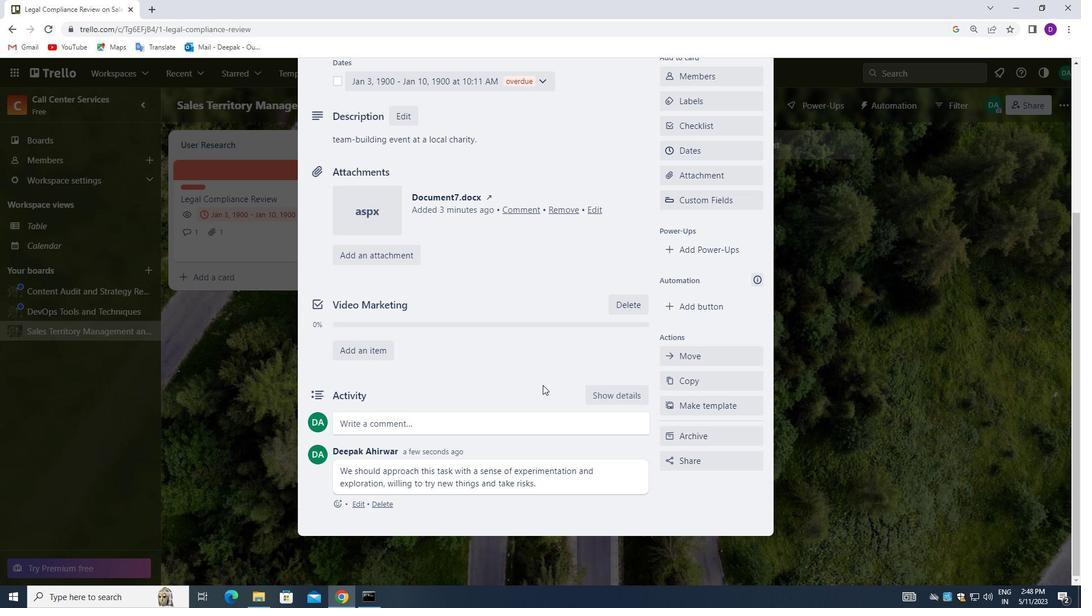
Action: Mouse scrolled (542, 385) with delta (0, 0)
Screenshot: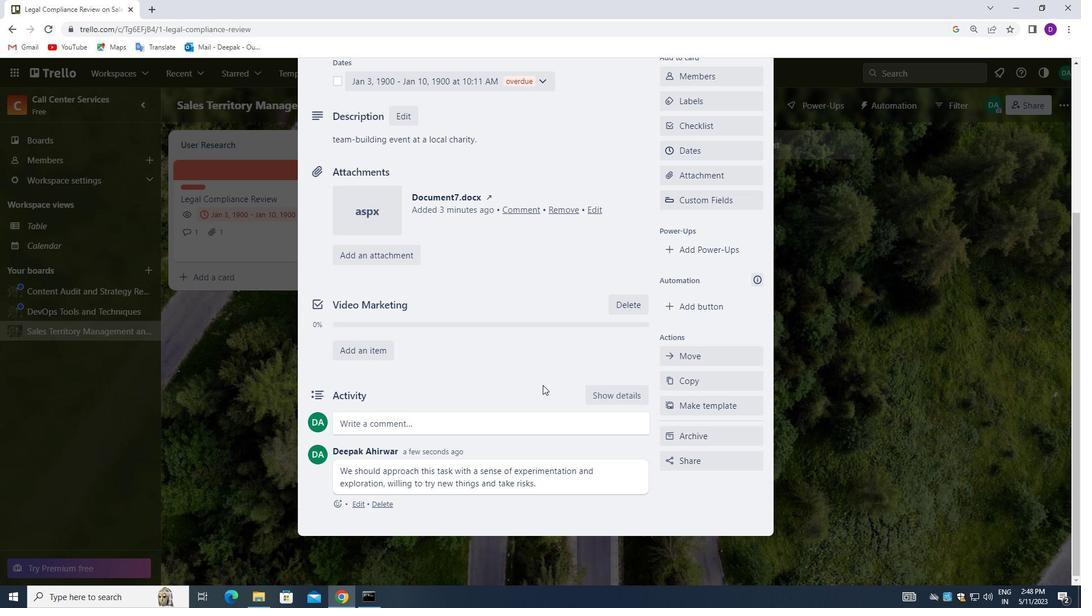 
Action: Mouse scrolled (542, 385) with delta (0, 0)
Screenshot: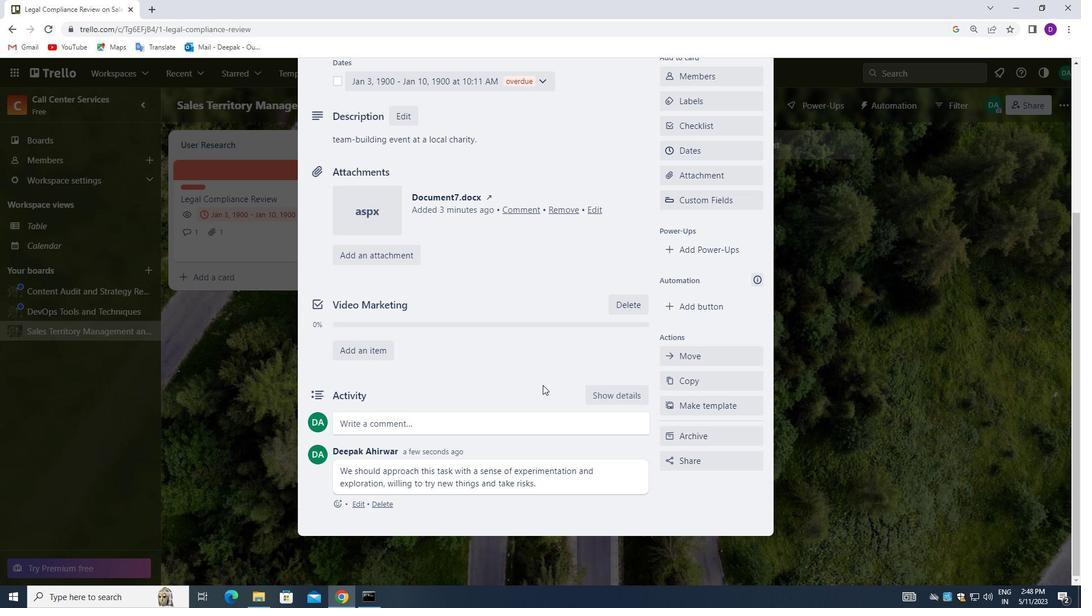 
Action: Mouse moved to (530, 347)
Screenshot: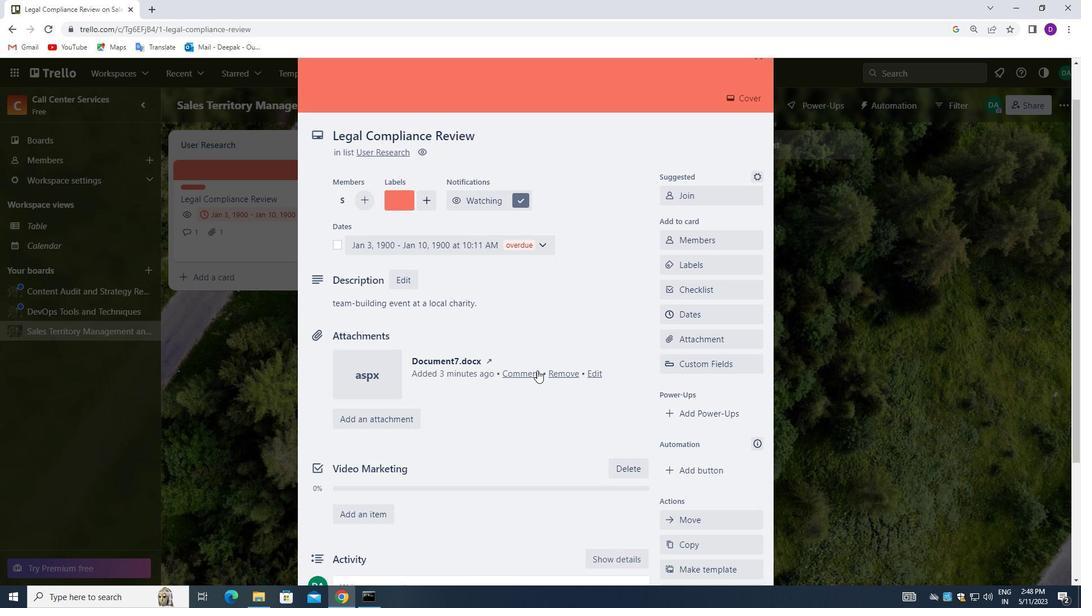 
Action: Mouse scrolled (530, 348) with delta (0, 0)
Screenshot: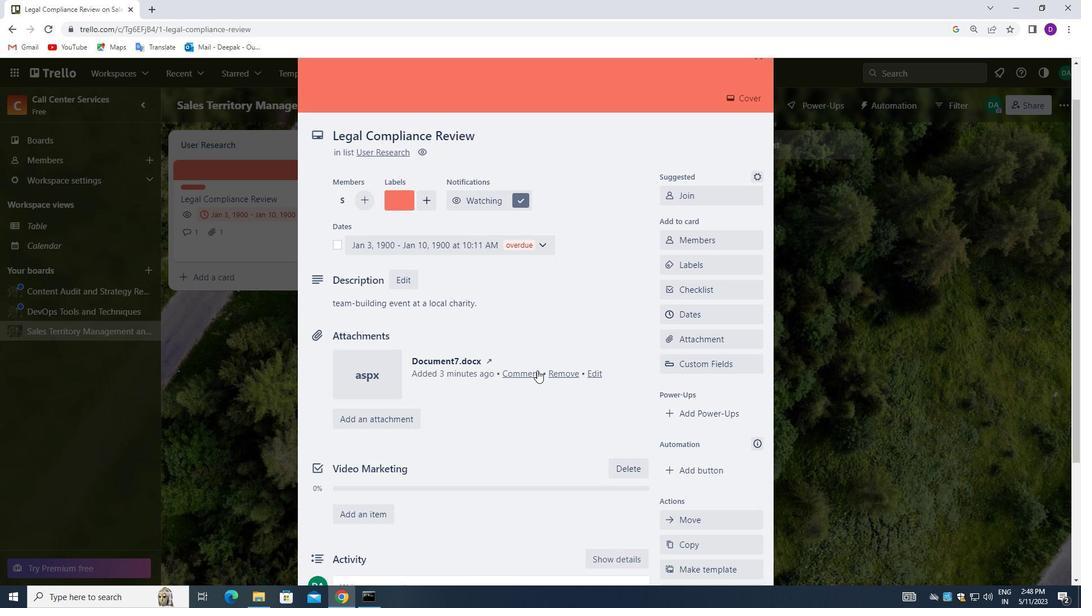 
Action: Mouse moved to (530, 345)
Screenshot: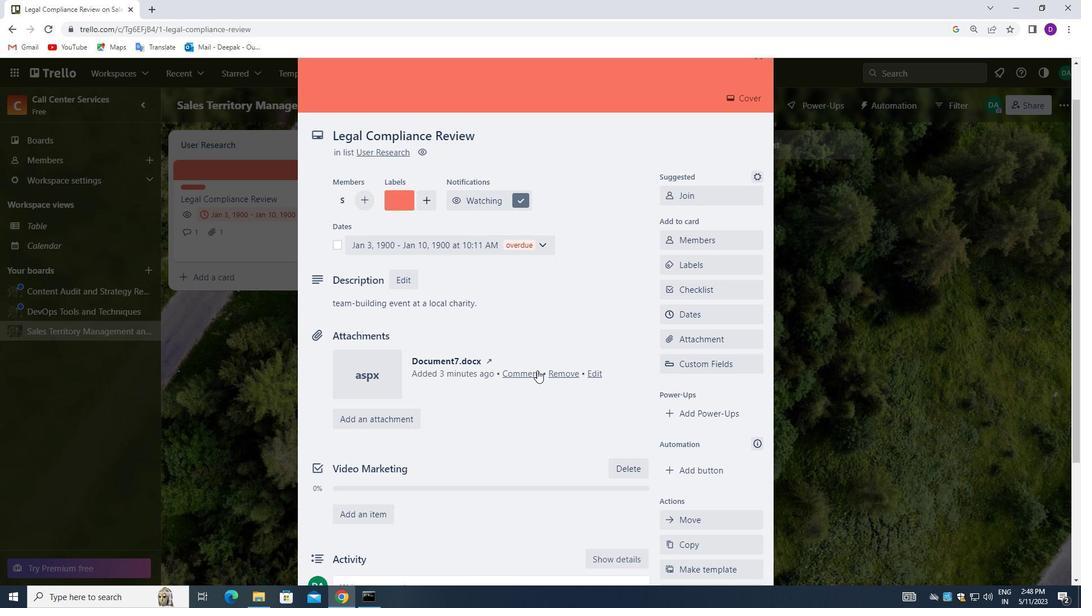 
Action: Mouse scrolled (530, 345) with delta (0, 0)
Screenshot: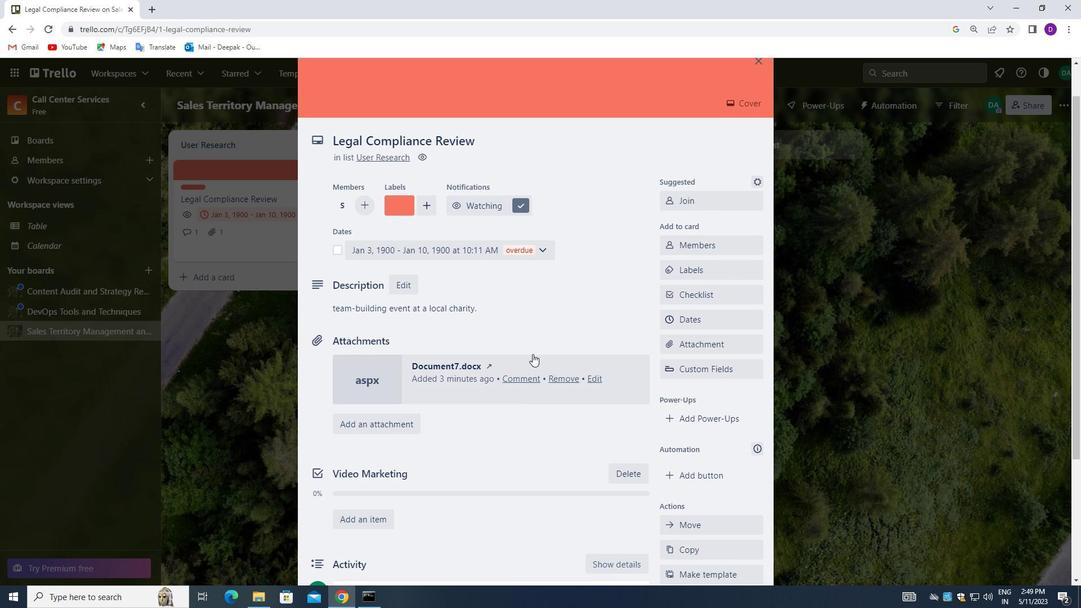 
Action: Mouse scrolled (530, 345) with delta (0, 0)
Screenshot: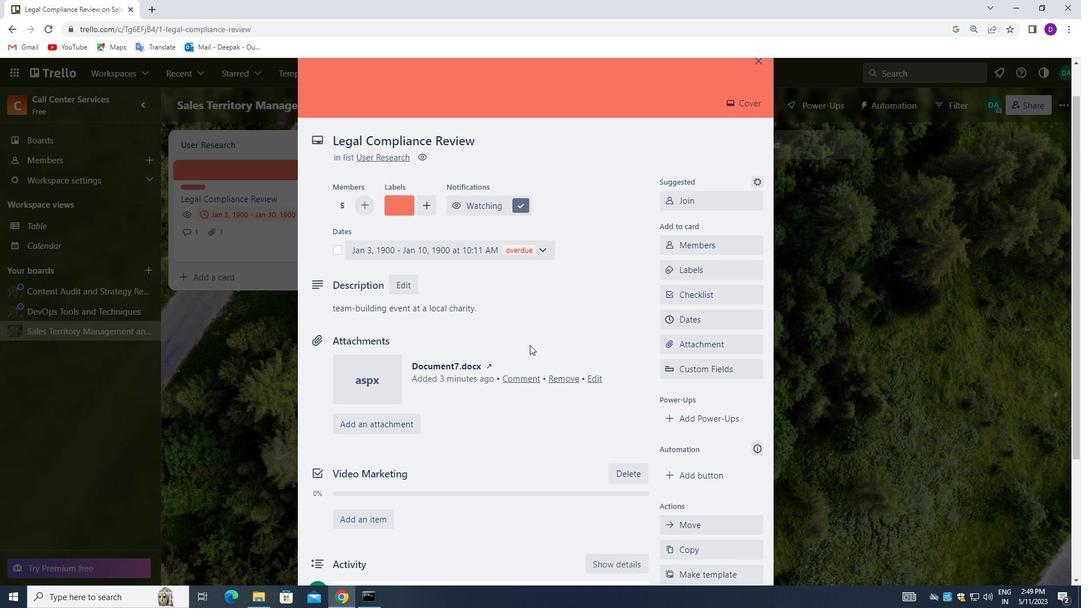 
Action: Mouse scrolled (530, 345) with delta (0, 0)
Screenshot: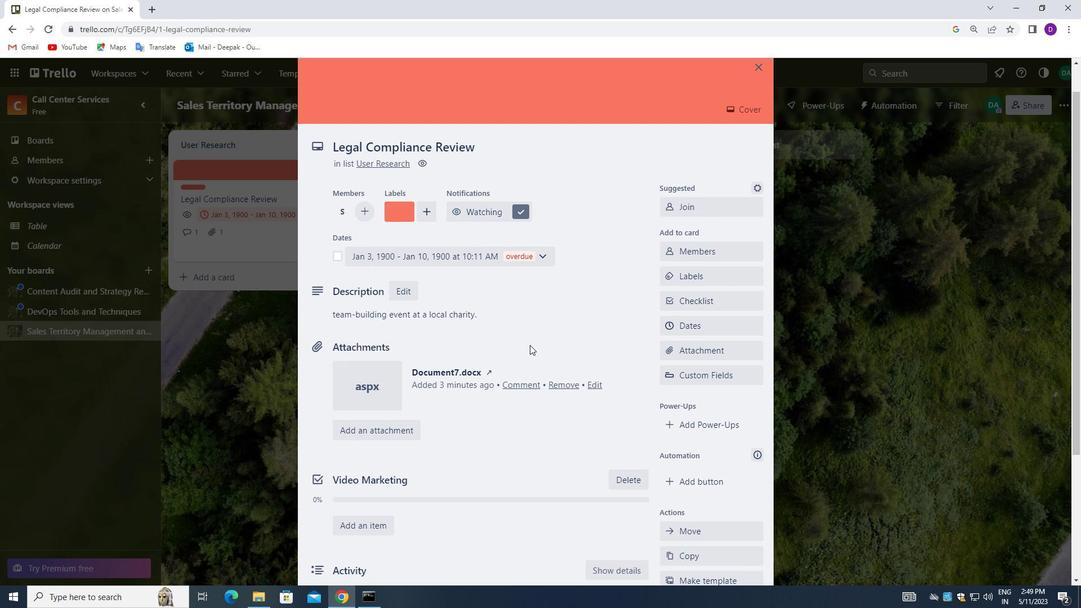 
Action: Mouse scrolled (530, 345) with delta (0, 0)
Screenshot: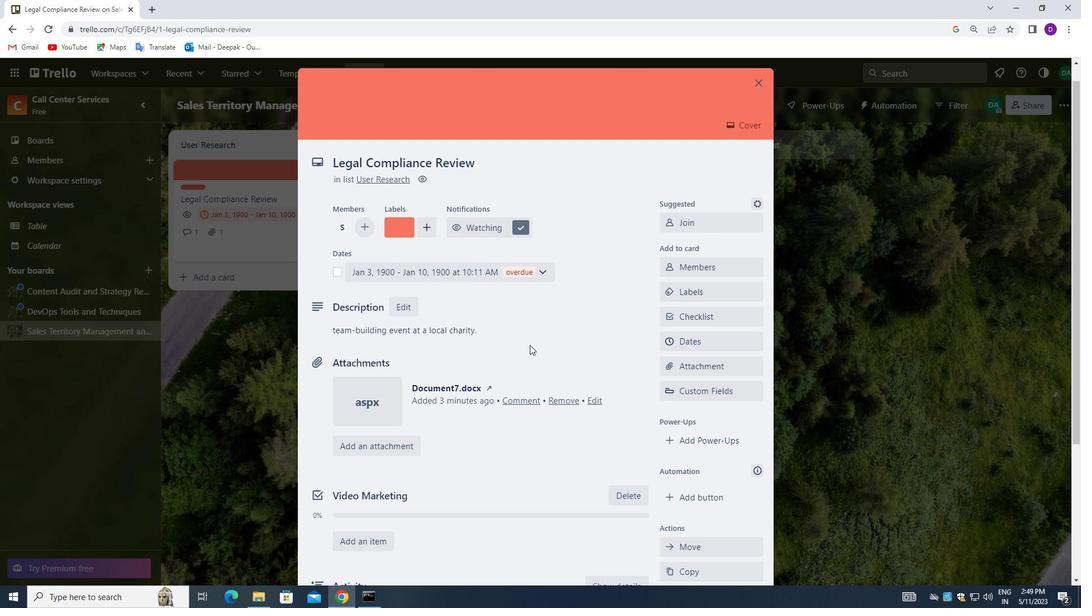 
Action: Mouse moved to (589, 292)
Screenshot: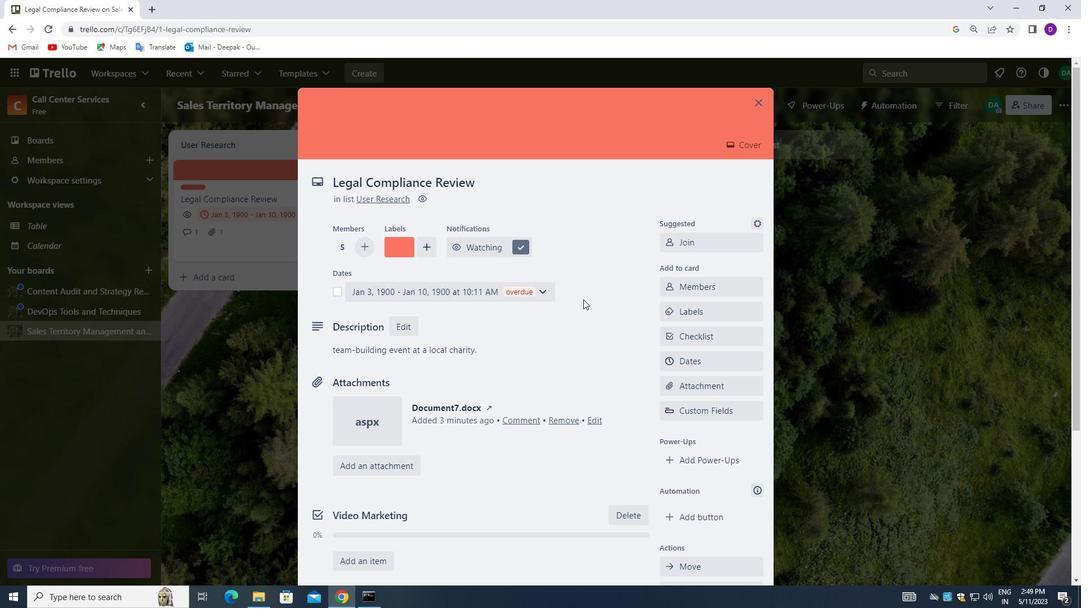 
Action: Mouse scrolled (589, 292) with delta (0, 0)
Screenshot: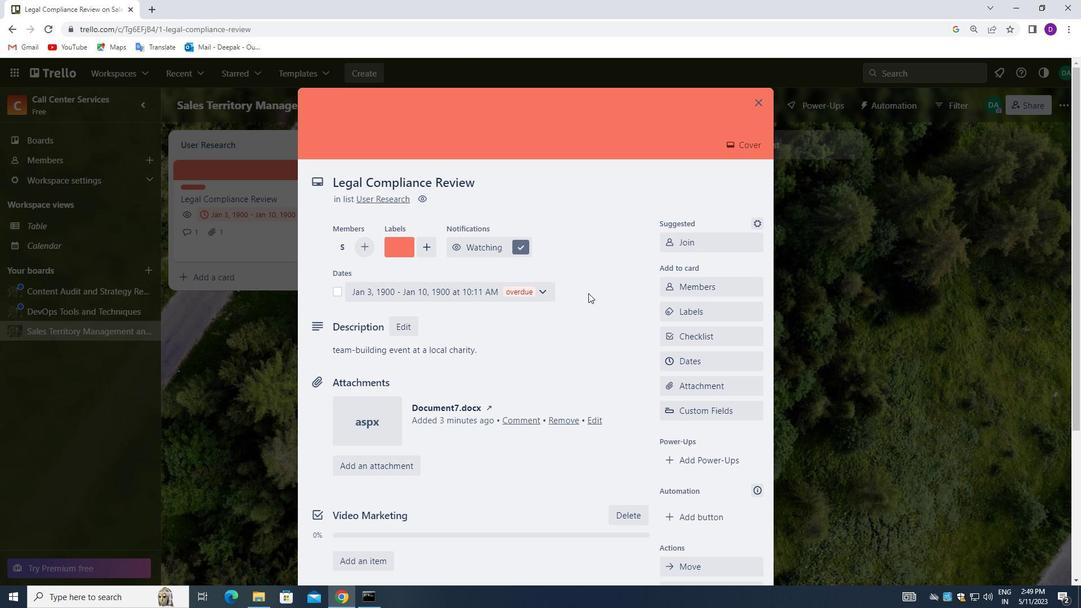 
Action: Mouse scrolled (589, 292) with delta (0, 0)
Screenshot: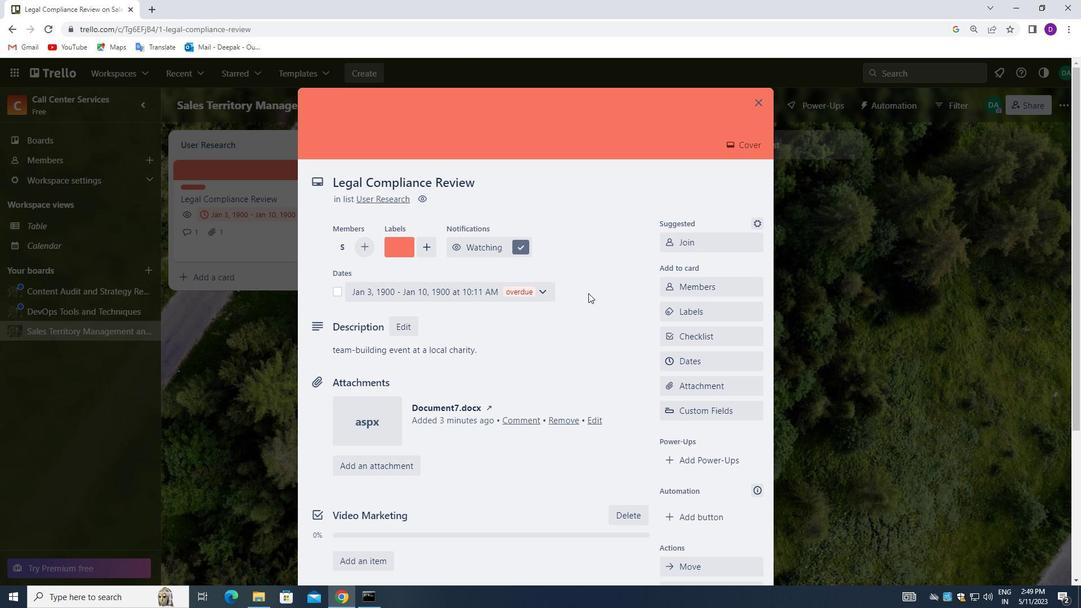 
Action: Mouse scrolled (589, 292) with delta (0, 0)
Screenshot: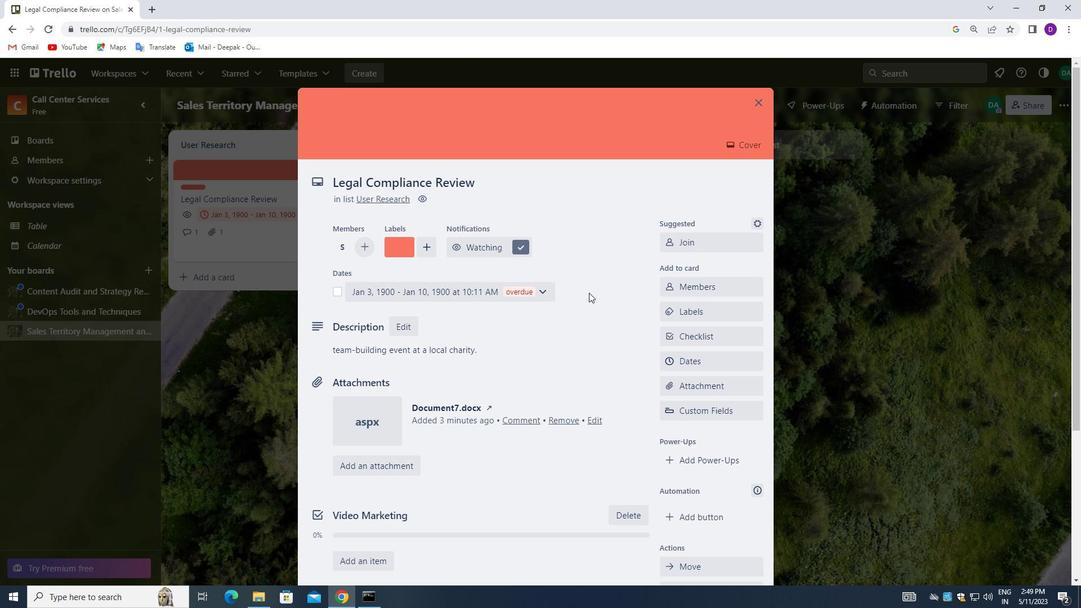 
Action: Mouse scrolled (589, 292) with delta (0, 0)
Screenshot: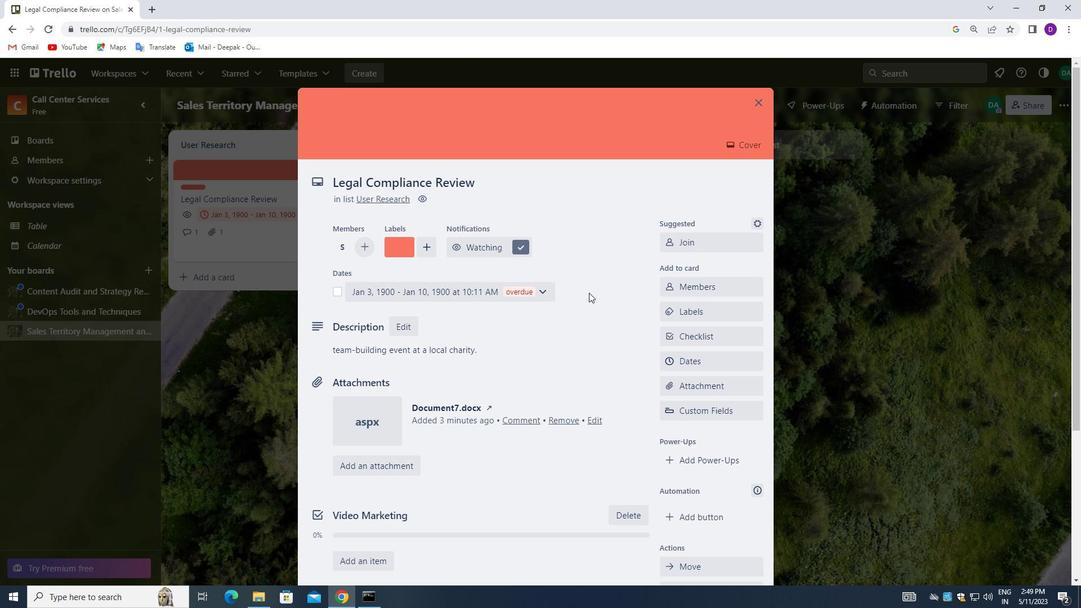 
Action: Mouse scrolled (589, 292) with delta (0, 0)
Screenshot: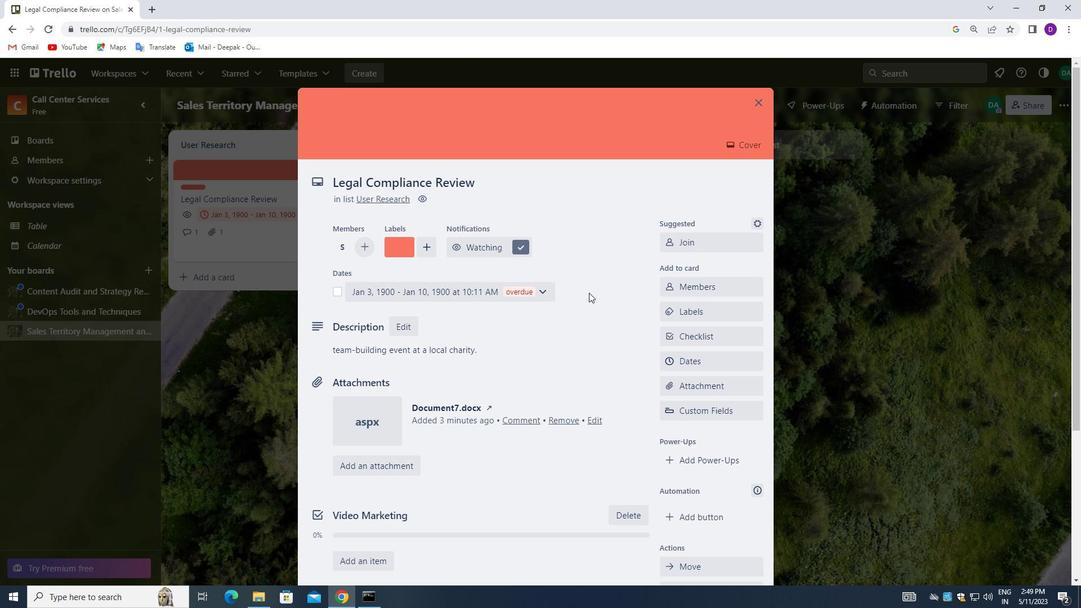 
Action: Mouse scrolled (589, 292) with delta (0, 0)
Screenshot: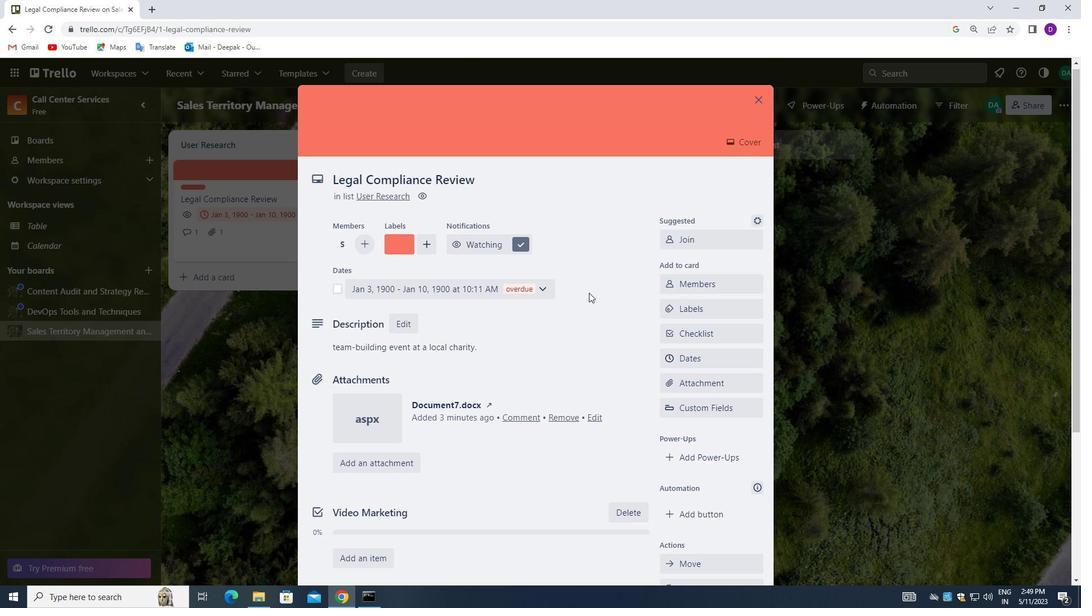 
Action: Mouse moved to (590, 291)
Screenshot: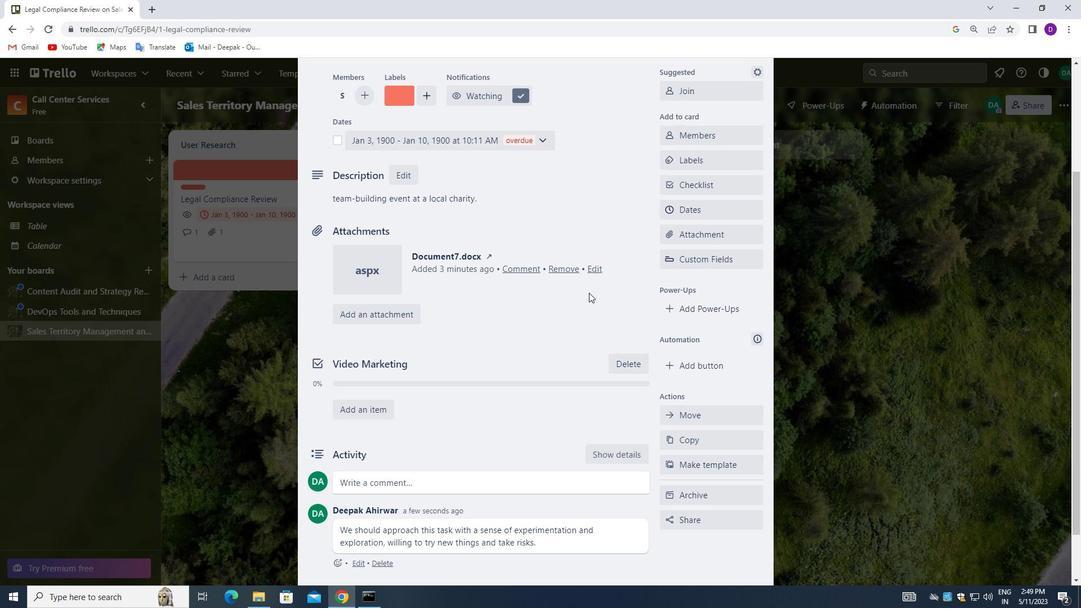 
Action: Mouse scrolled (590, 292) with delta (0, 0)
Screenshot: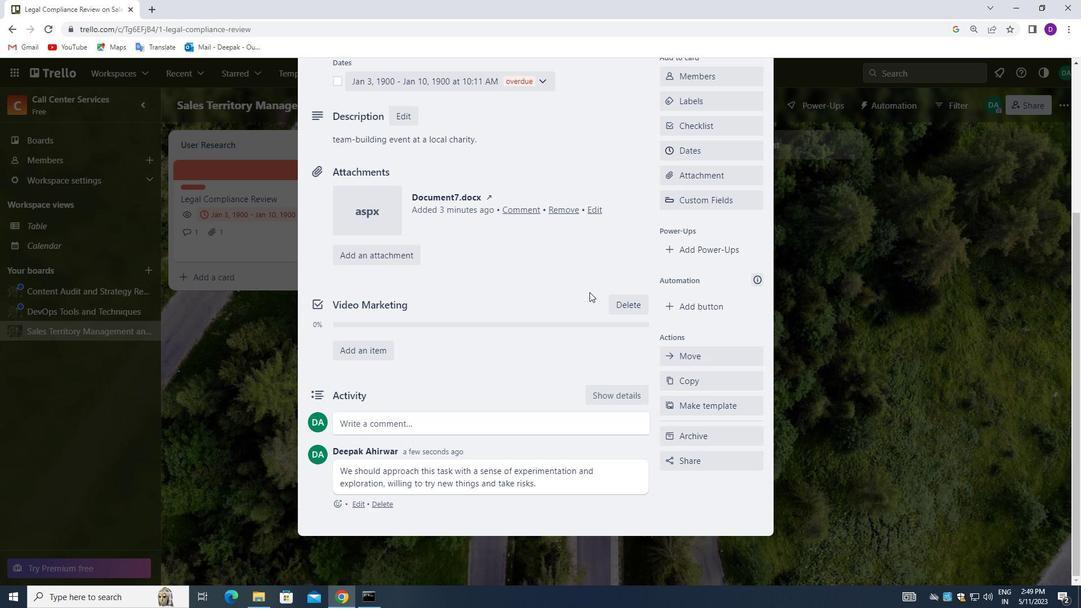 
Action: Mouse scrolled (590, 292) with delta (0, 0)
Screenshot: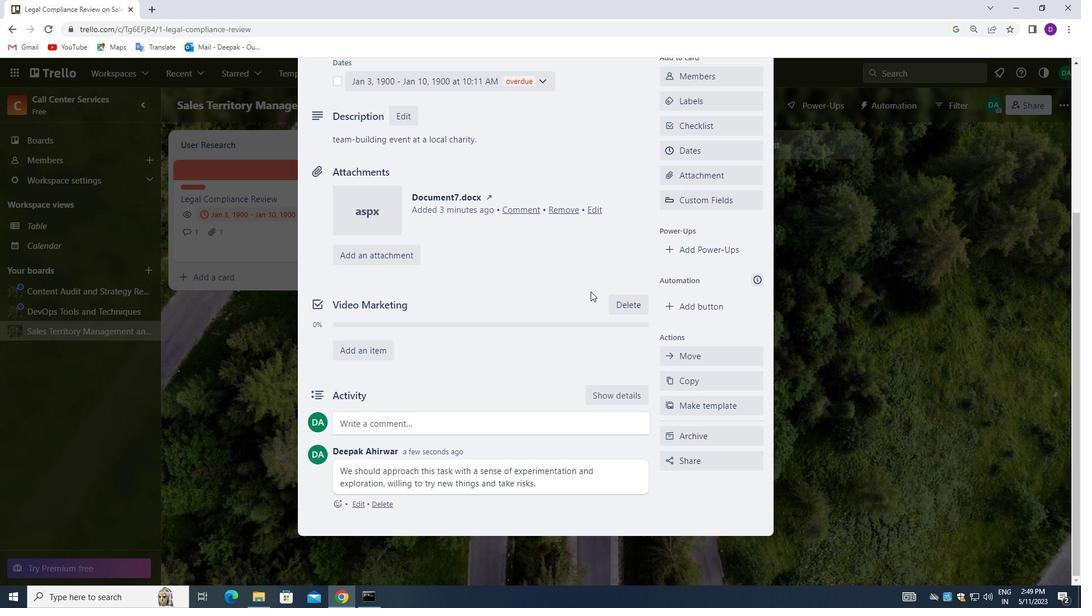 
Action: Mouse moved to (590, 291)
Screenshot: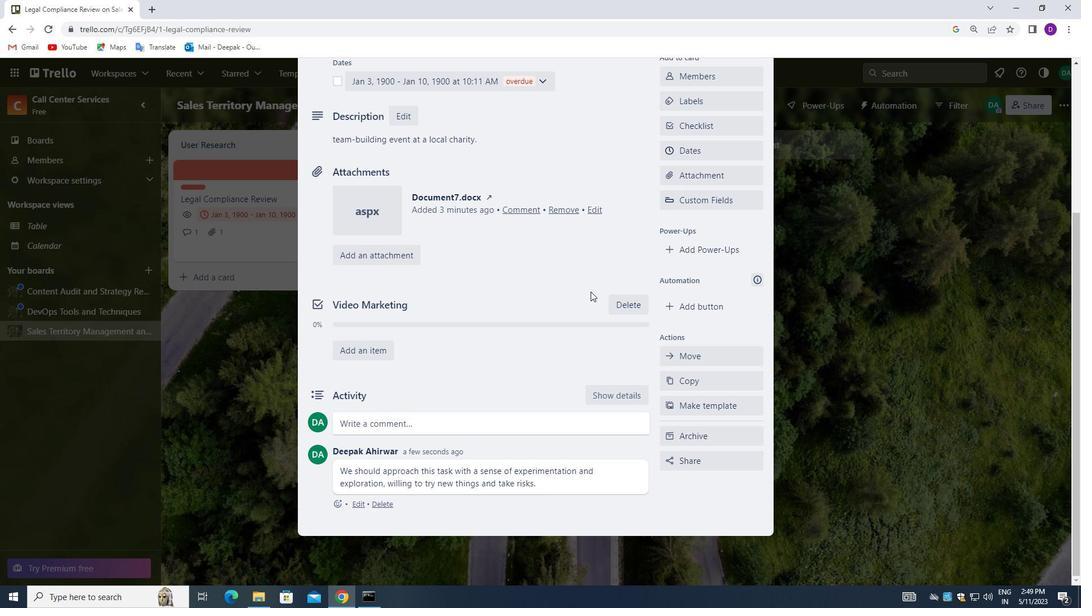 
Action: Mouse scrolled (590, 291) with delta (0, 0)
Screenshot: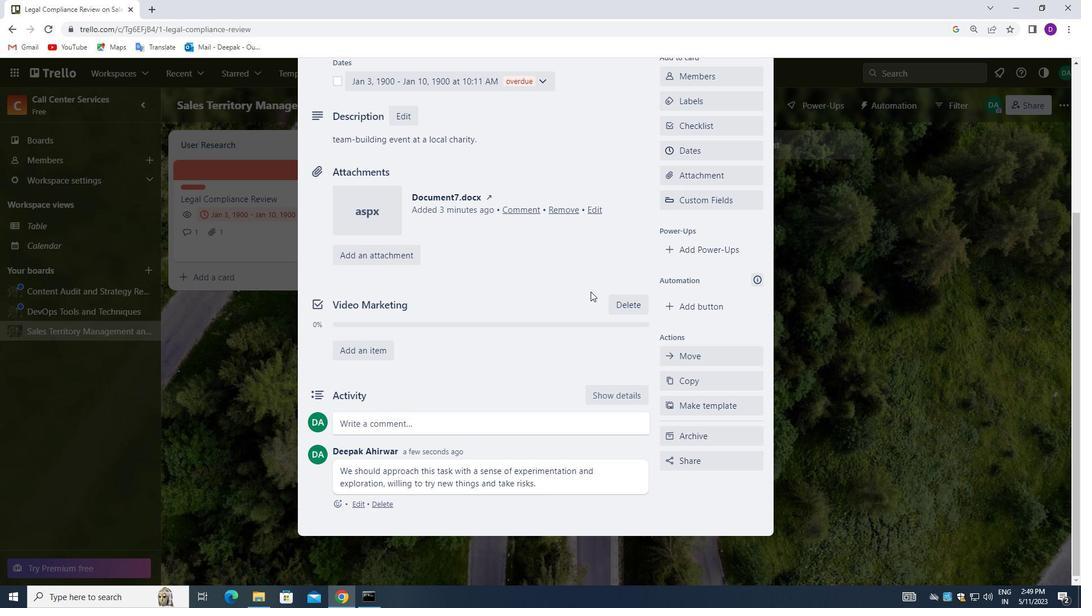 
Action: Mouse scrolled (590, 291) with delta (0, 0)
Screenshot: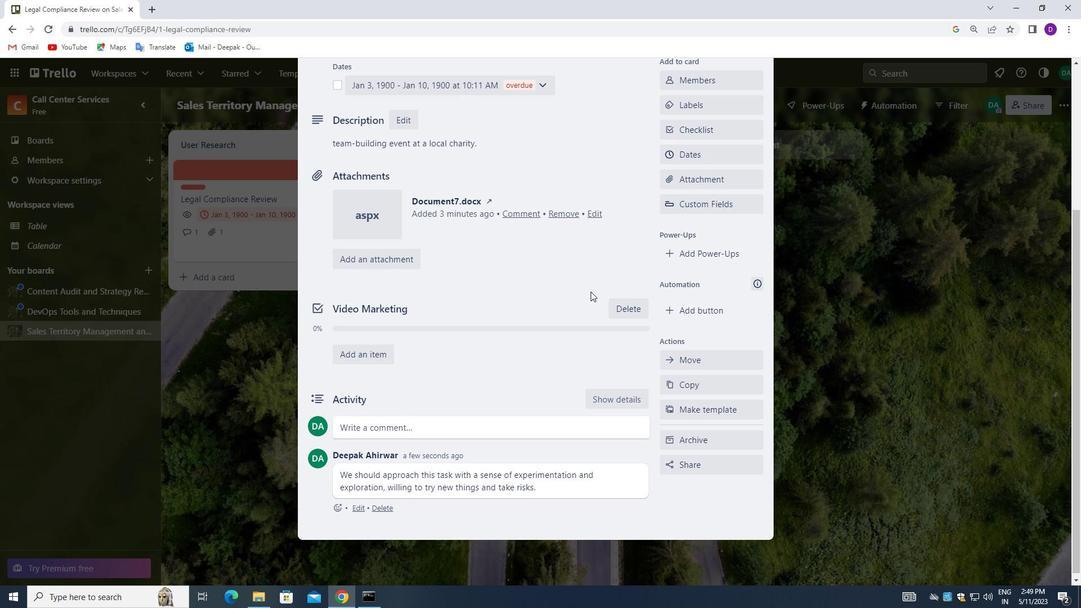 
Action: Mouse scrolled (590, 291) with delta (0, 0)
Screenshot: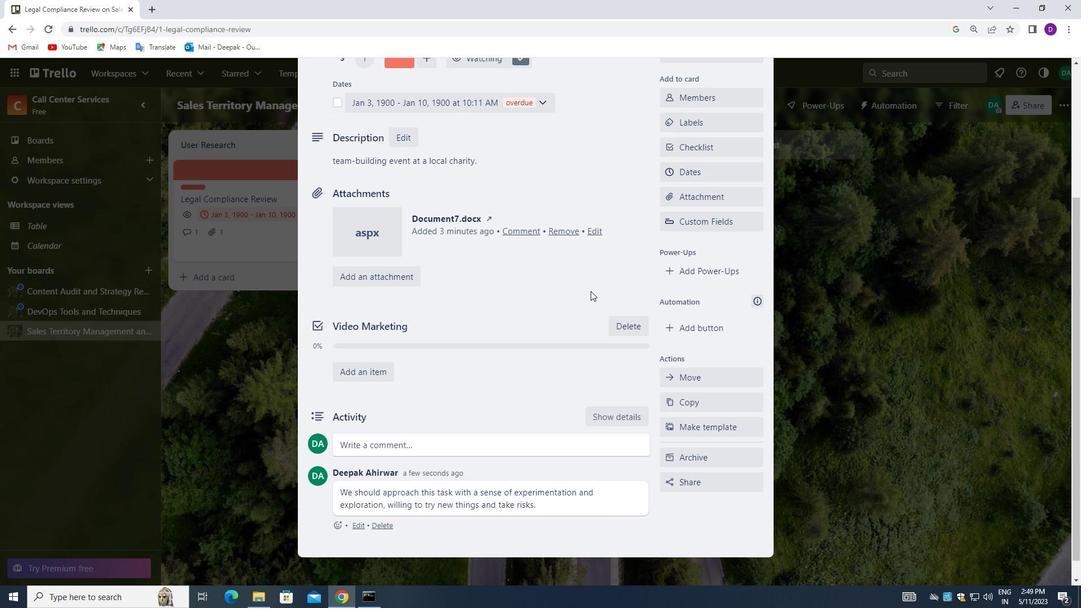 
Action: Mouse scrolled (590, 291) with delta (0, 0)
Screenshot: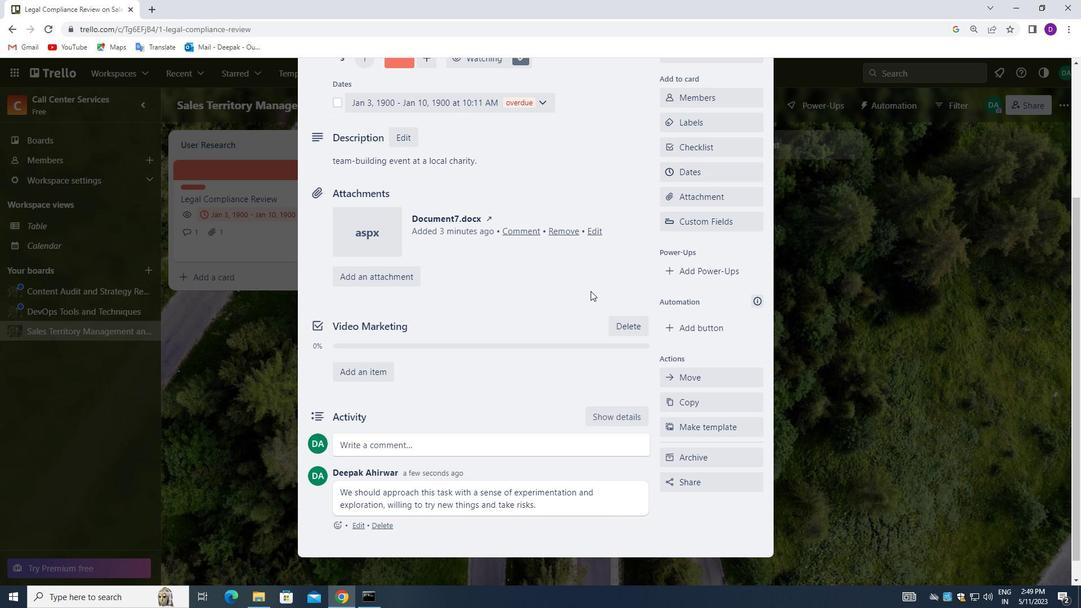 
Action: Mouse scrolled (590, 291) with delta (0, 0)
Screenshot: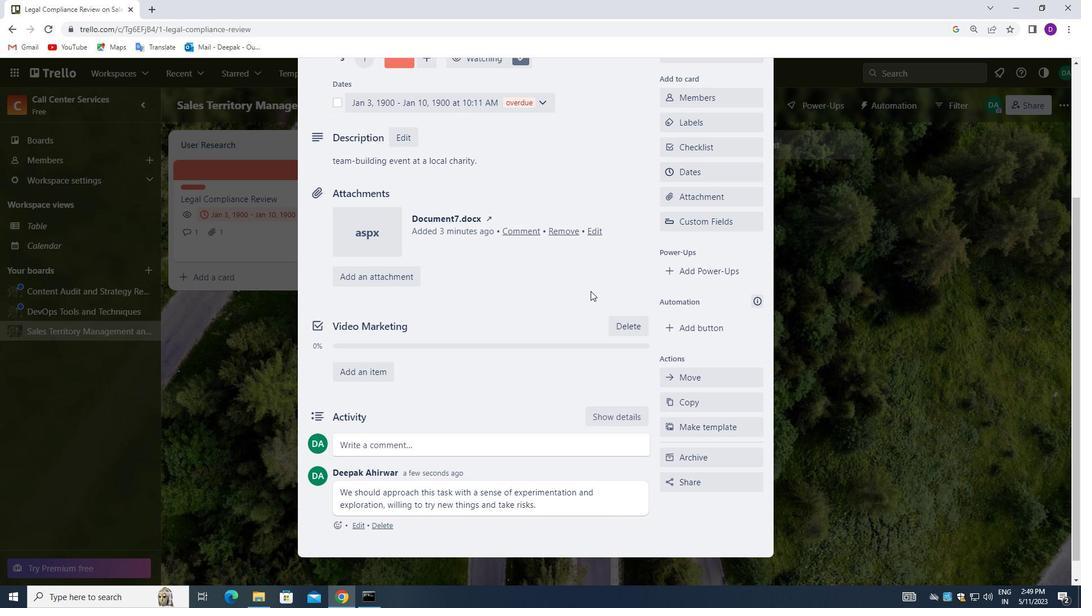 
Action: Mouse moved to (593, 284)
Screenshot: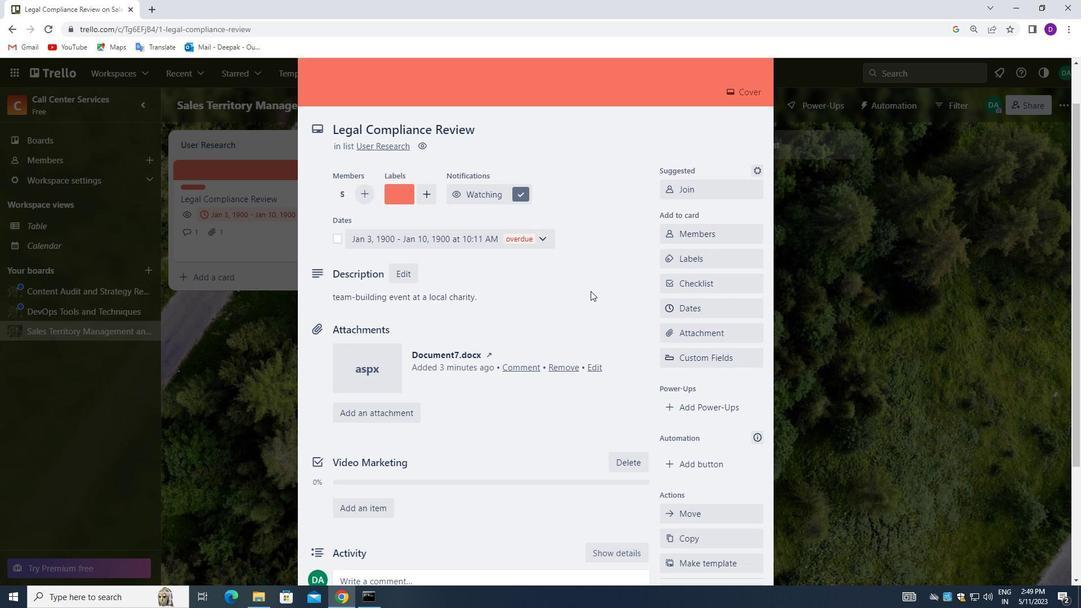 
Action: Mouse scrolled (593, 285) with delta (0, 0)
Screenshot: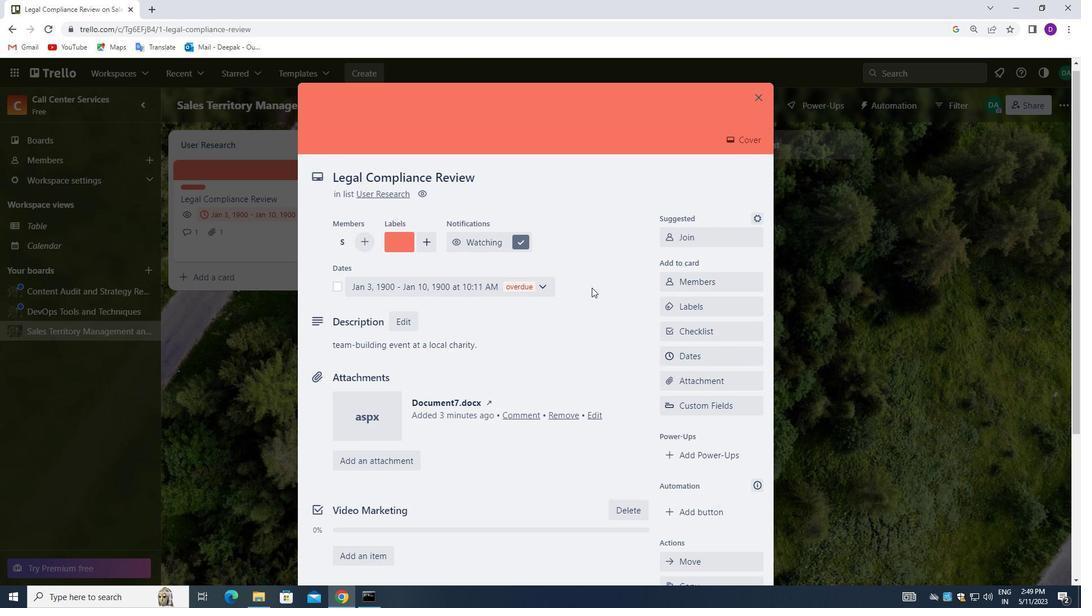
Action: Mouse scrolled (593, 285) with delta (0, 0)
Screenshot: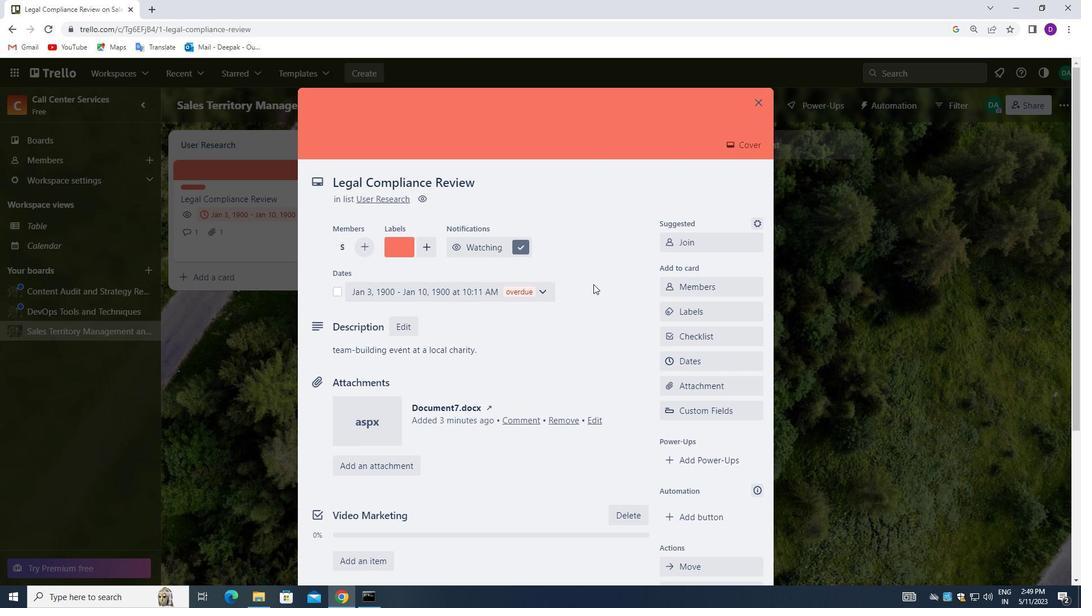 
Action: Mouse scrolled (593, 285) with delta (0, 0)
Screenshot: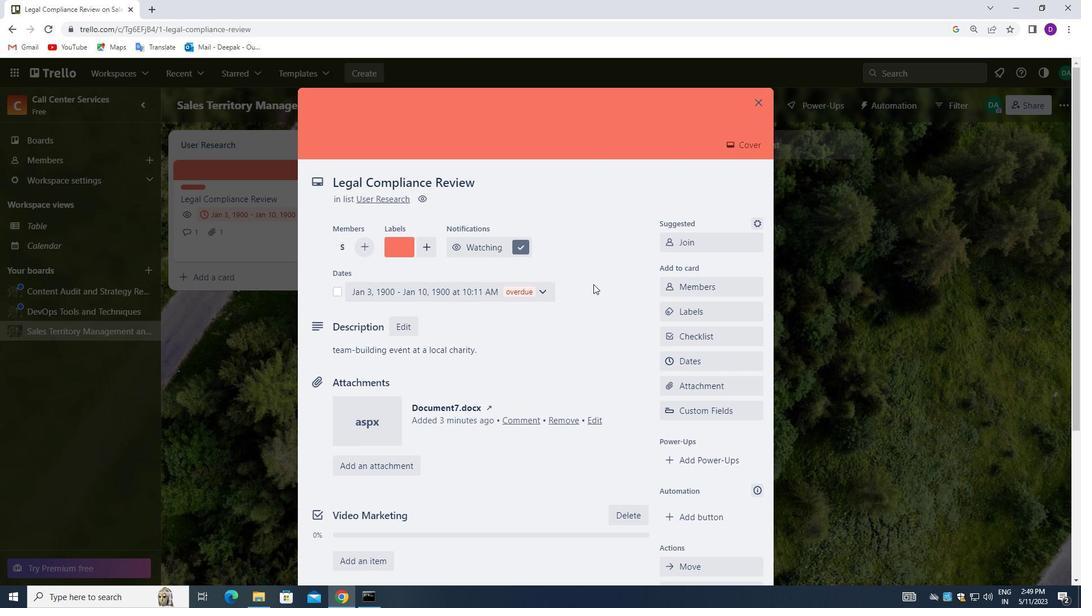 
Action: Mouse moved to (755, 104)
Screenshot: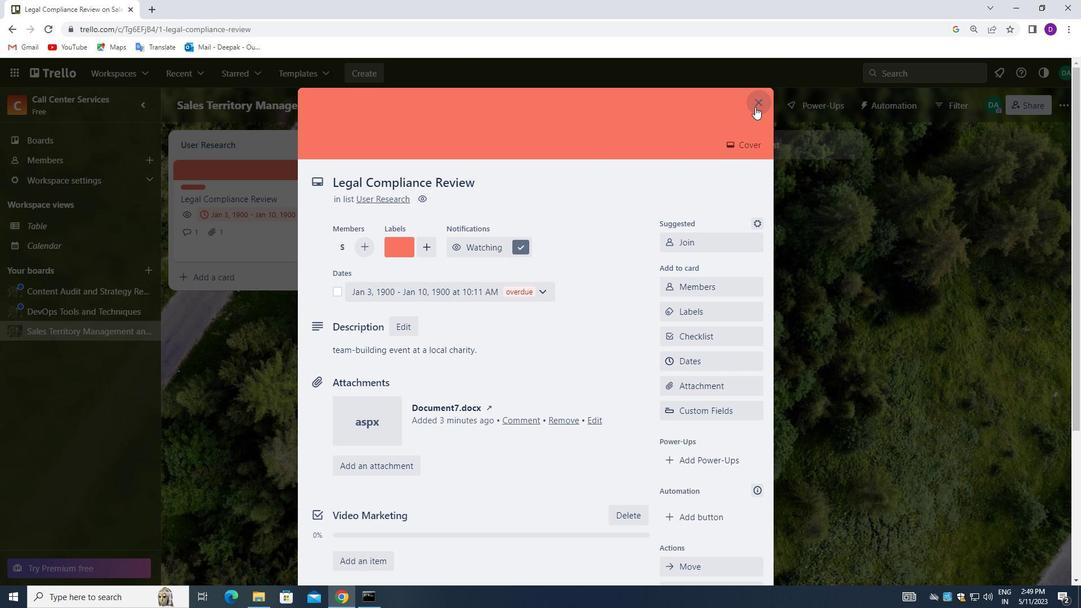 
Action: Mouse pressed left at (755, 104)
Screenshot: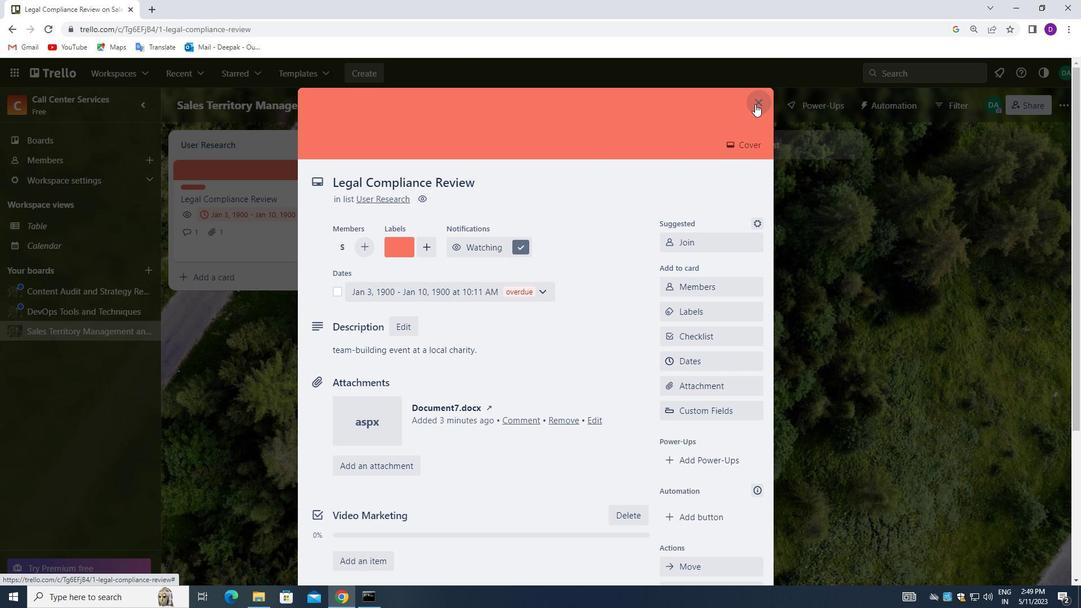 
Action: Mouse moved to (306, 381)
Screenshot: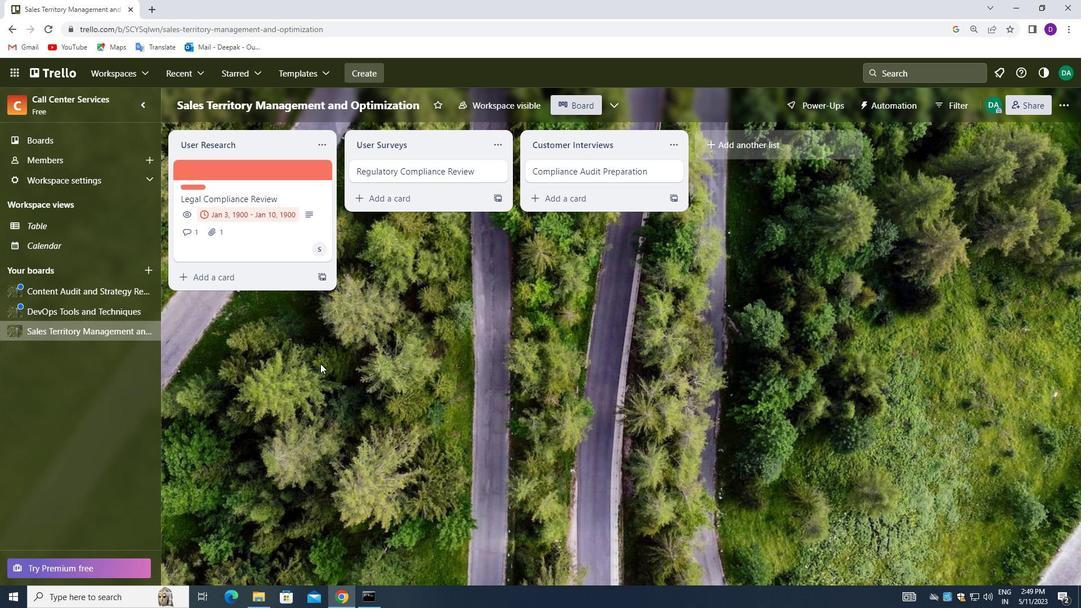 
Action: Mouse scrolled (306, 381) with delta (0, 0)
Screenshot: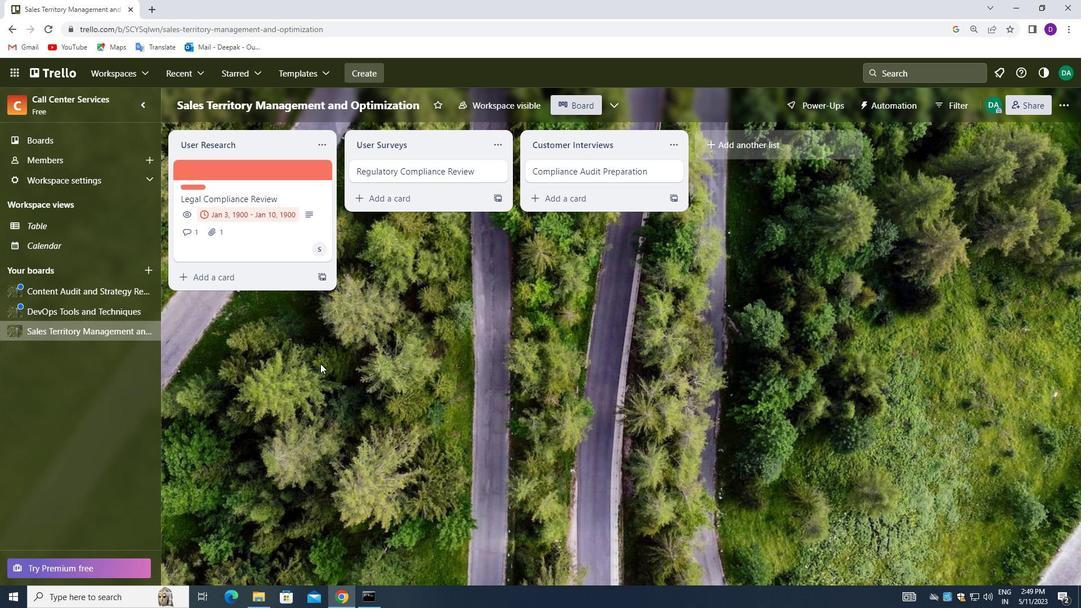 
Action: Mouse moved to (306, 381)
Screenshot: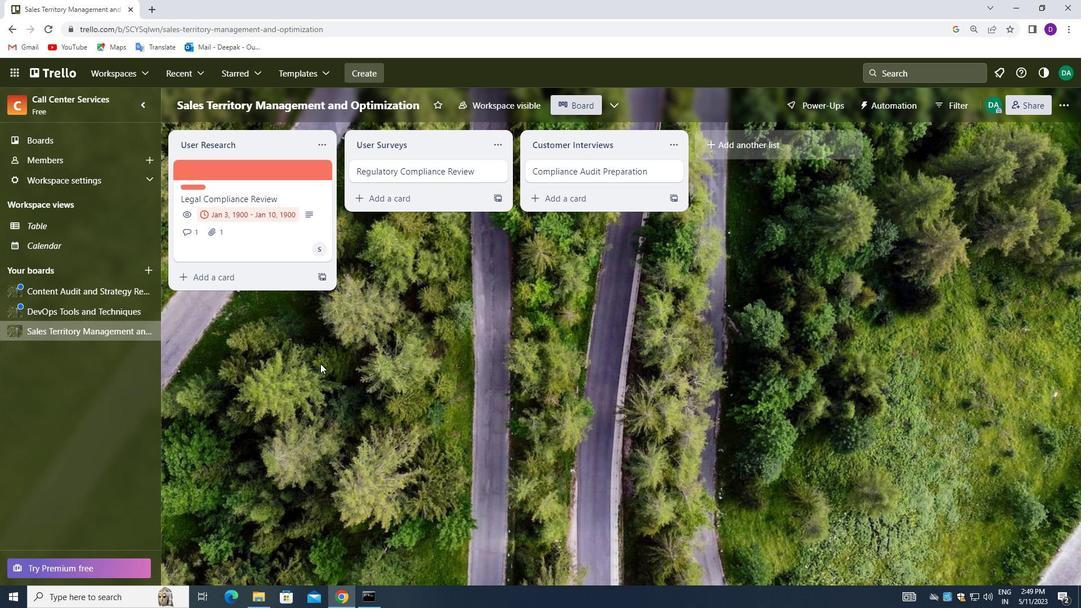 
Action: Mouse scrolled (306, 382) with delta (0, 0)
Screenshot: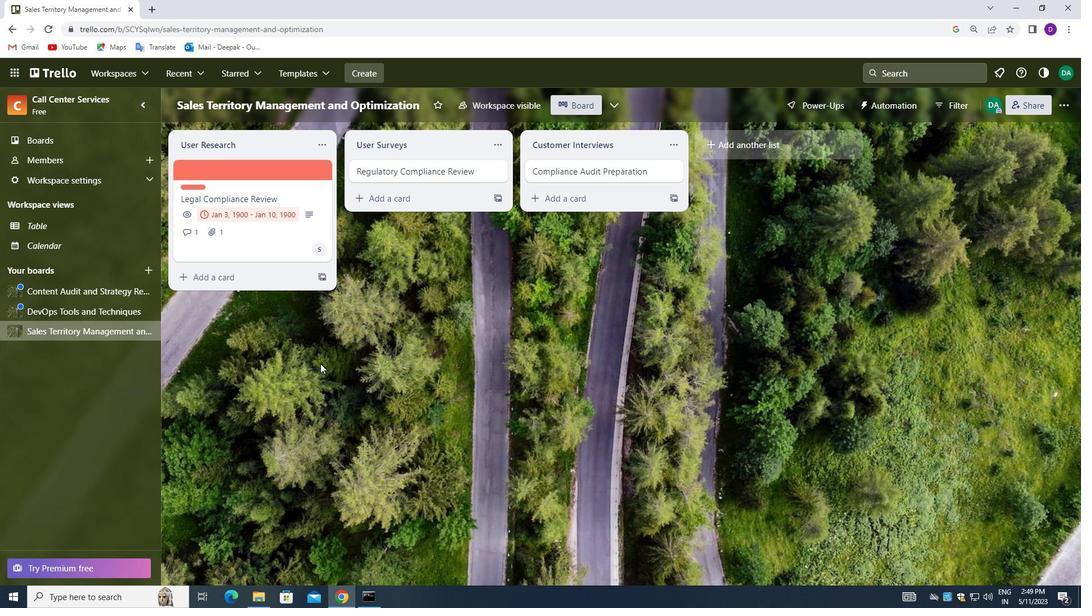 
Action: Mouse moved to (306, 381)
Screenshot: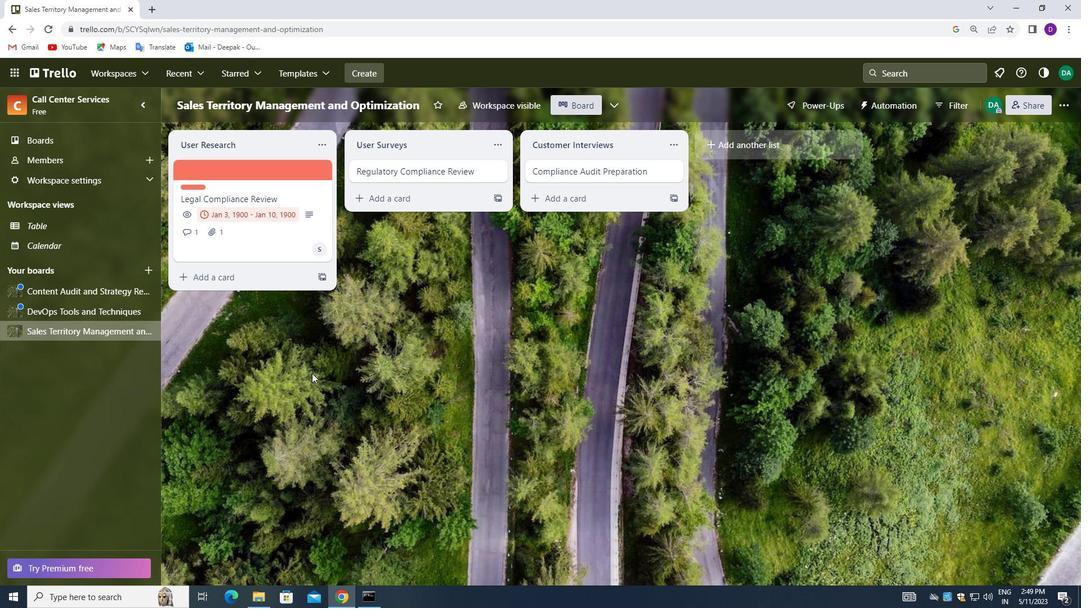 
Action: Mouse scrolled (306, 382) with delta (0, 0)
Screenshot: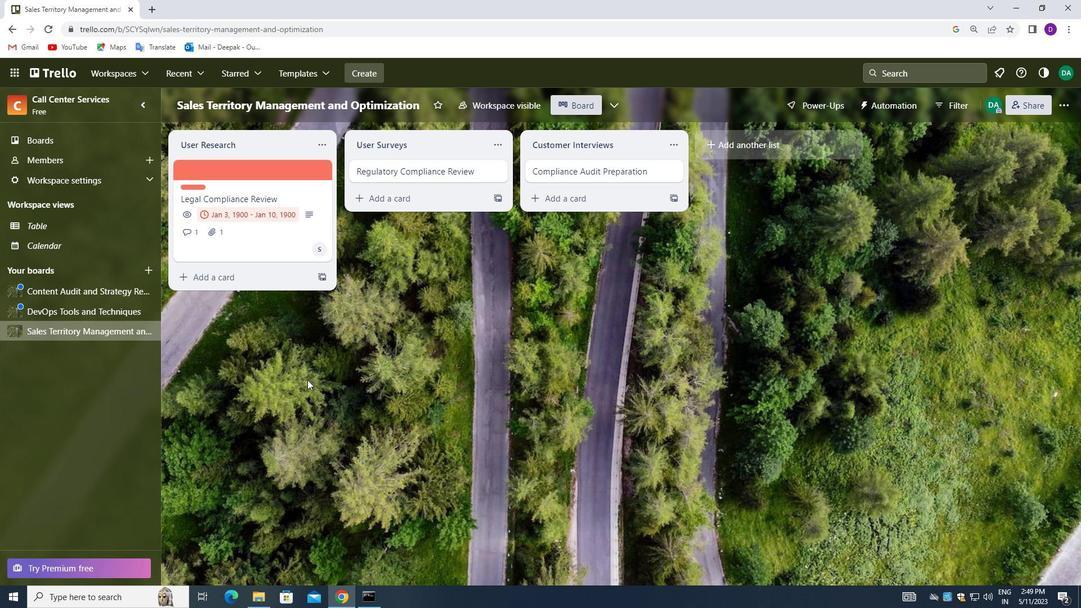 
Action: Mouse moved to (60, 145)
Screenshot: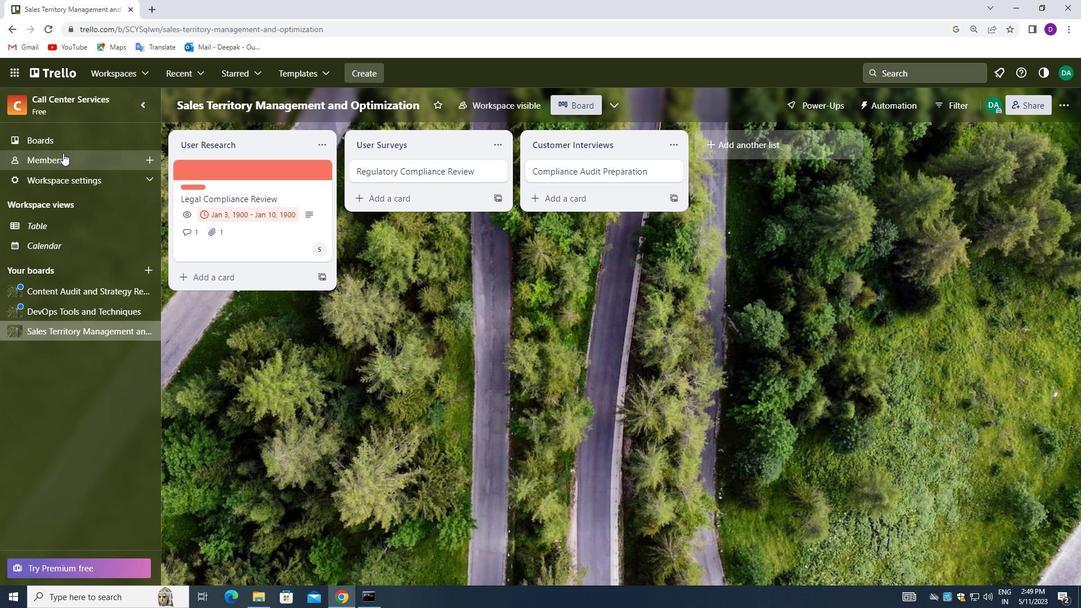 
Action: Mouse pressed left at (60, 145)
Screenshot: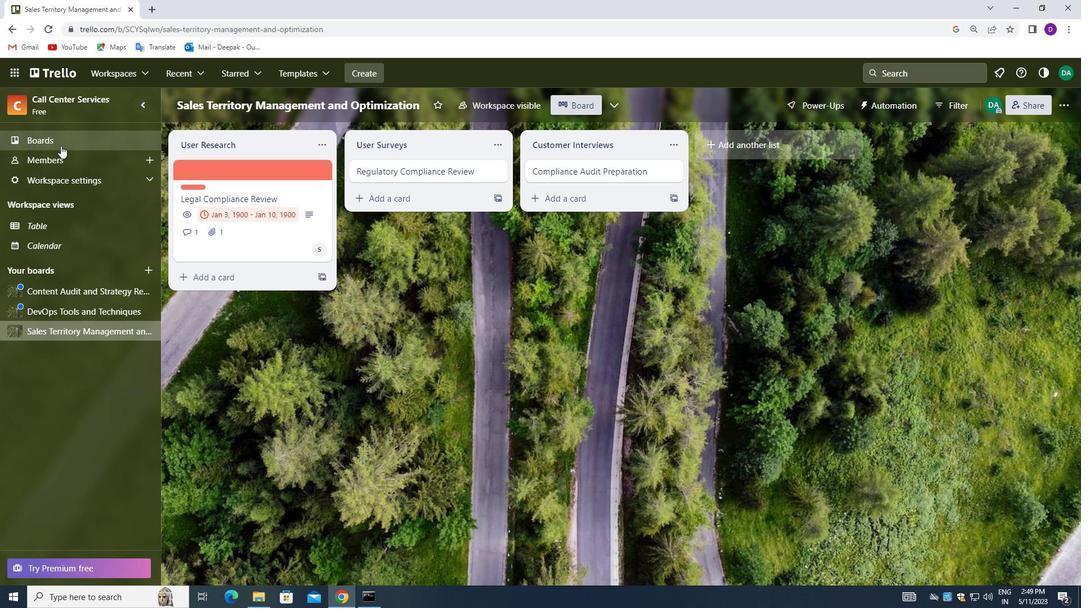 
Action: Mouse moved to (573, 207)
Screenshot: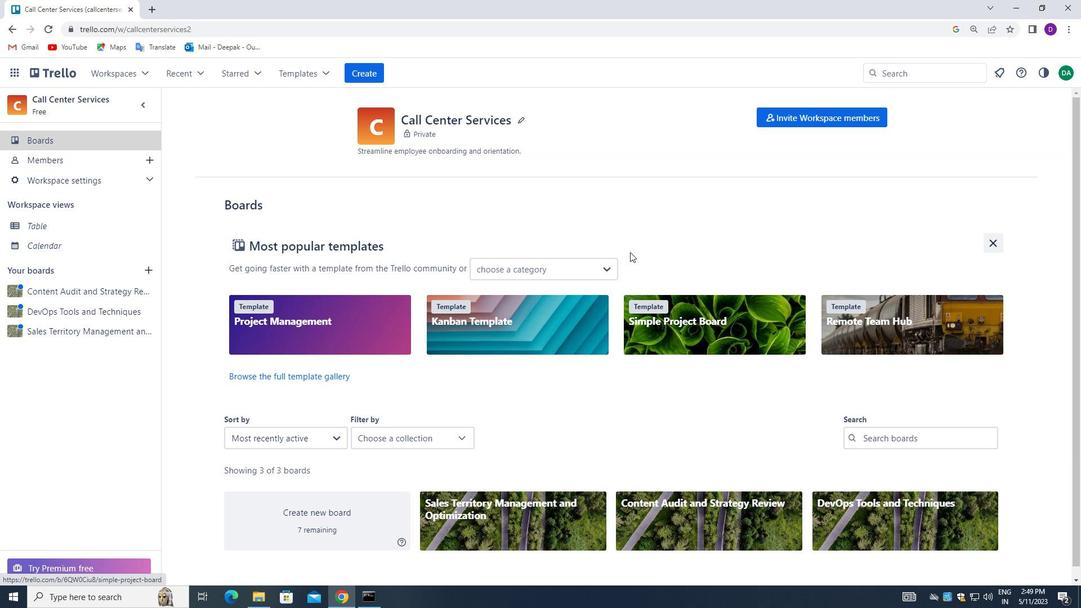 
